 Task: Research Airbnb properties in Saint Pierre, Mauritius from 3rd December, 2023 to 17th December, 2023 for 3 adults, 1 child.3 bedrooms having 4 beds and 2 bathrooms. Property type can be house. Amenities needed are: washing machine. Booking option can be shelf check-in. Look for 4 properties as per requirement.
Action: Mouse moved to (422, 92)
Screenshot: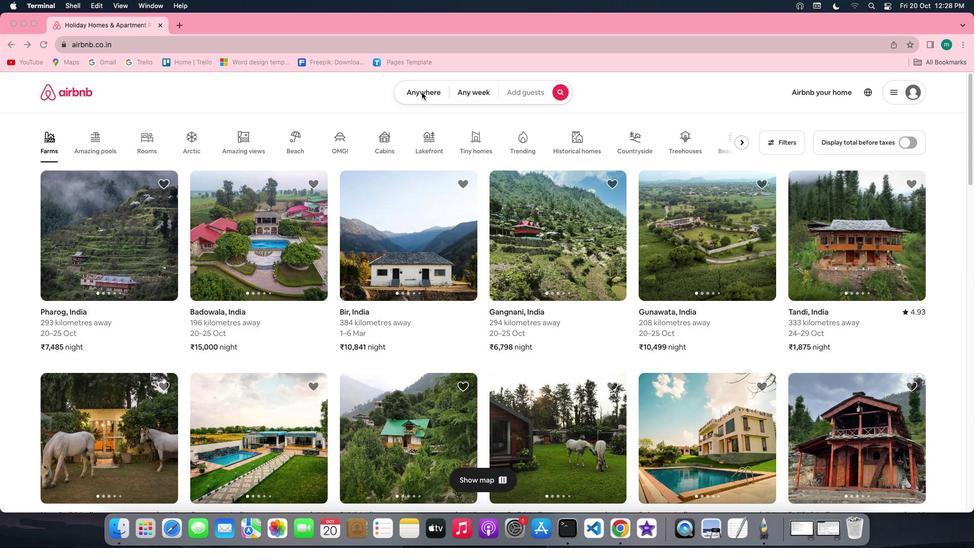 
Action: Mouse pressed left at (422, 92)
Screenshot: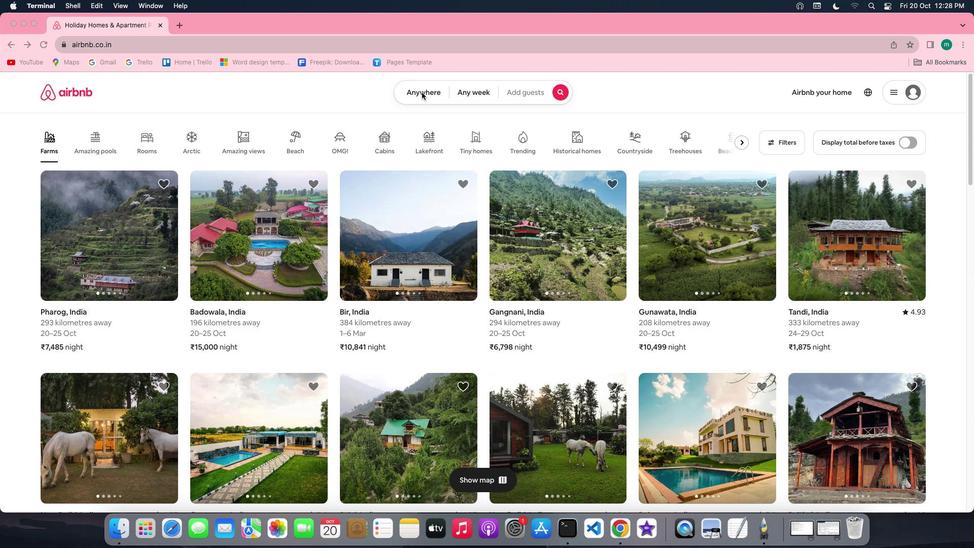 
Action: Mouse pressed left at (422, 92)
Screenshot: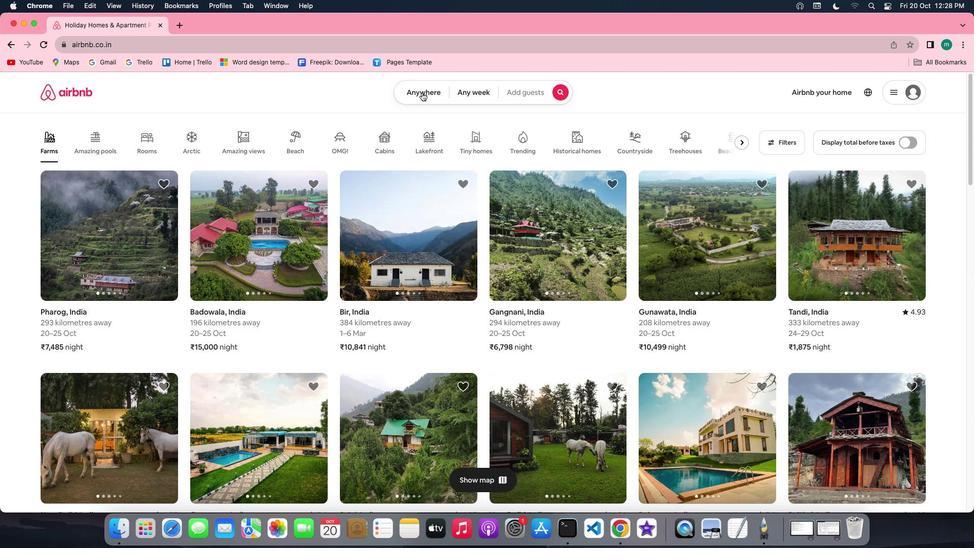 
Action: Mouse moved to (371, 124)
Screenshot: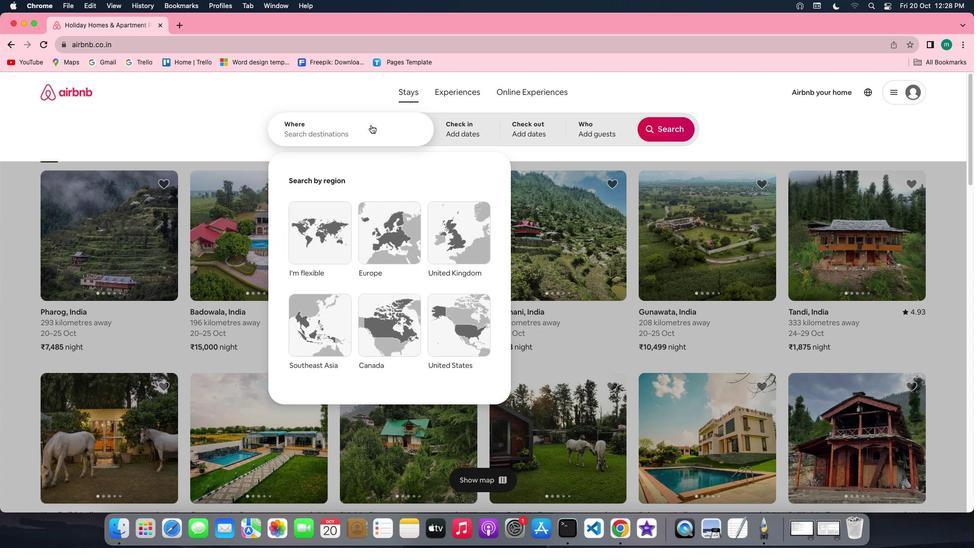 
Action: Mouse pressed left at (371, 124)
Screenshot: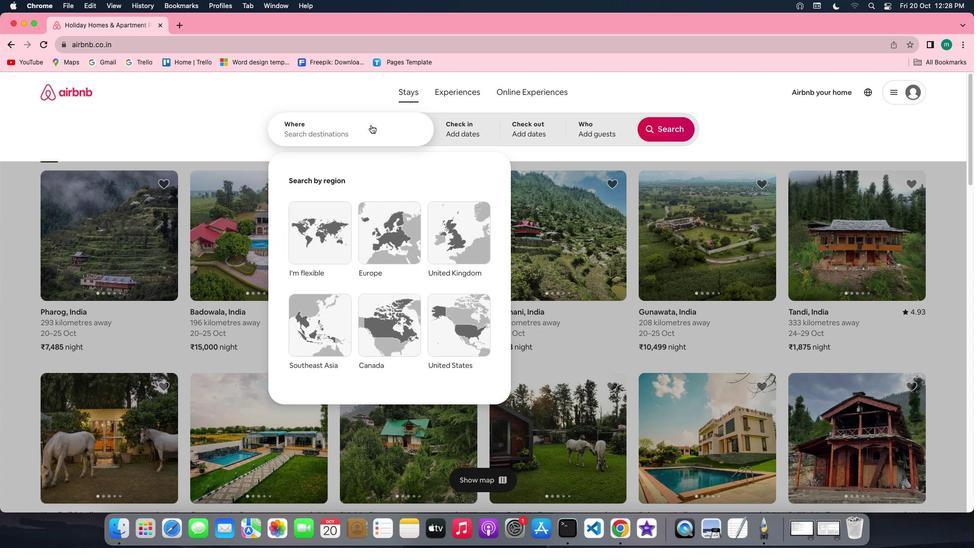 
Action: Key pressed Key.shift'S''a''i''n''t'Key.spaceKey.shift'P''i''e''r''r''e'','Key.spaceKey.shift'M''a''u''r''i''t''i''u''s'
Screenshot: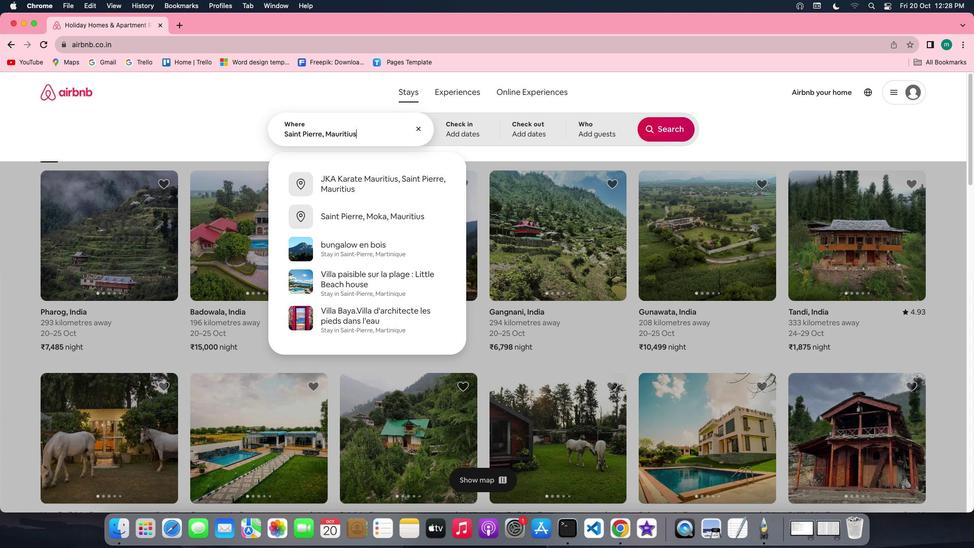 
Action: Mouse moved to (449, 123)
Screenshot: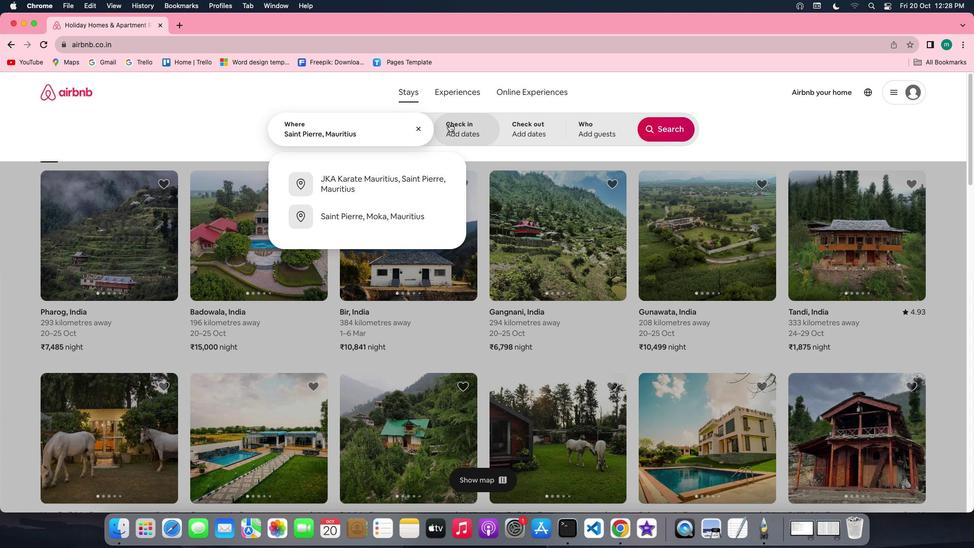 
Action: Mouse pressed left at (449, 123)
Screenshot: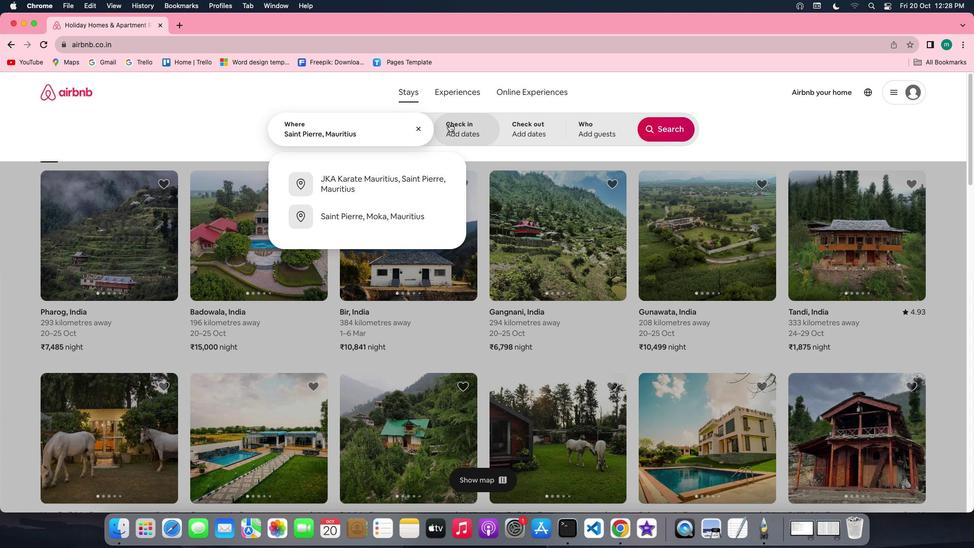
Action: Mouse moved to (661, 209)
Screenshot: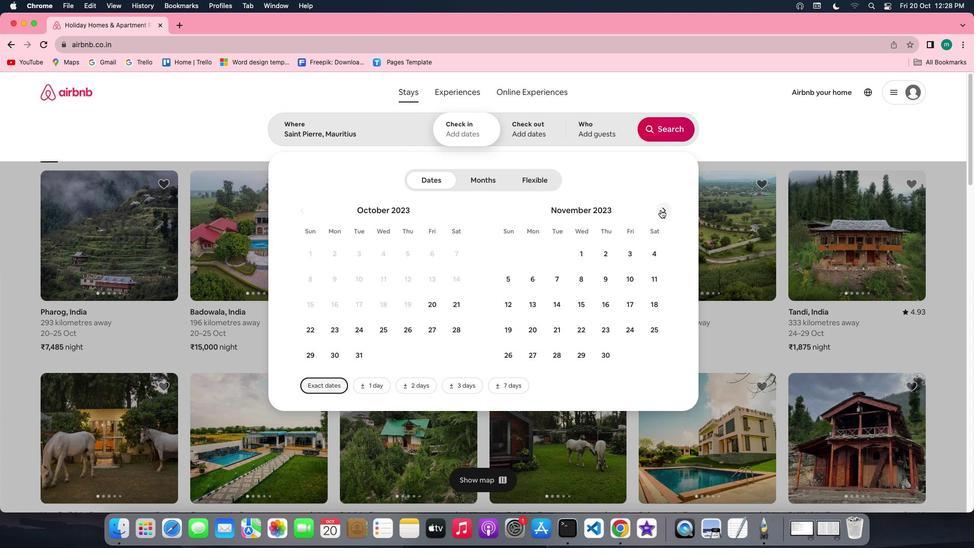 
Action: Mouse pressed left at (661, 209)
Screenshot: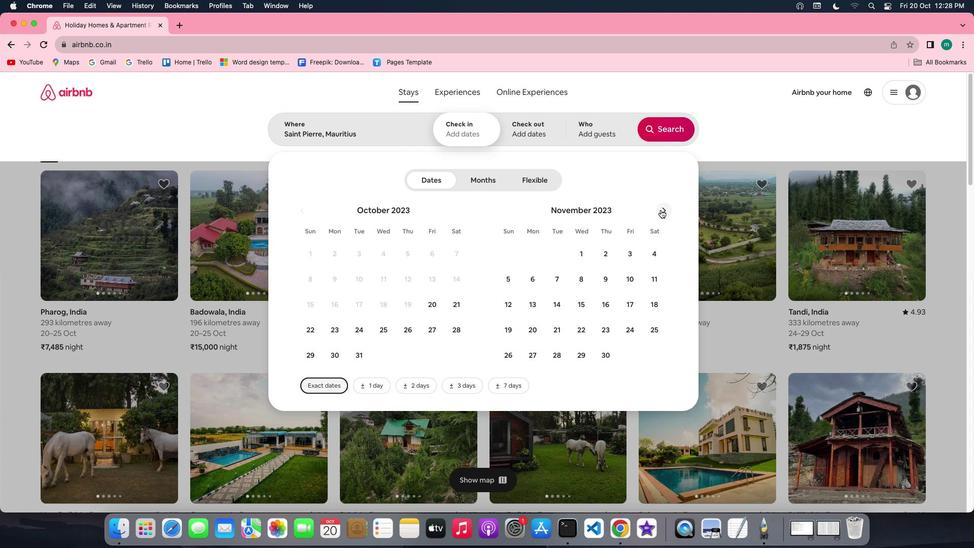 
Action: Mouse moved to (509, 276)
Screenshot: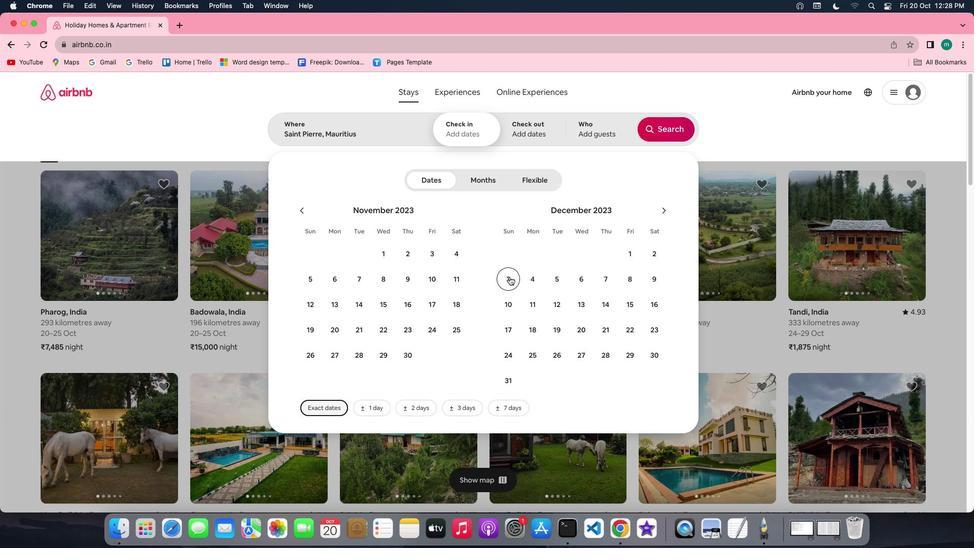 
Action: Mouse pressed left at (509, 276)
Screenshot: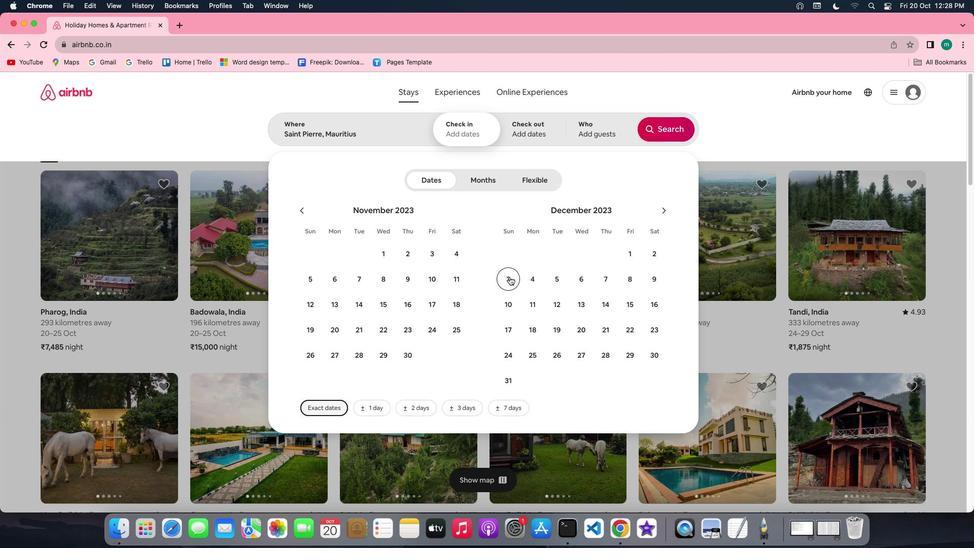 
Action: Mouse moved to (509, 333)
Screenshot: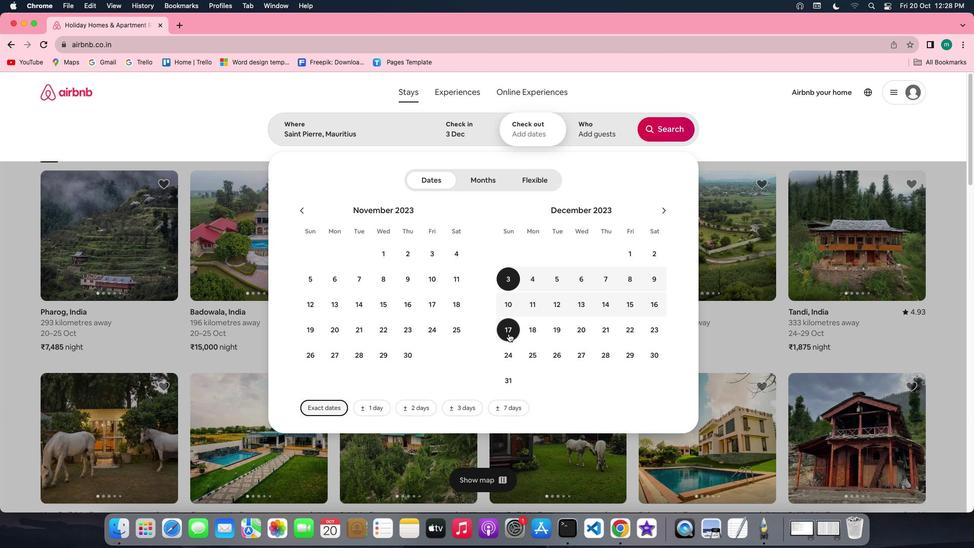 
Action: Mouse pressed left at (509, 333)
Screenshot: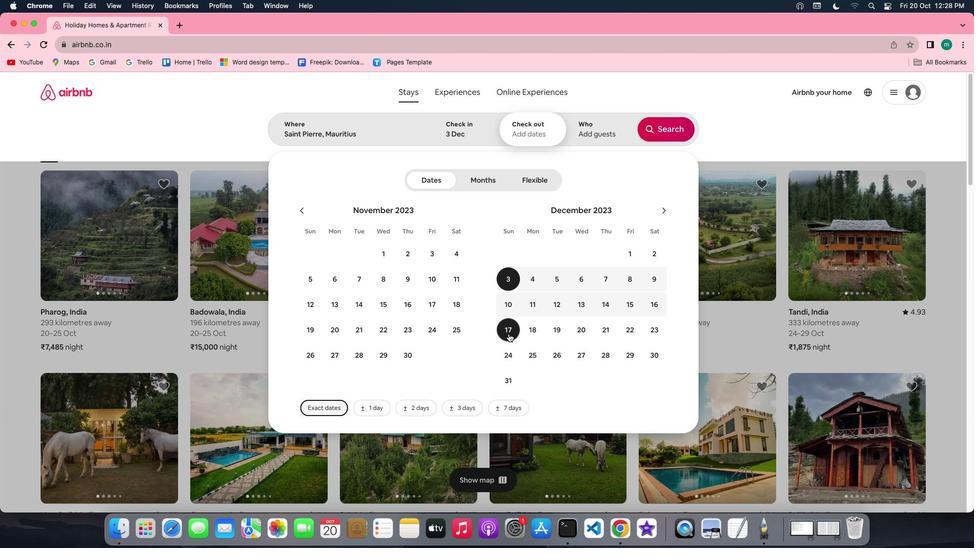 
Action: Mouse moved to (593, 121)
Screenshot: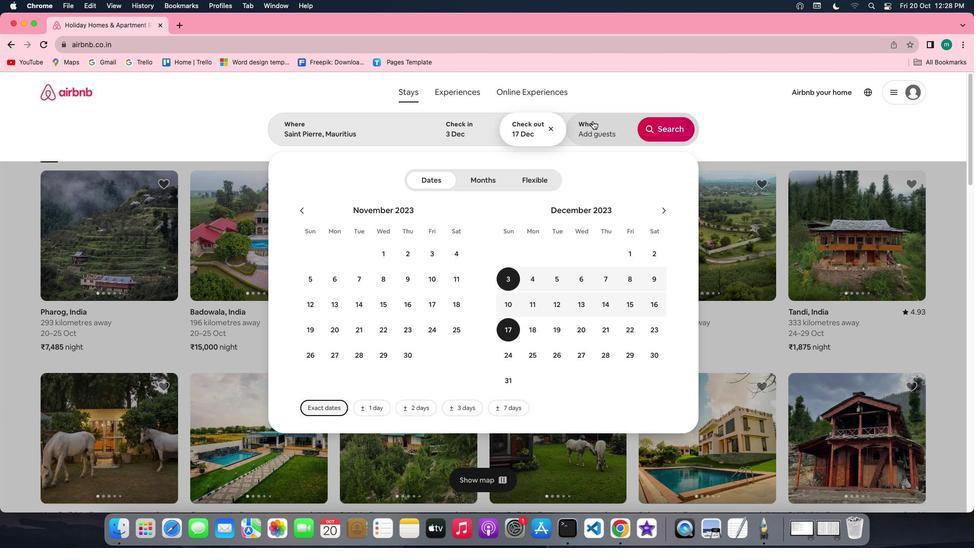 
Action: Mouse pressed left at (593, 121)
Screenshot: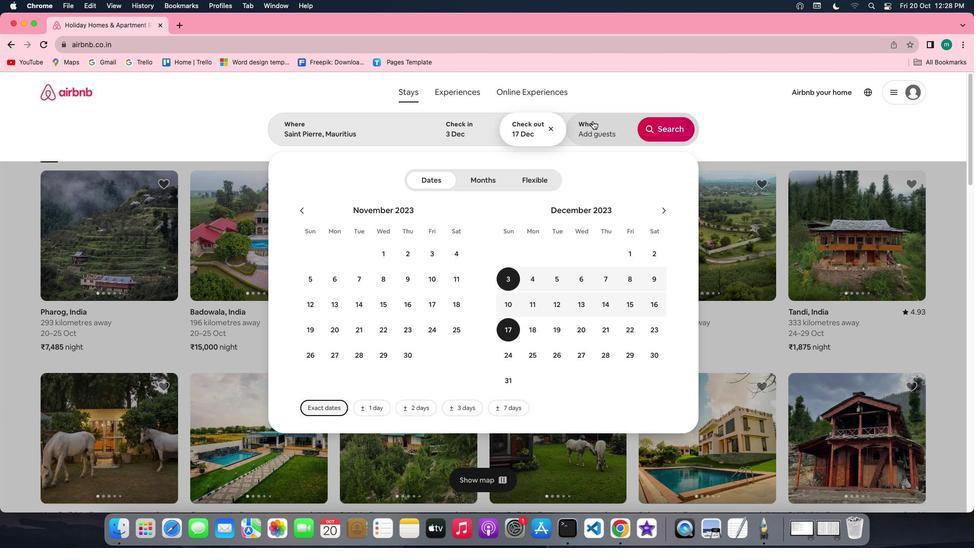 
Action: Mouse moved to (675, 181)
Screenshot: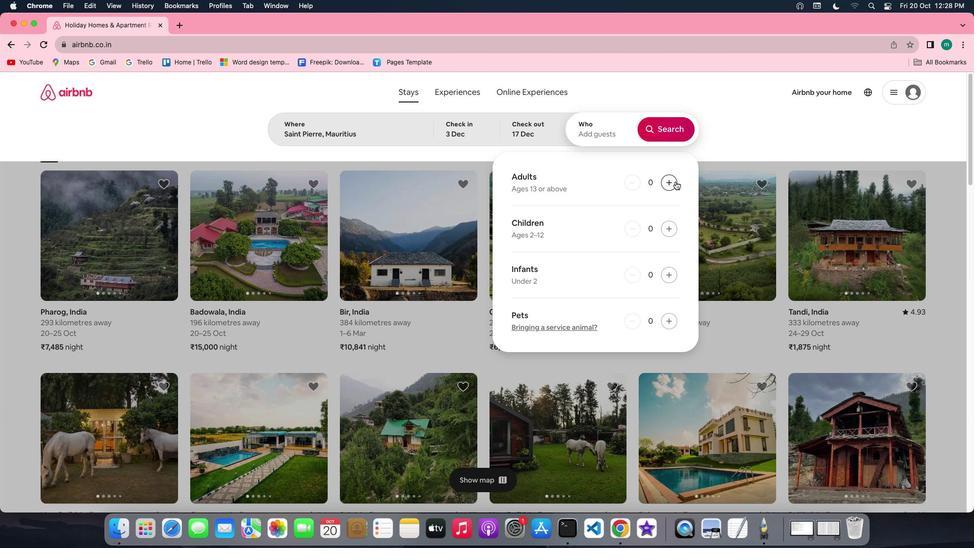 
Action: Mouse pressed left at (675, 181)
Screenshot: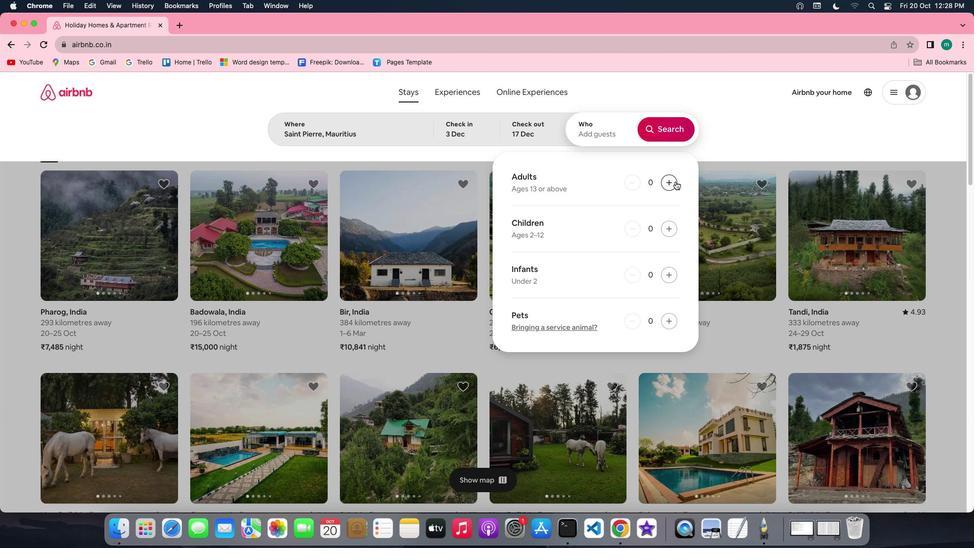 
Action: Mouse pressed left at (675, 181)
Screenshot: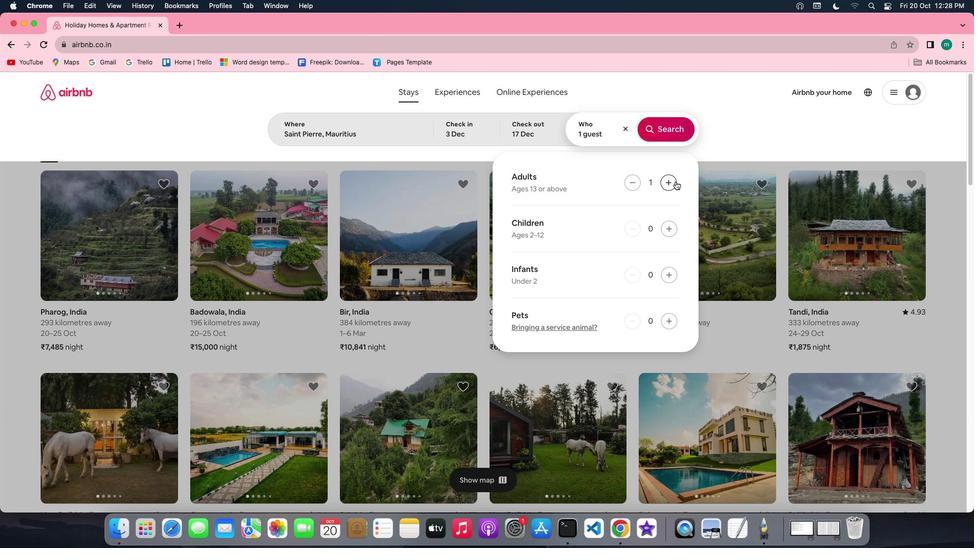 
Action: Mouse pressed left at (675, 181)
Screenshot: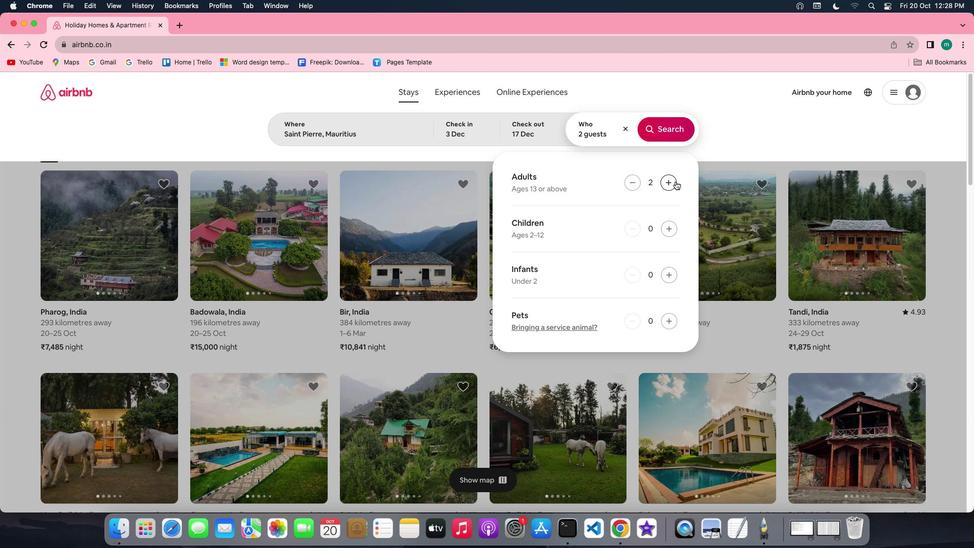 
Action: Mouse moved to (676, 119)
Screenshot: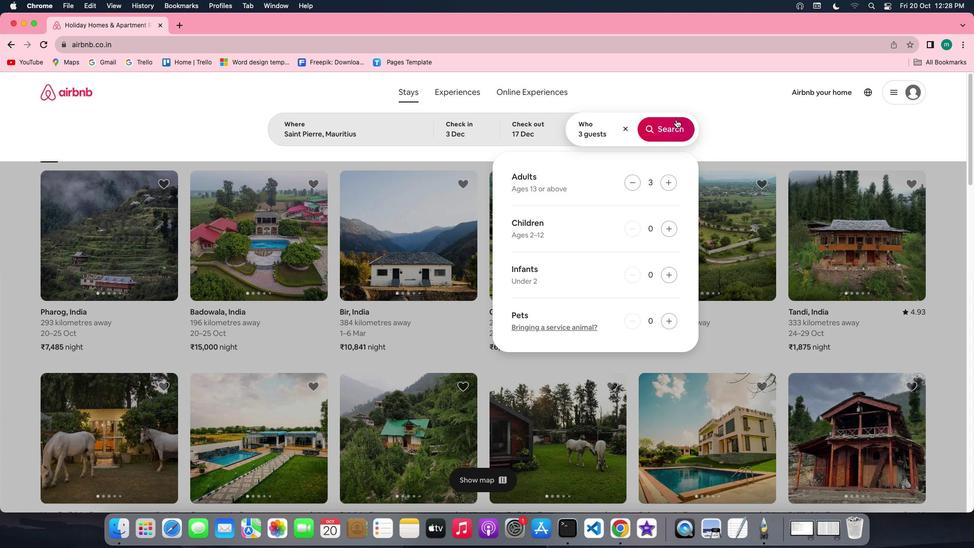 
Action: Mouse pressed left at (676, 119)
Screenshot: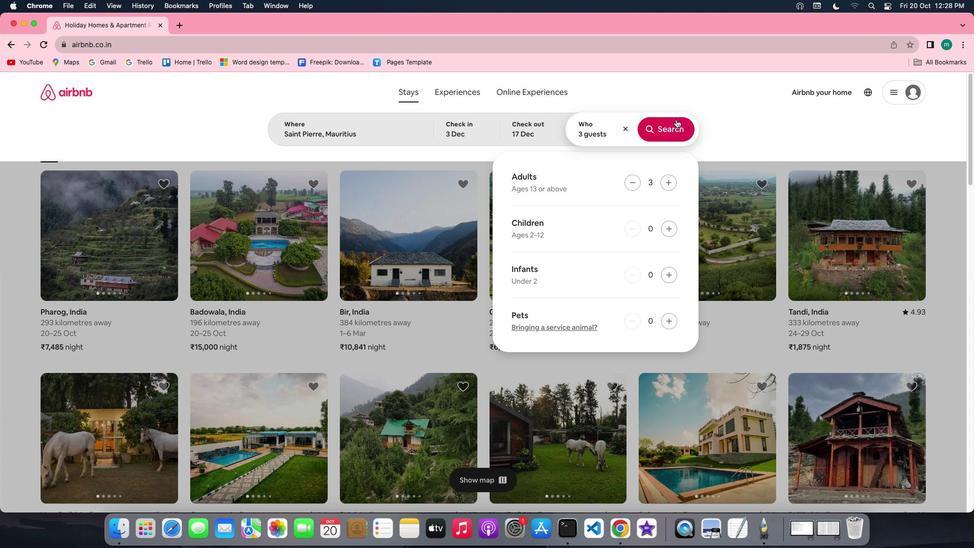 
Action: Mouse moved to (803, 136)
Screenshot: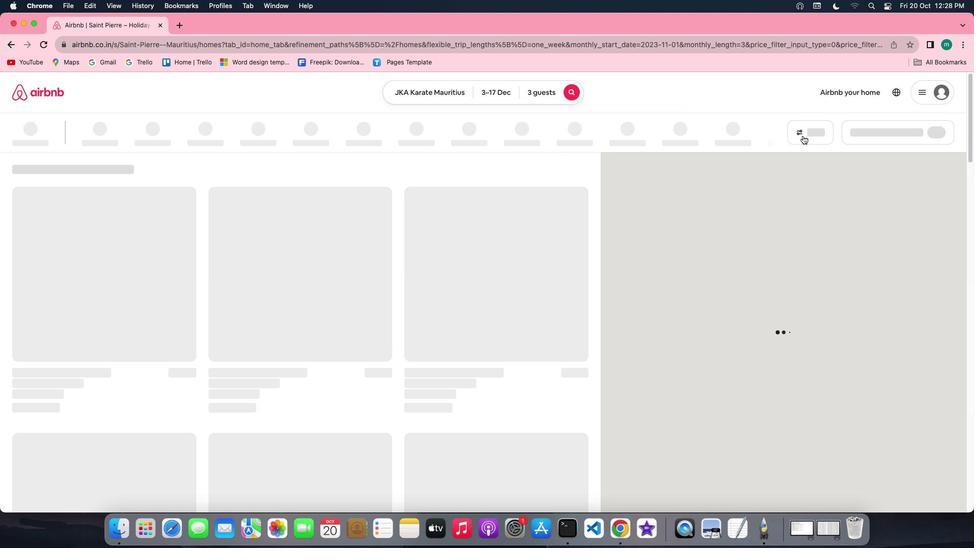
Action: Mouse pressed left at (803, 136)
Screenshot: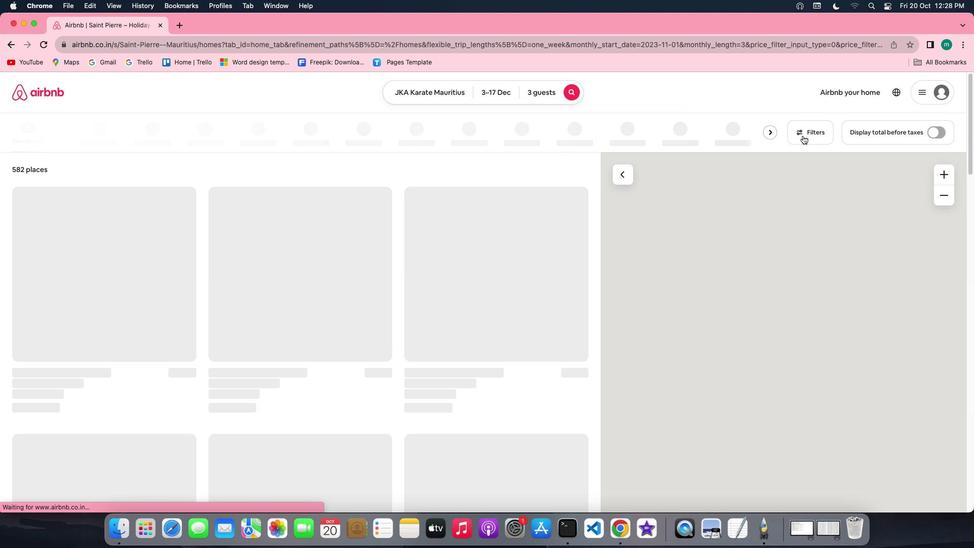 
Action: Mouse moved to (808, 128)
Screenshot: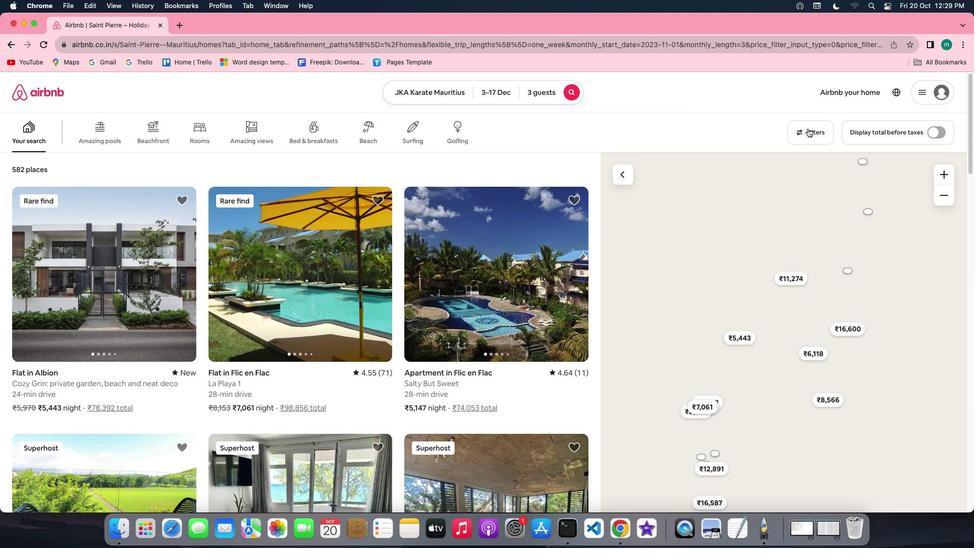 
Action: Mouse pressed left at (808, 128)
Screenshot: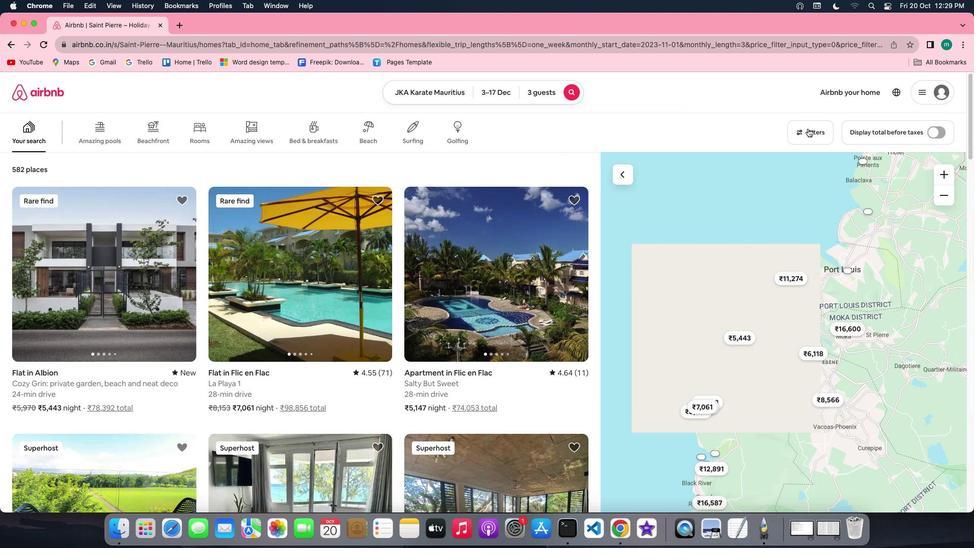
Action: Mouse moved to (535, 256)
Screenshot: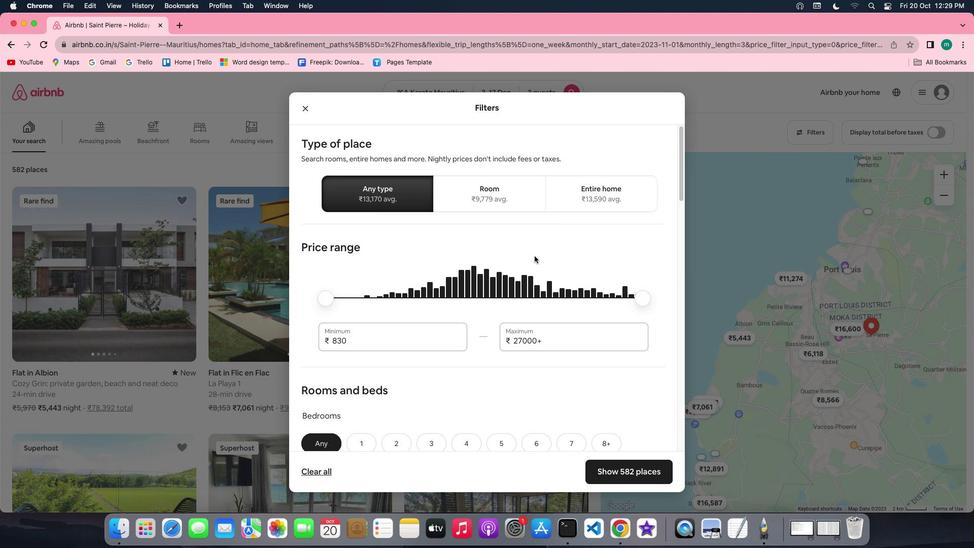 
Action: Mouse scrolled (535, 256) with delta (0, 0)
Screenshot: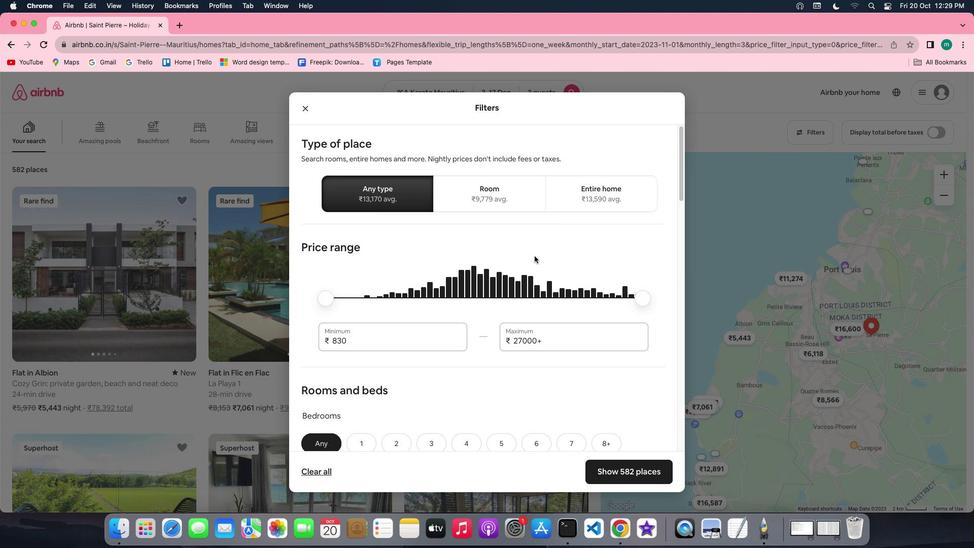 
Action: Mouse scrolled (535, 256) with delta (0, 0)
Screenshot: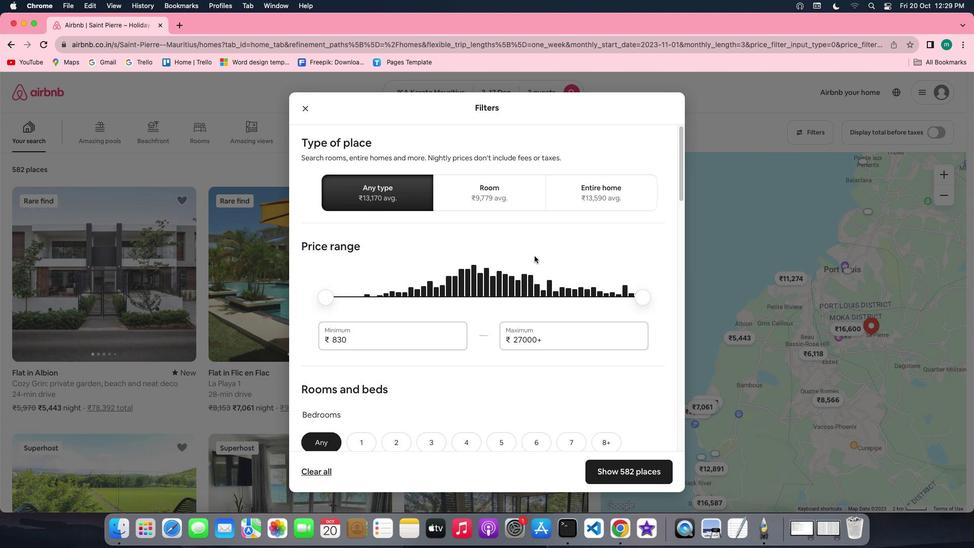 
Action: Mouse scrolled (535, 256) with delta (0, 0)
Screenshot: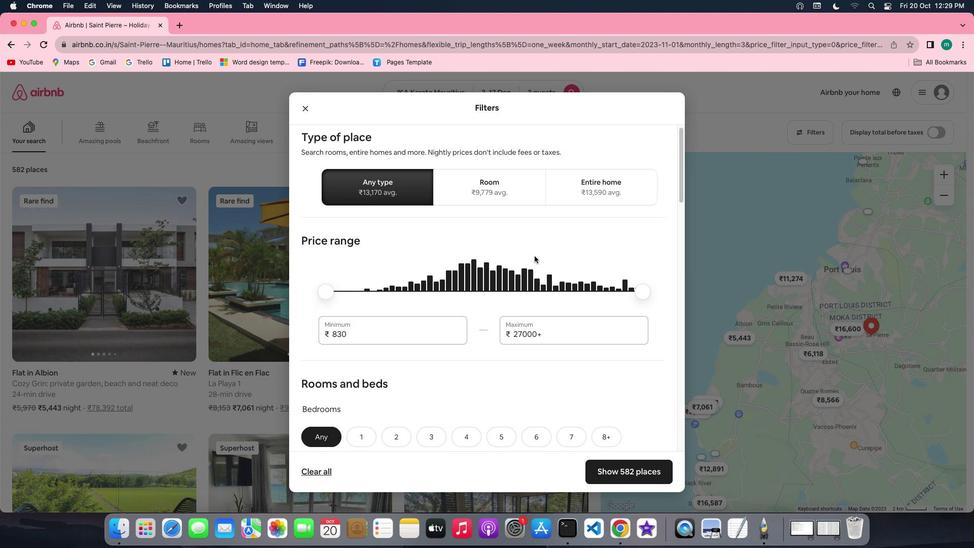 
Action: Mouse scrolled (535, 256) with delta (0, 0)
Screenshot: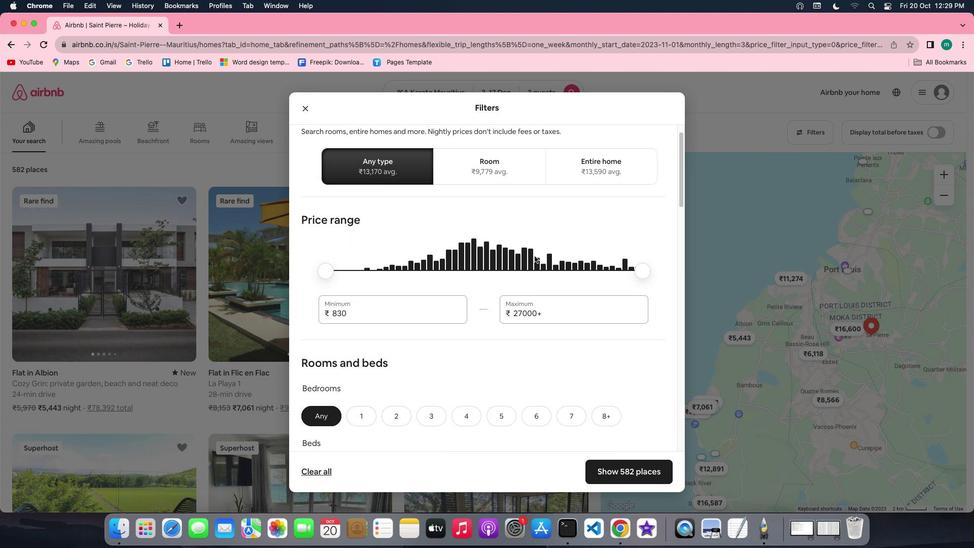
Action: Mouse scrolled (535, 256) with delta (0, 0)
Screenshot: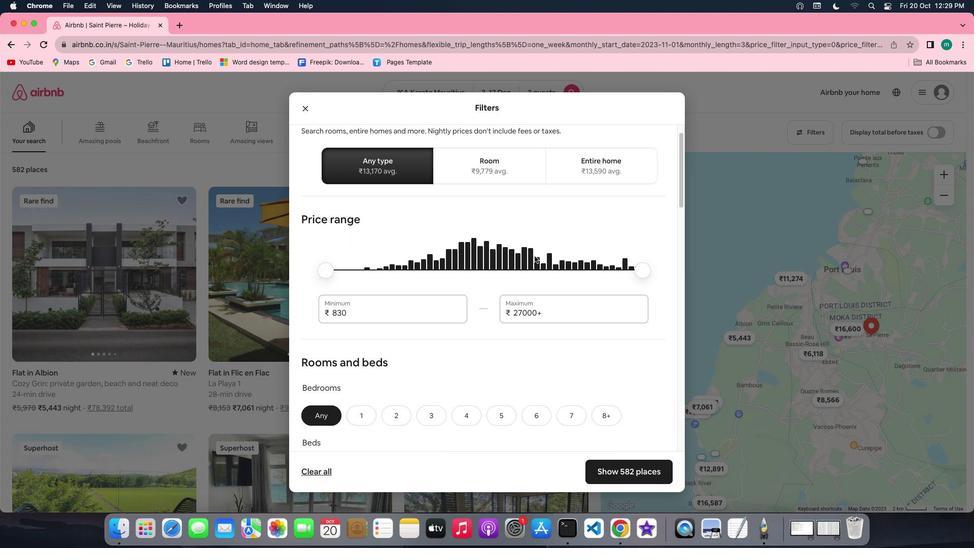 
Action: Mouse scrolled (535, 256) with delta (0, -1)
Screenshot: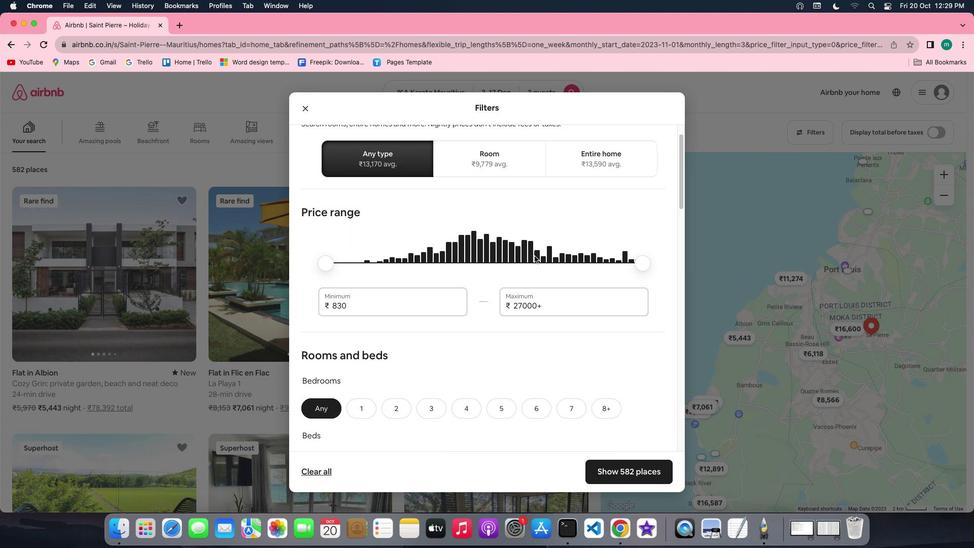 
Action: Mouse scrolled (535, 256) with delta (0, 0)
Screenshot: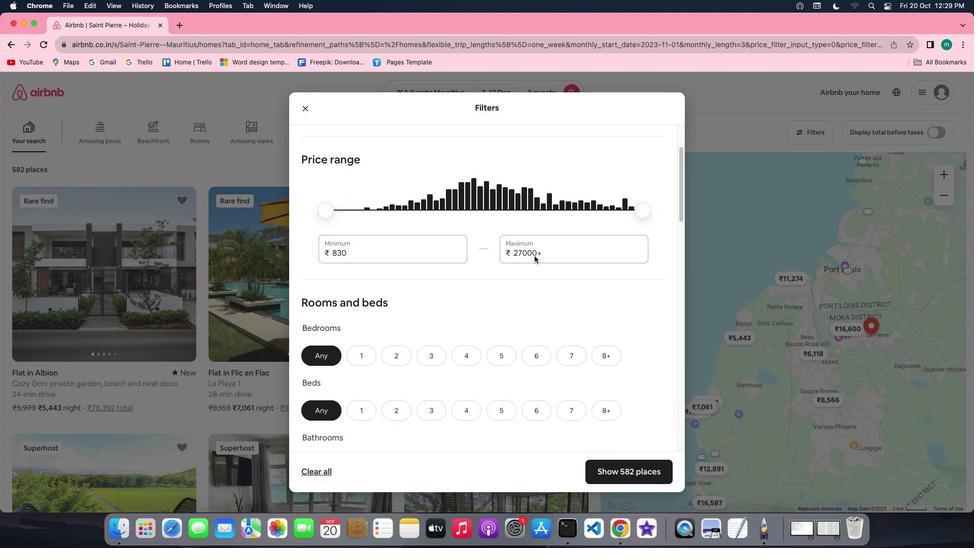 
Action: Mouse scrolled (535, 256) with delta (0, 0)
Screenshot: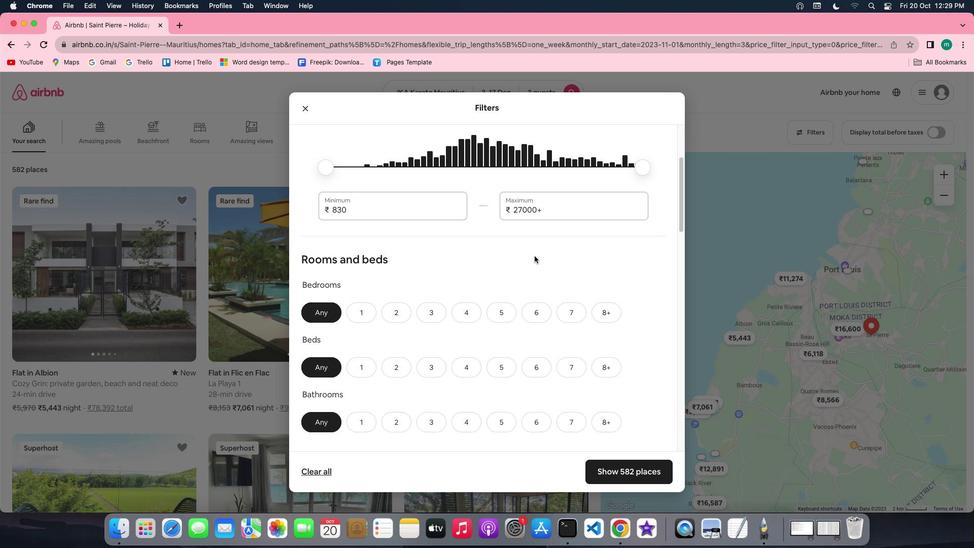 
Action: Mouse scrolled (535, 256) with delta (0, 0)
Screenshot: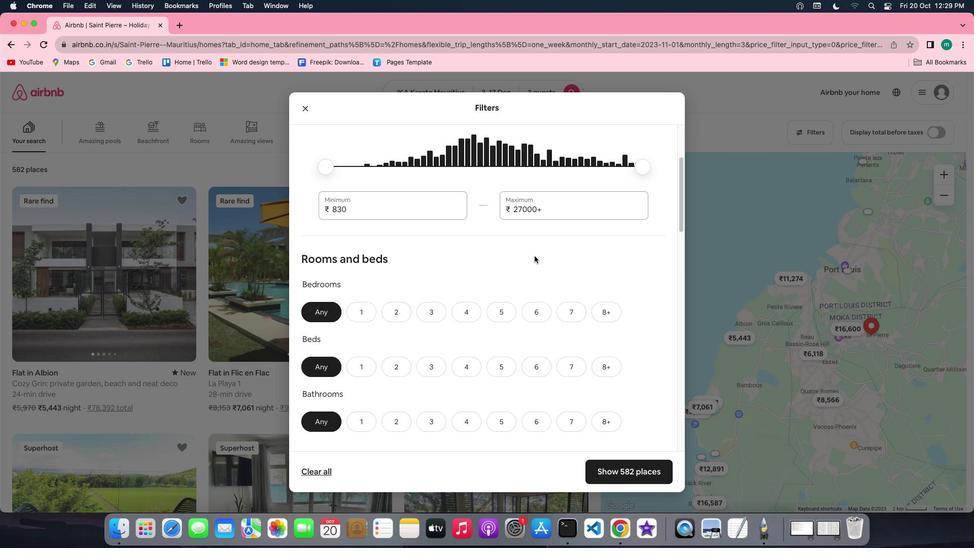 
Action: Mouse scrolled (535, 256) with delta (0, -1)
Screenshot: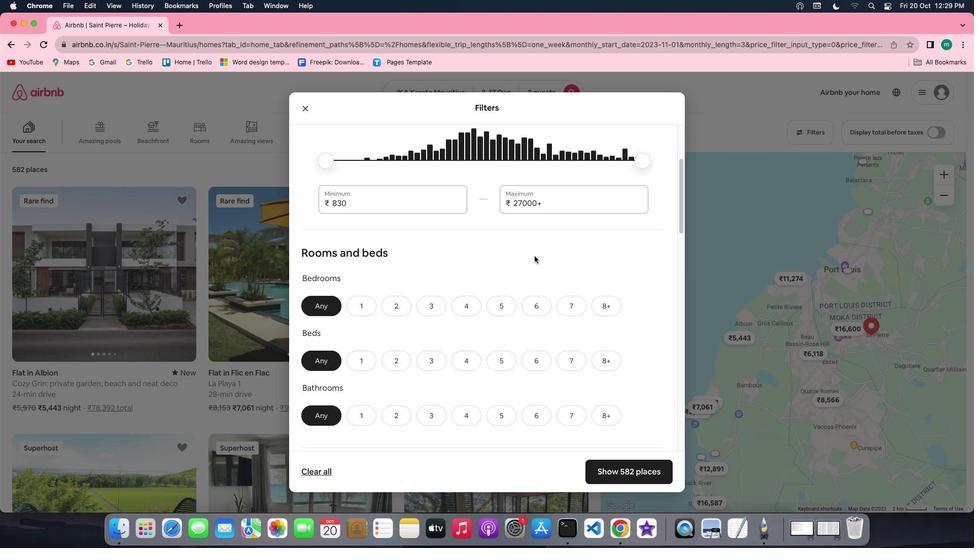 
Action: Mouse scrolled (535, 256) with delta (0, -1)
Screenshot: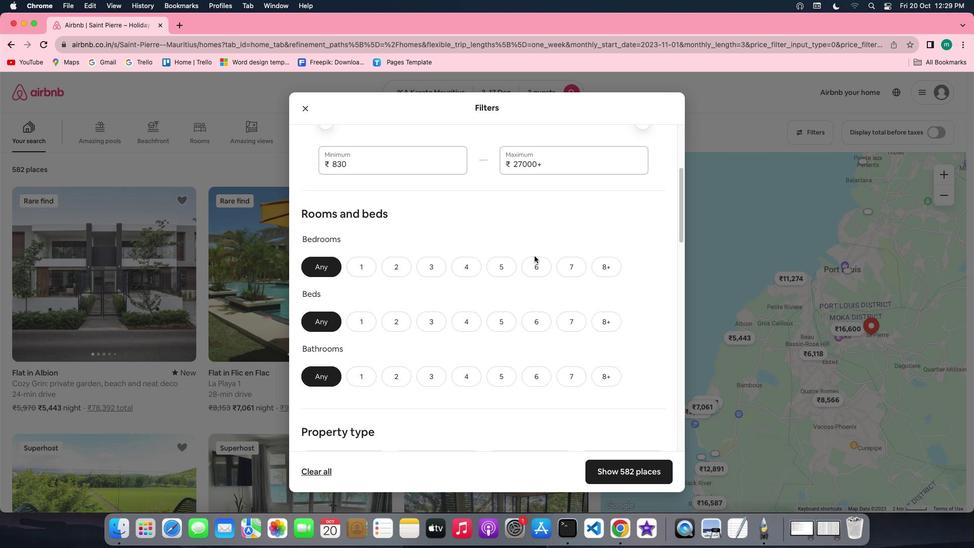 
Action: Mouse scrolled (535, 256) with delta (0, 0)
Screenshot: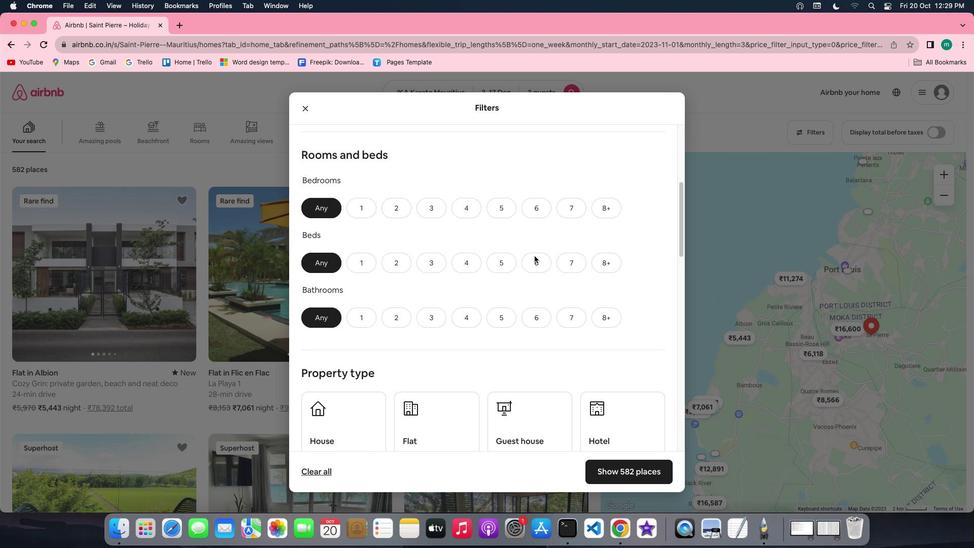 
Action: Mouse scrolled (535, 256) with delta (0, 0)
Screenshot: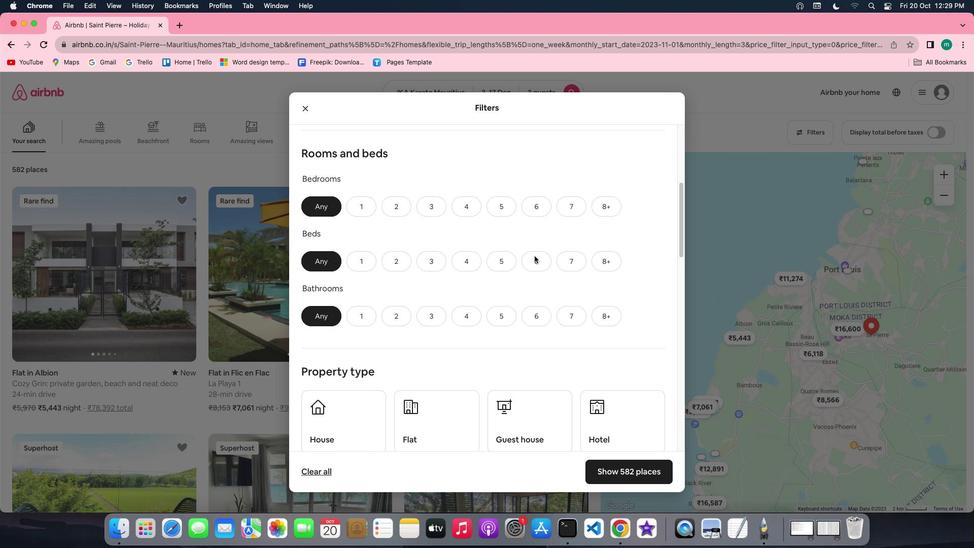 
Action: Mouse scrolled (535, 256) with delta (0, -1)
Screenshot: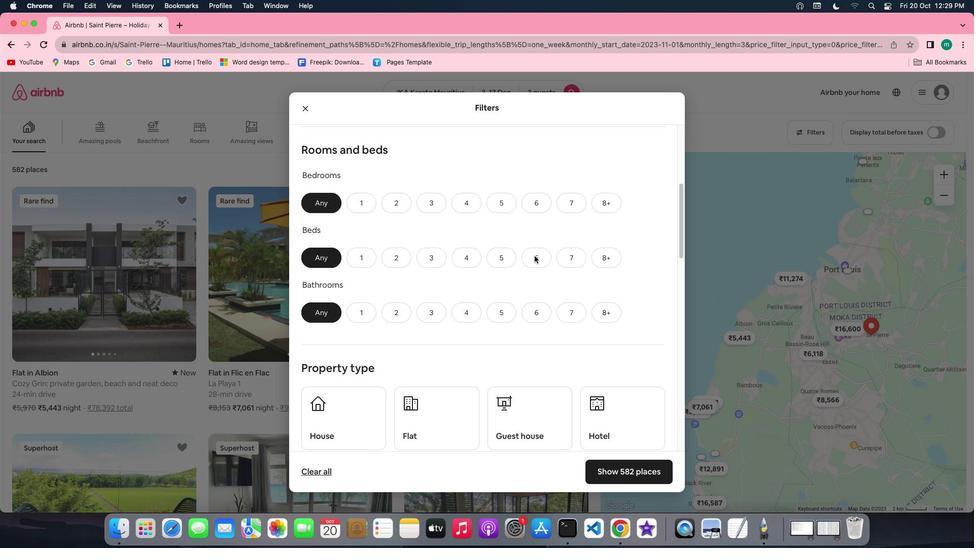 
Action: Mouse moved to (535, 256)
Screenshot: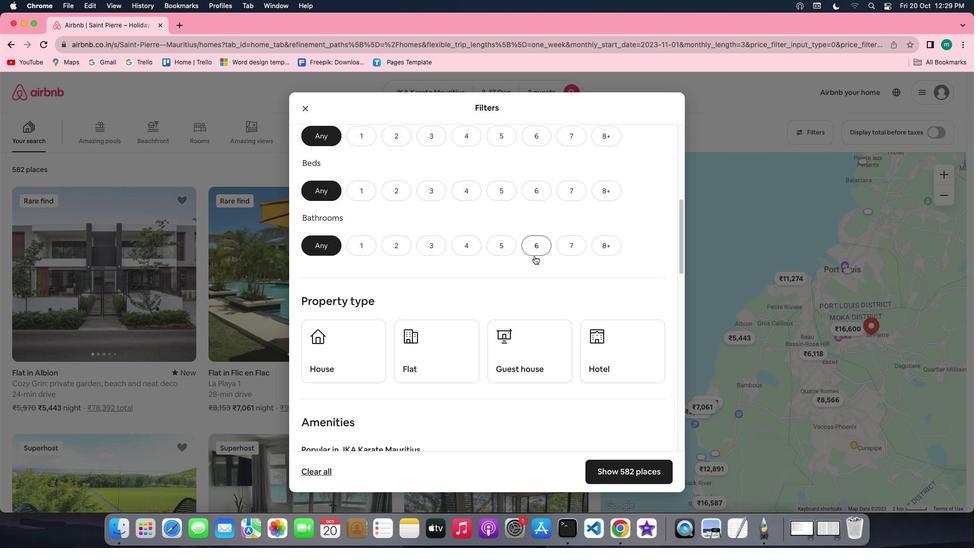
Action: Mouse scrolled (535, 256) with delta (0, 0)
Screenshot: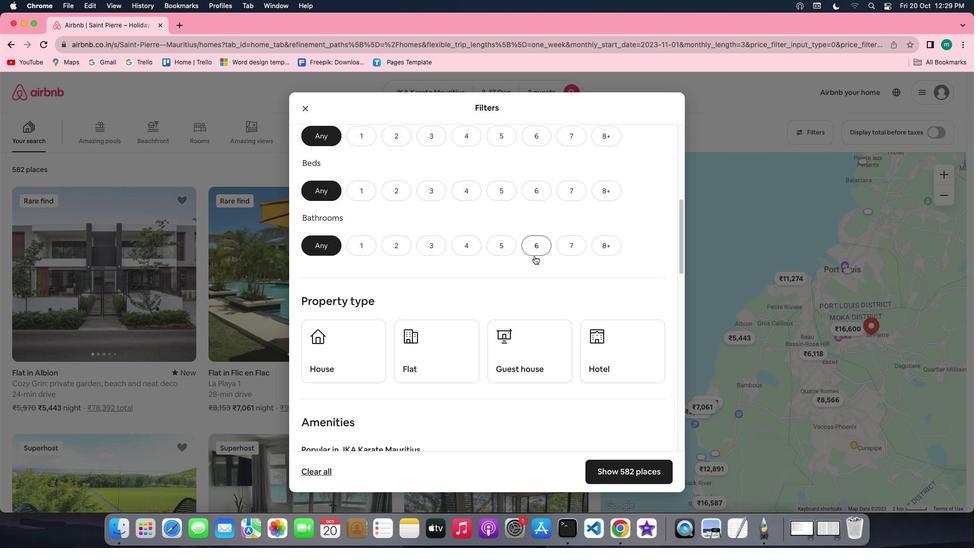 
Action: Mouse scrolled (535, 256) with delta (0, 0)
Screenshot: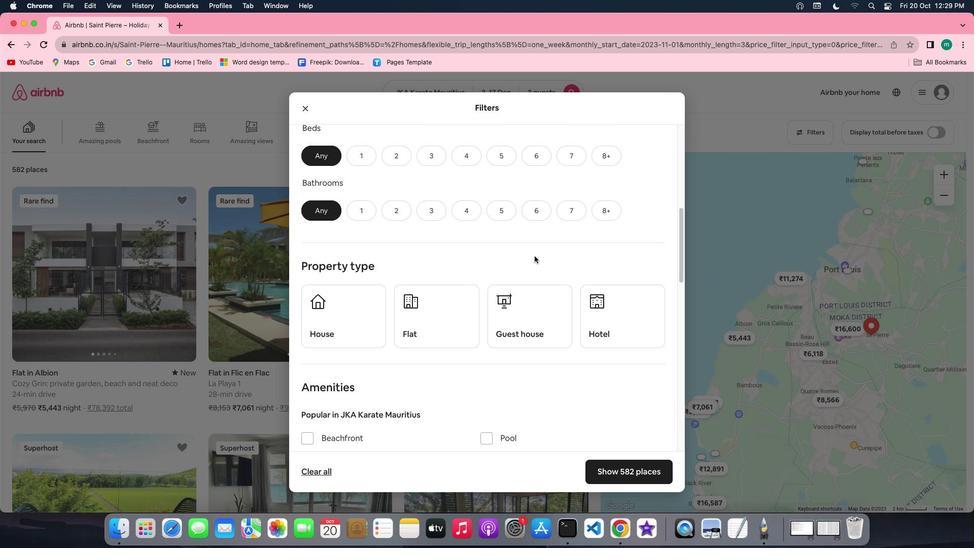 
Action: Mouse scrolled (535, 256) with delta (0, 0)
Screenshot: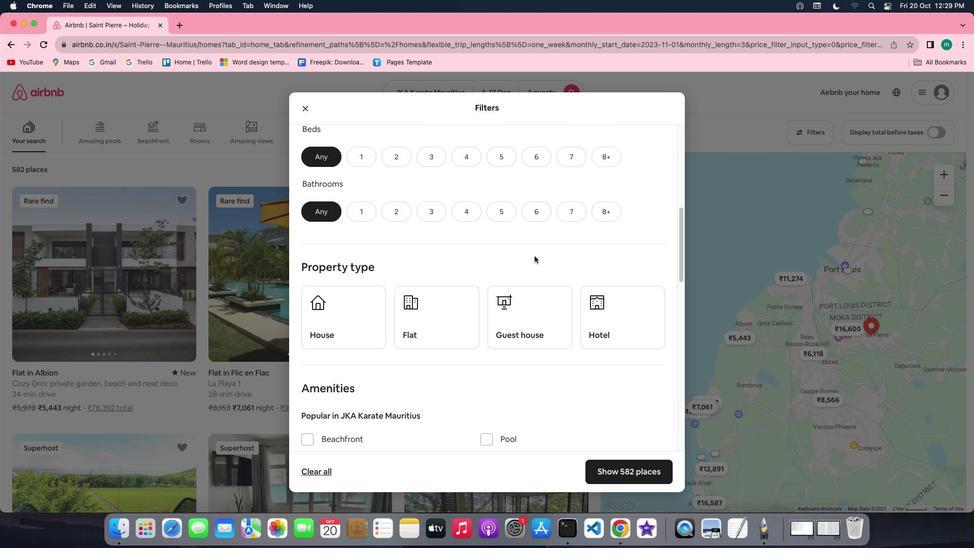 
Action: Mouse scrolled (535, 256) with delta (0, 1)
Screenshot: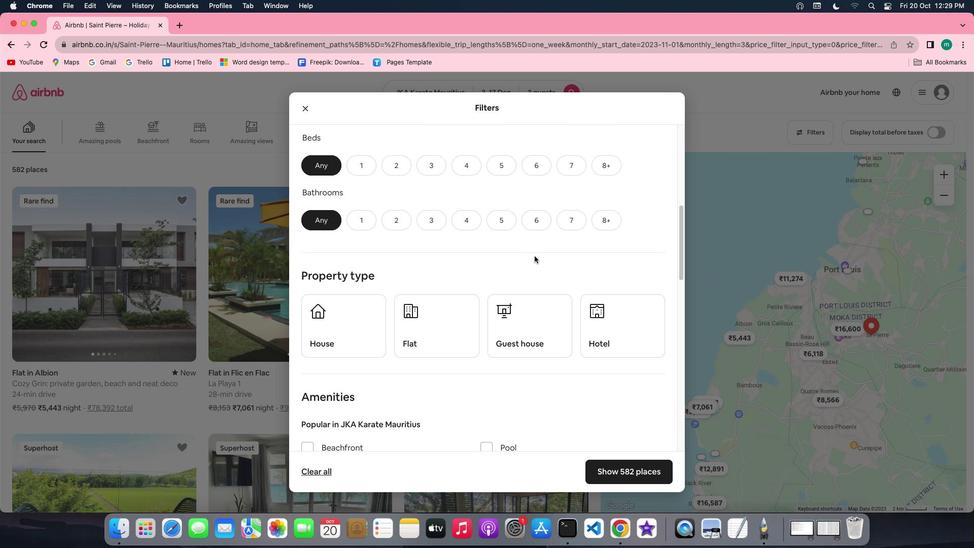 
Action: Mouse moved to (476, 249)
Screenshot: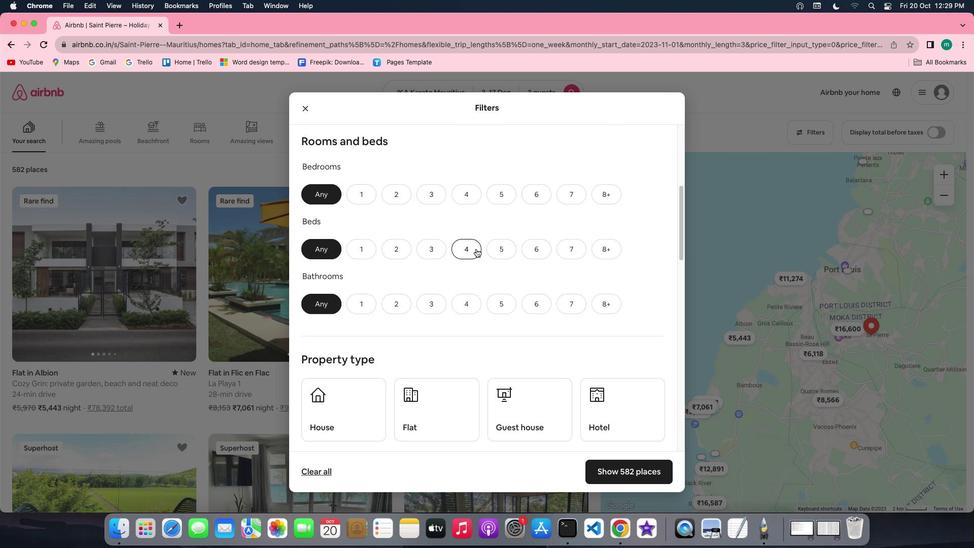 
Action: Mouse scrolled (476, 249) with delta (0, 0)
Screenshot: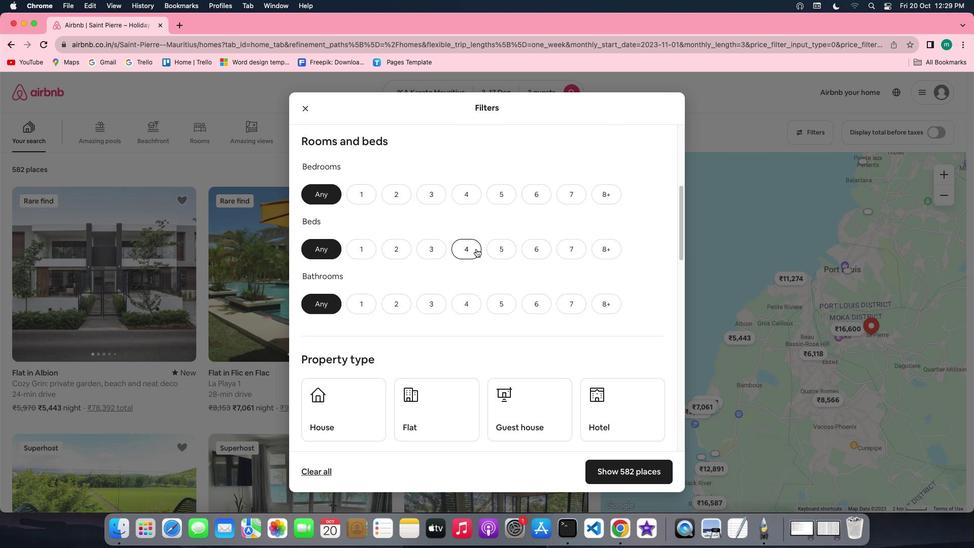 
Action: Mouse scrolled (476, 249) with delta (0, 0)
Screenshot: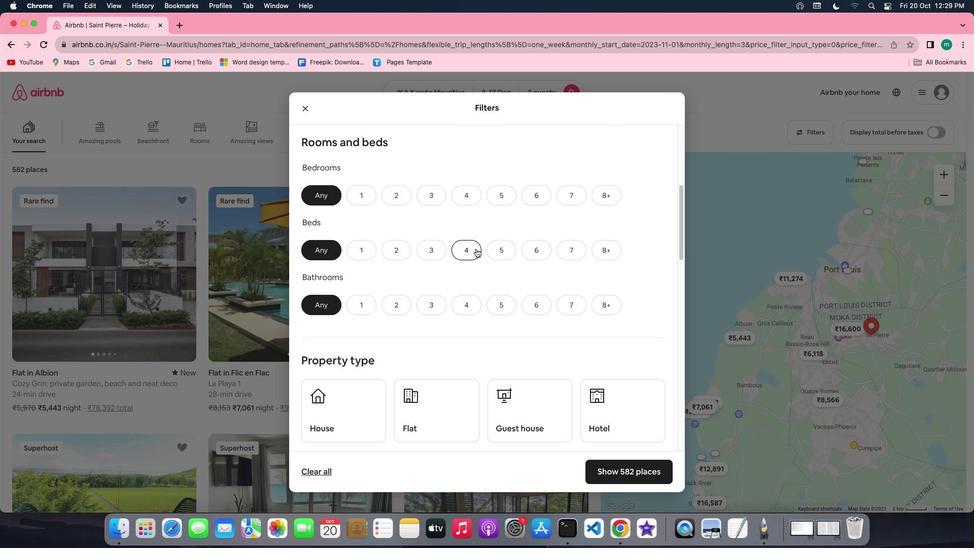 
Action: Mouse scrolled (476, 249) with delta (0, 1)
Screenshot: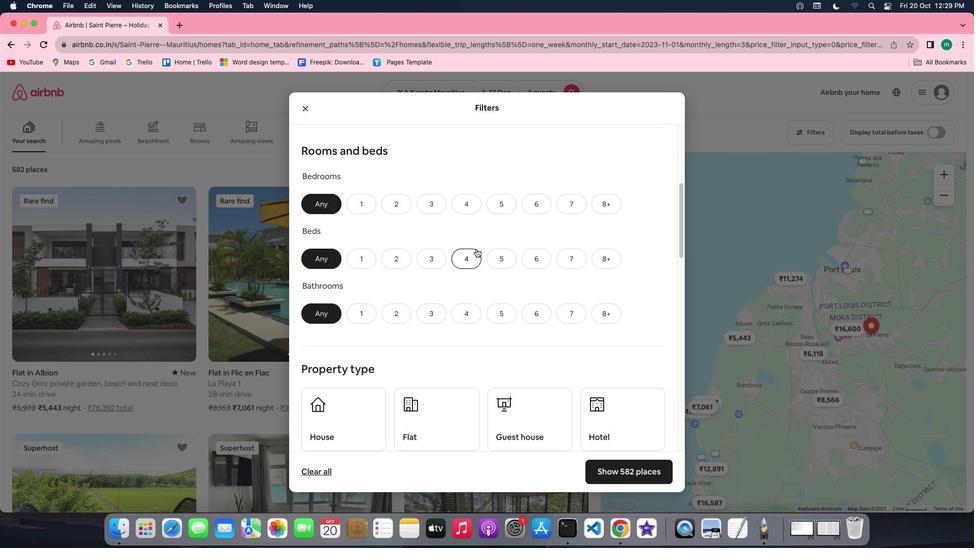 
Action: Mouse moved to (306, 106)
Screenshot: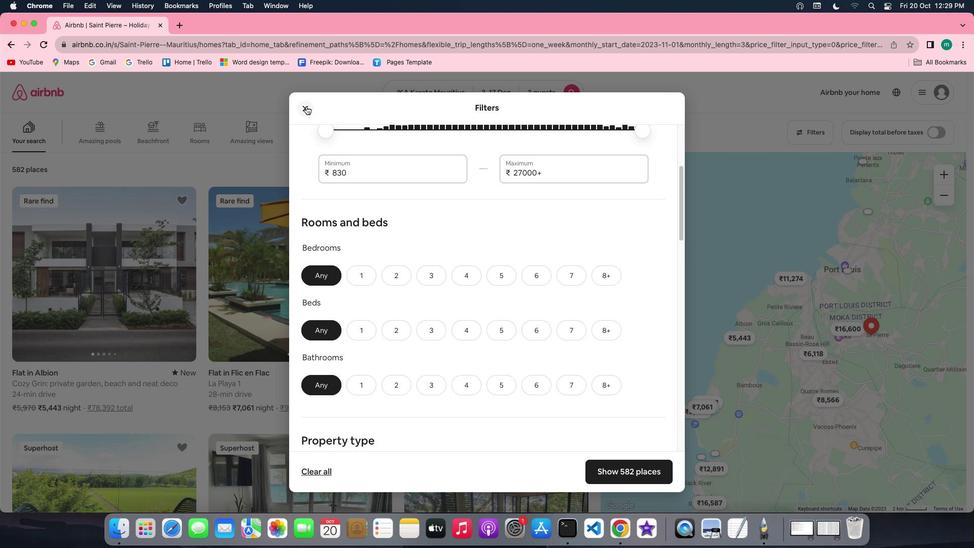 
Action: Mouse pressed left at (306, 106)
Screenshot: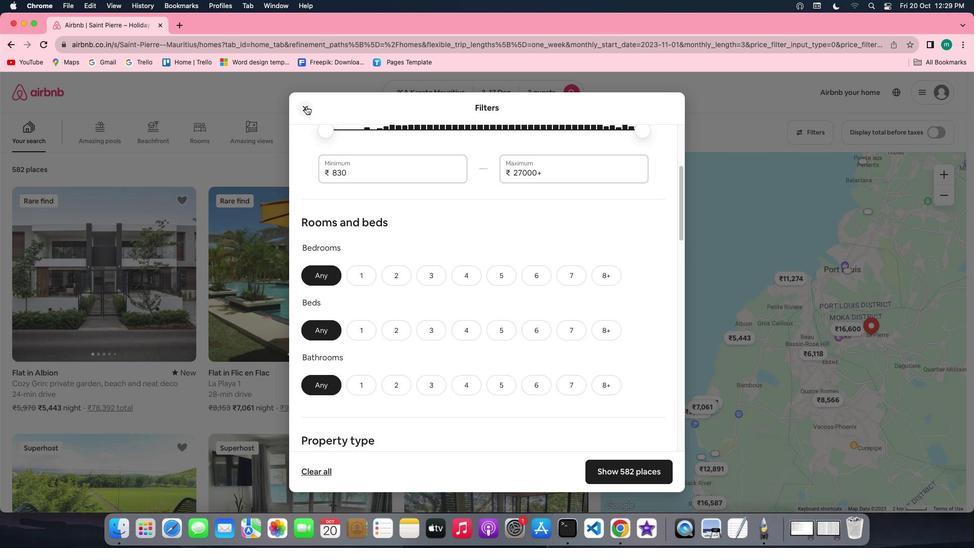 
Action: Mouse moved to (534, 87)
Screenshot: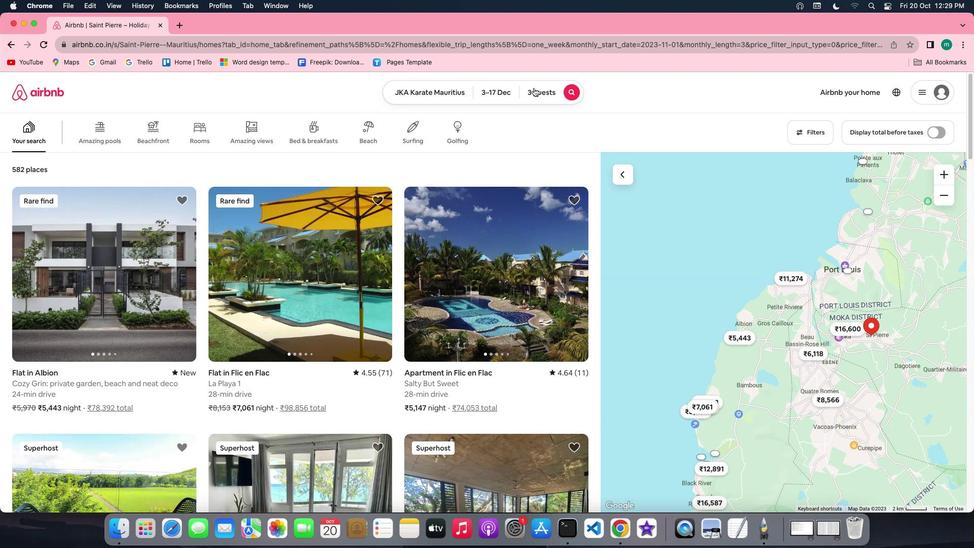 
Action: Mouse pressed left at (534, 87)
Screenshot: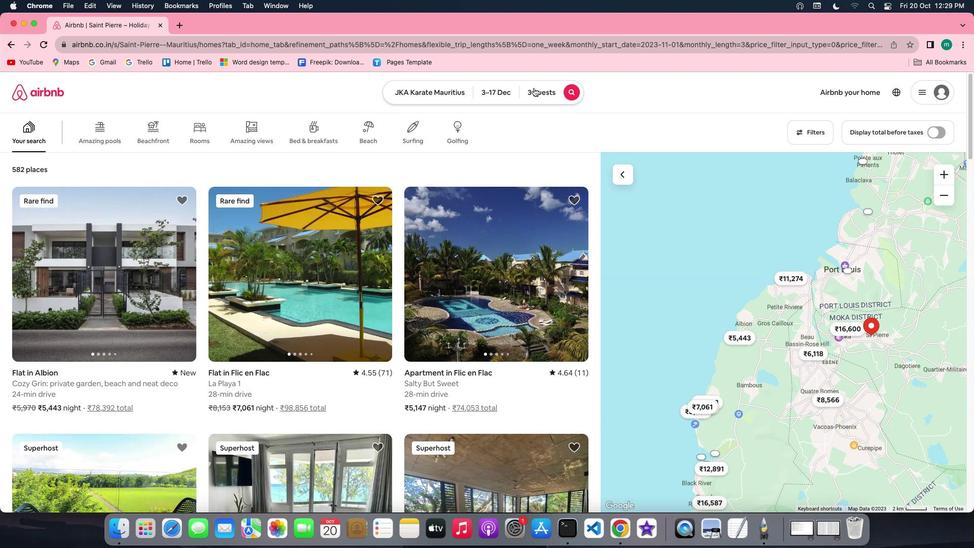 
Action: Mouse moved to (675, 228)
Screenshot: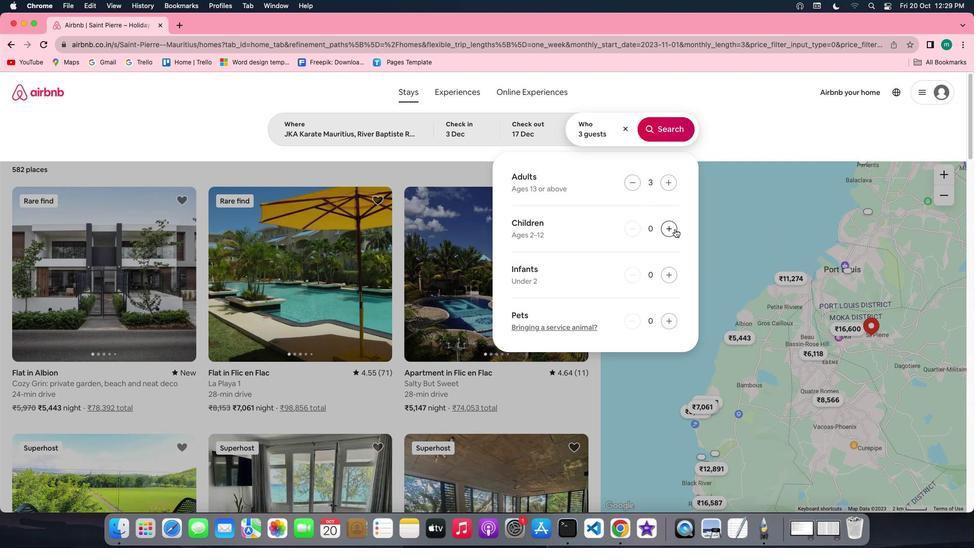
Action: Mouse pressed left at (675, 228)
Screenshot: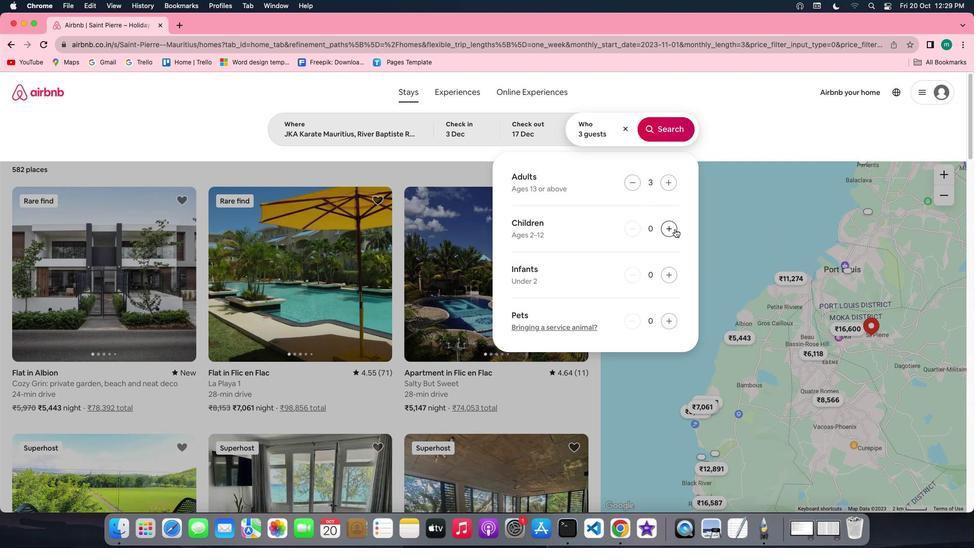 
Action: Mouse moved to (658, 134)
Screenshot: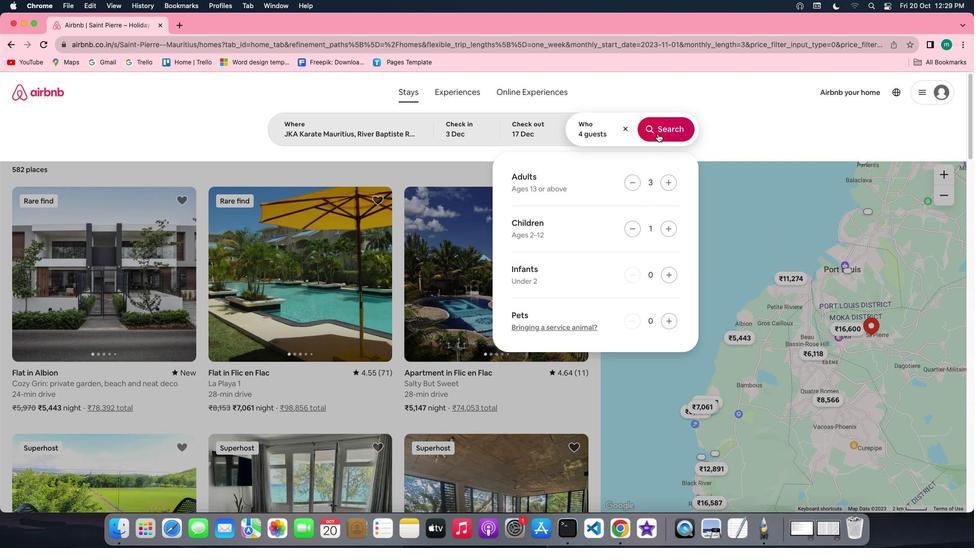 
Action: Mouse pressed left at (658, 134)
Screenshot: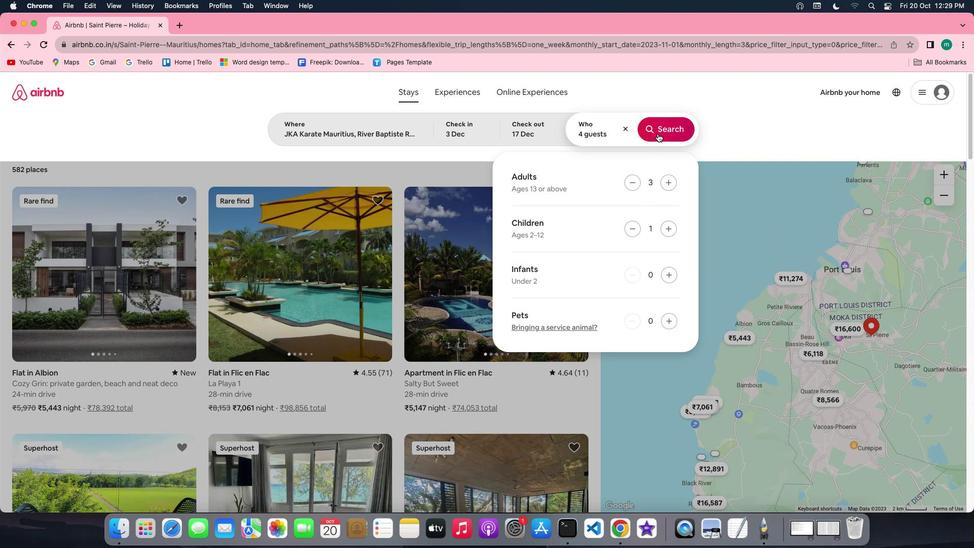 
Action: Mouse moved to (828, 136)
Screenshot: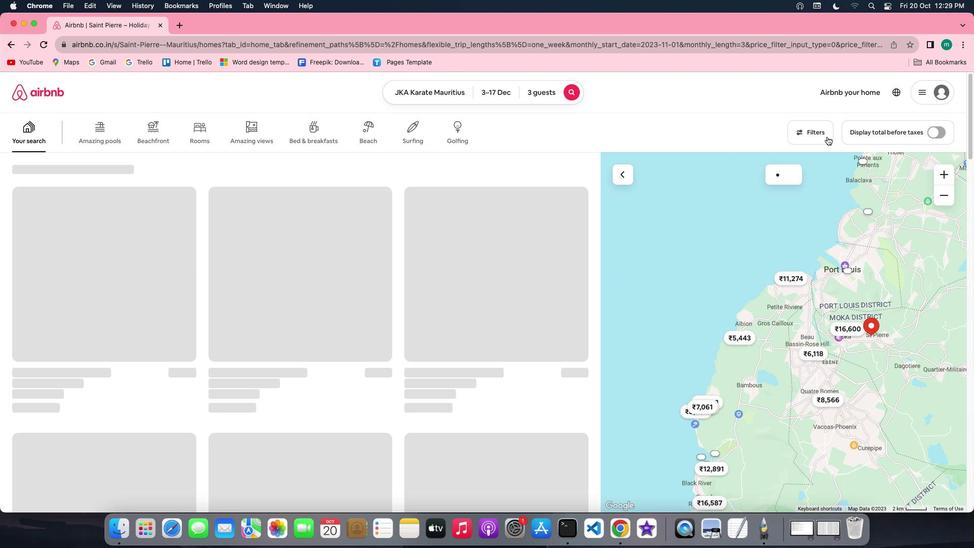 
Action: Mouse pressed left at (828, 136)
Screenshot: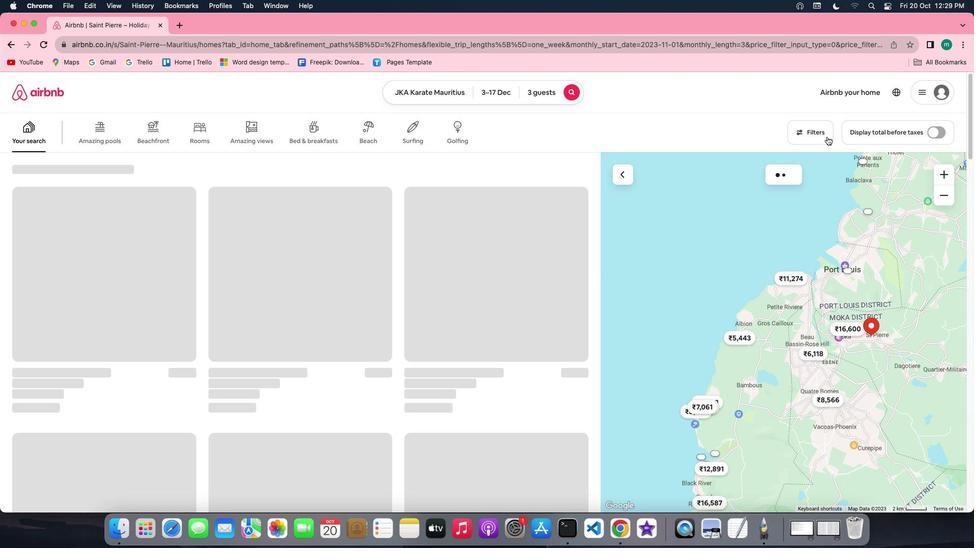 
Action: Mouse moved to (583, 267)
Screenshot: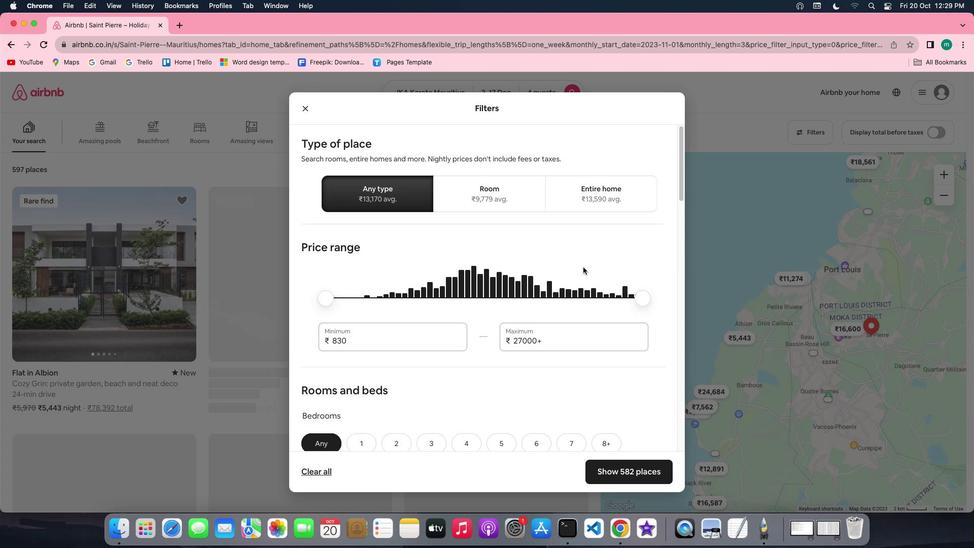 
Action: Mouse scrolled (583, 267) with delta (0, 0)
Screenshot: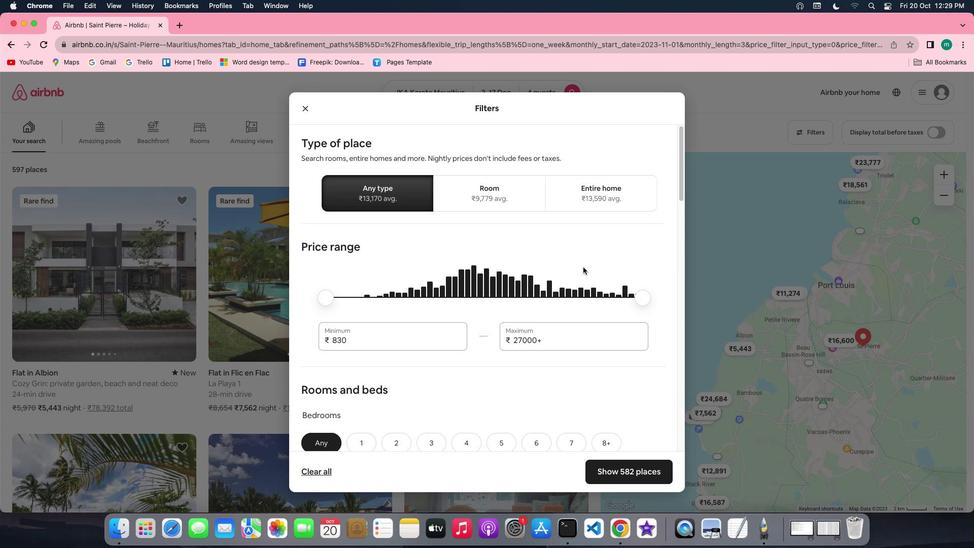 
Action: Mouse scrolled (583, 267) with delta (0, 0)
Screenshot: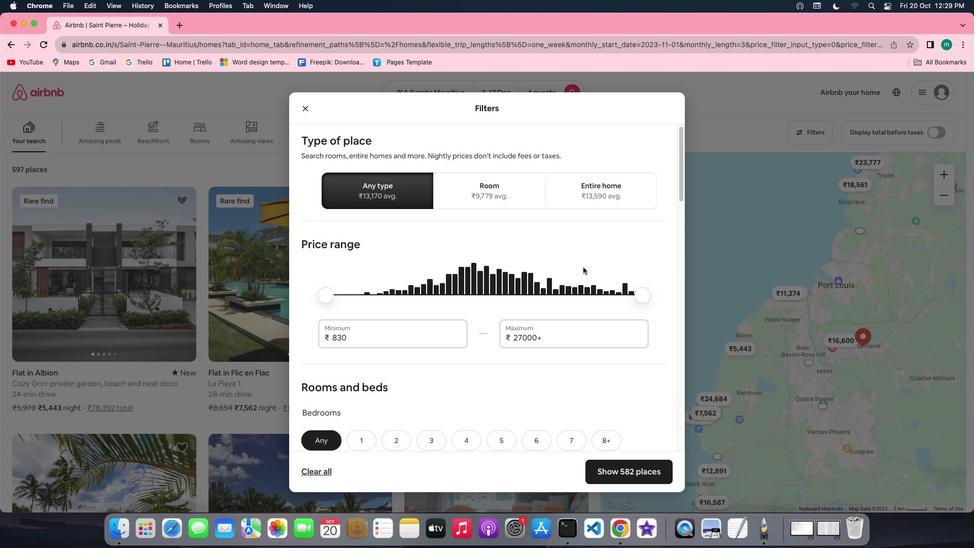 
Action: Mouse scrolled (583, 267) with delta (0, -1)
Screenshot: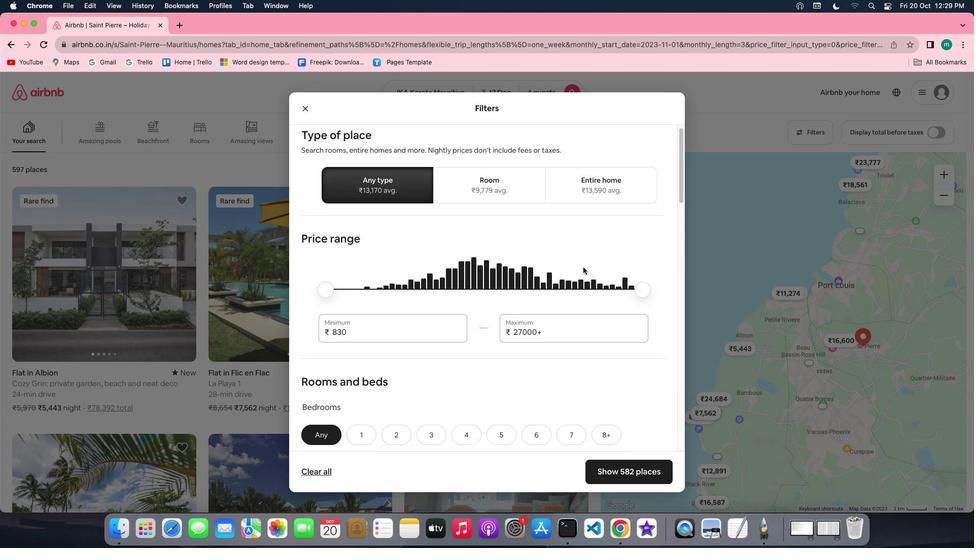 
Action: Mouse scrolled (583, 267) with delta (0, -1)
Screenshot: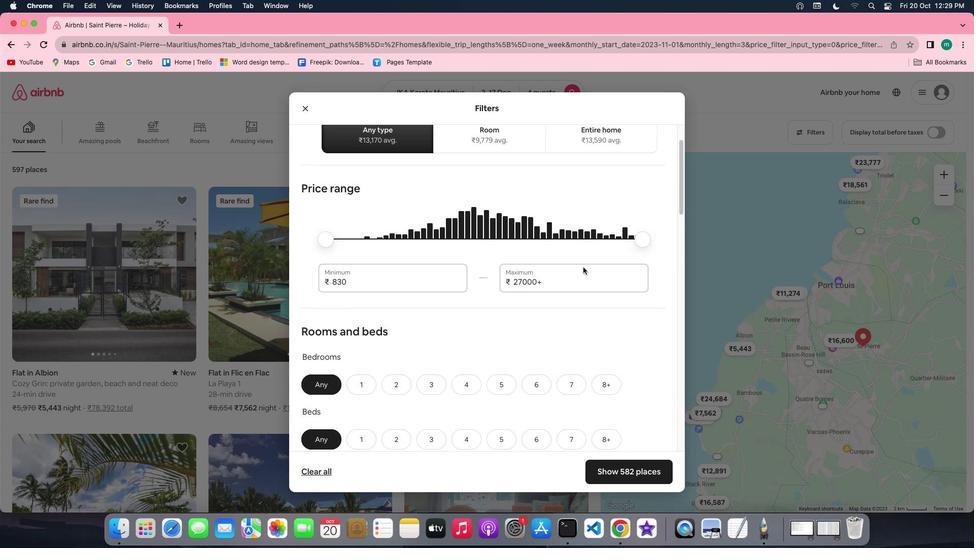 
Action: Mouse moved to (542, 267)
Screenshot: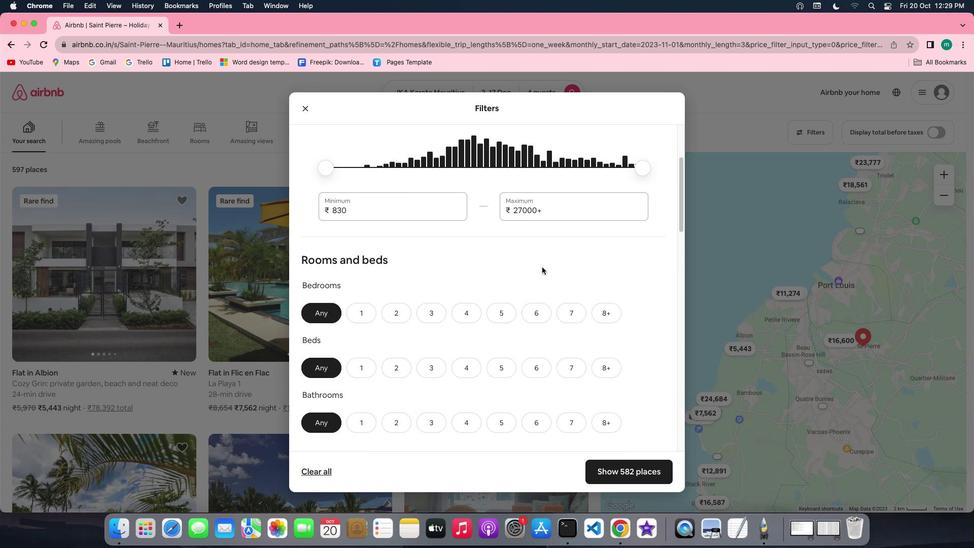 
Action: Mouse scrolled (542, 267) with delta (0, 0)
Screenshot: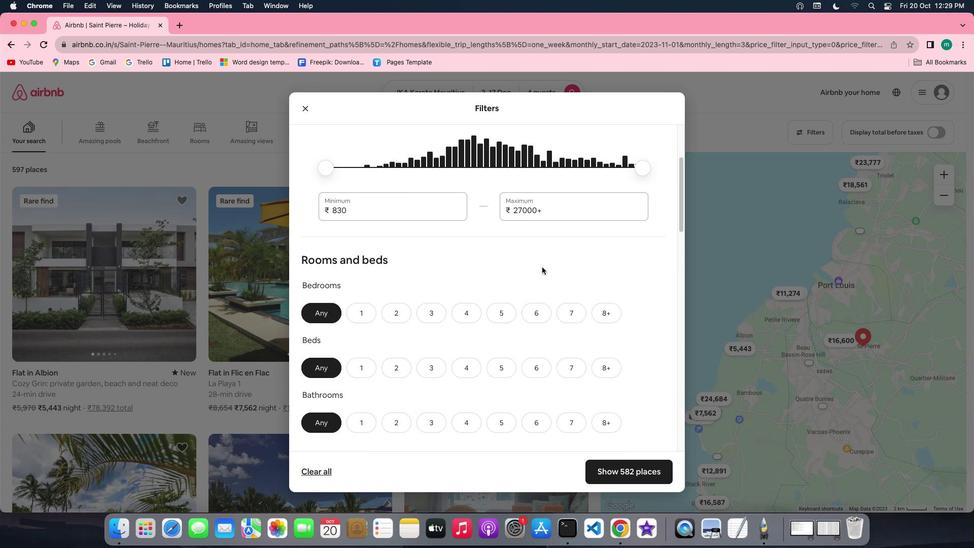 
Action: Mouse scrolled (542, 267) with delta (0, 0)
Screenshot: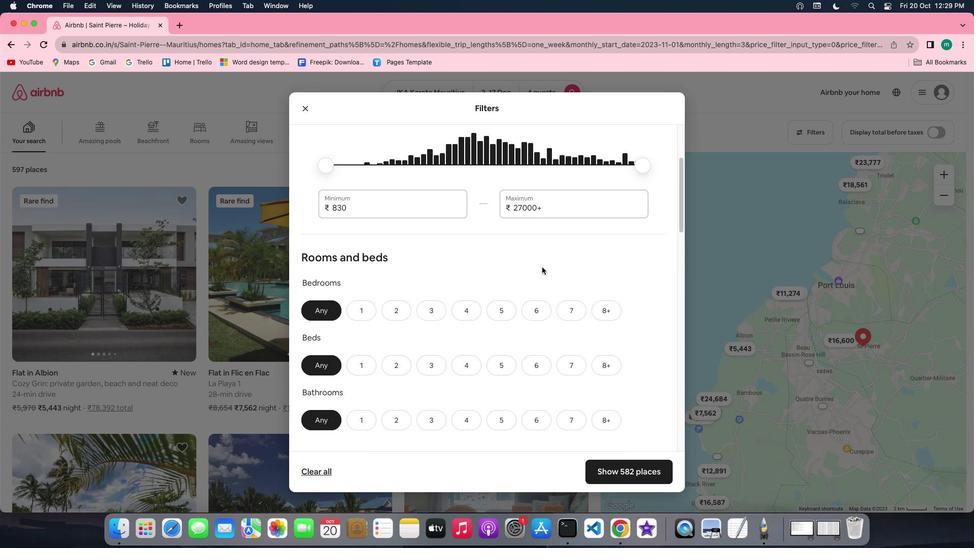 
Action: Mouse scrolled (542, 267) with delta (0, -1)
Screenshot: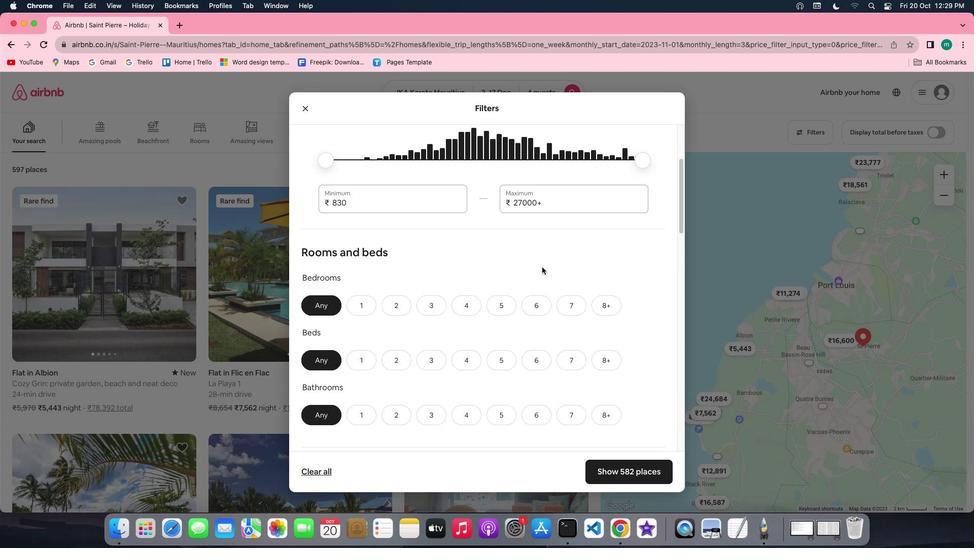 
Action: Mouse scrolled (542, 267) with delta (0, 0)
Screenshot: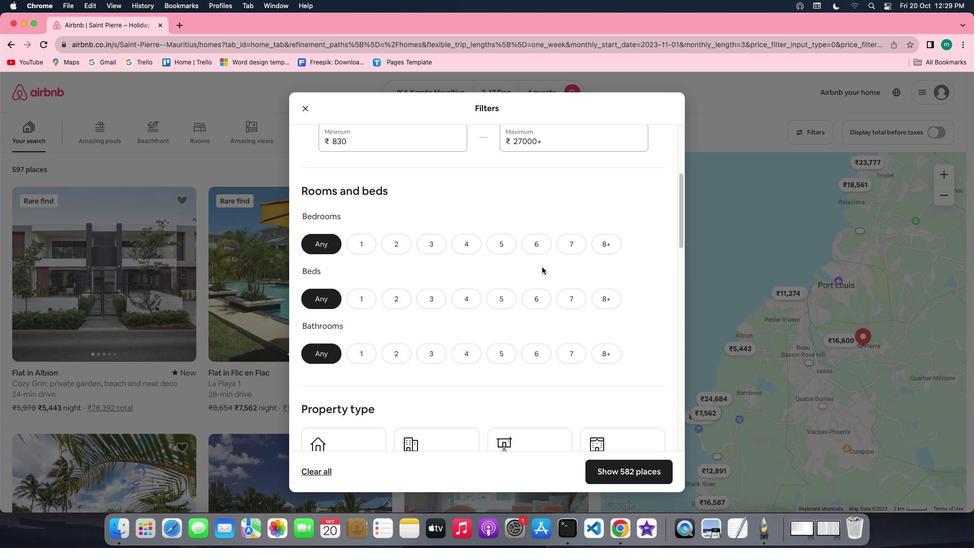 
Action: Mouse moved to (431, 216)
Screenshot: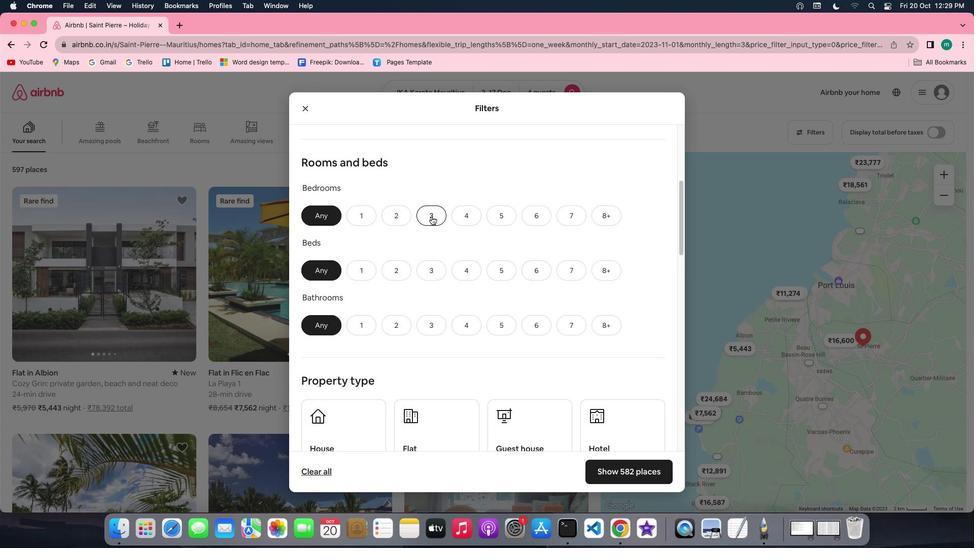 
Action: Mouse pressed left at (431, 216)
Screenshot: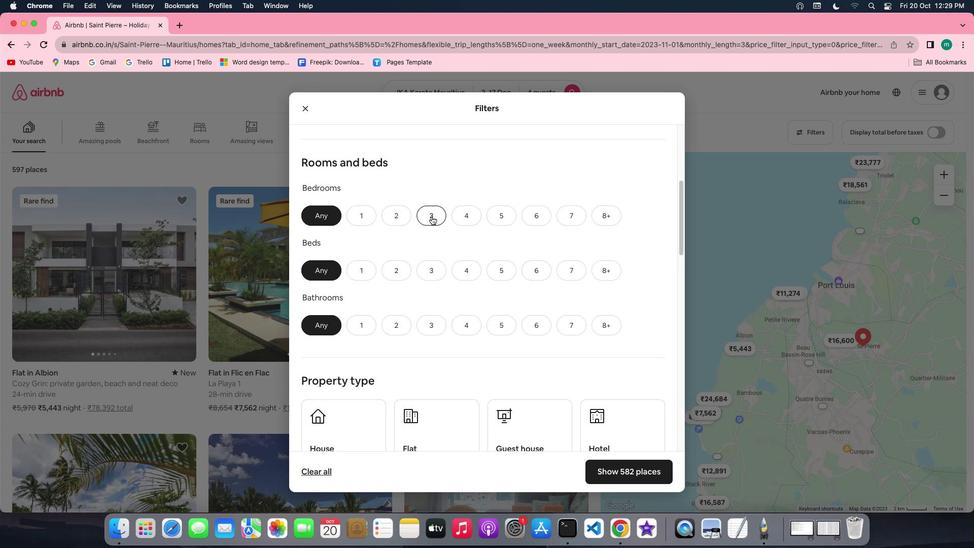 
Action: Mouse moved to (462, 271)
Screenshot: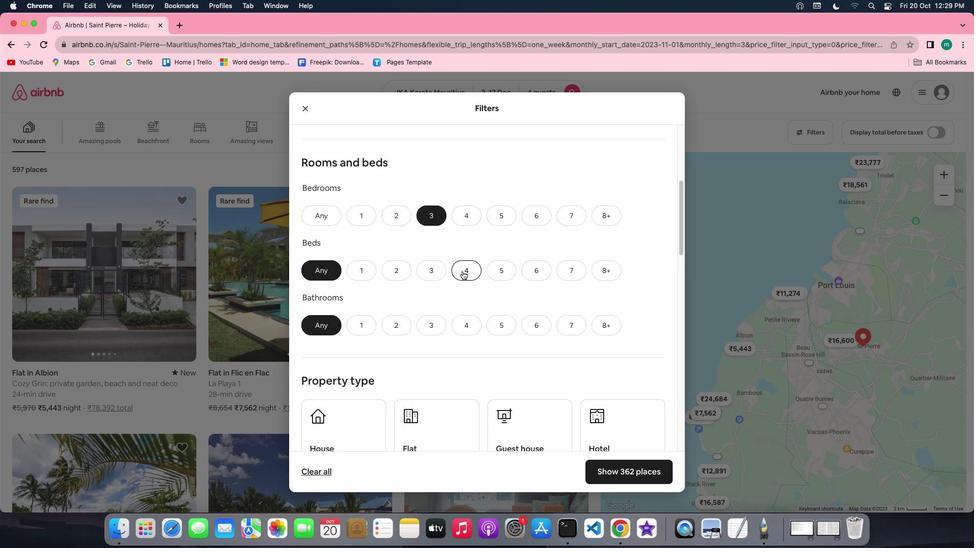 
Action: Mouse pressed left at (462, 271)
Screenshot: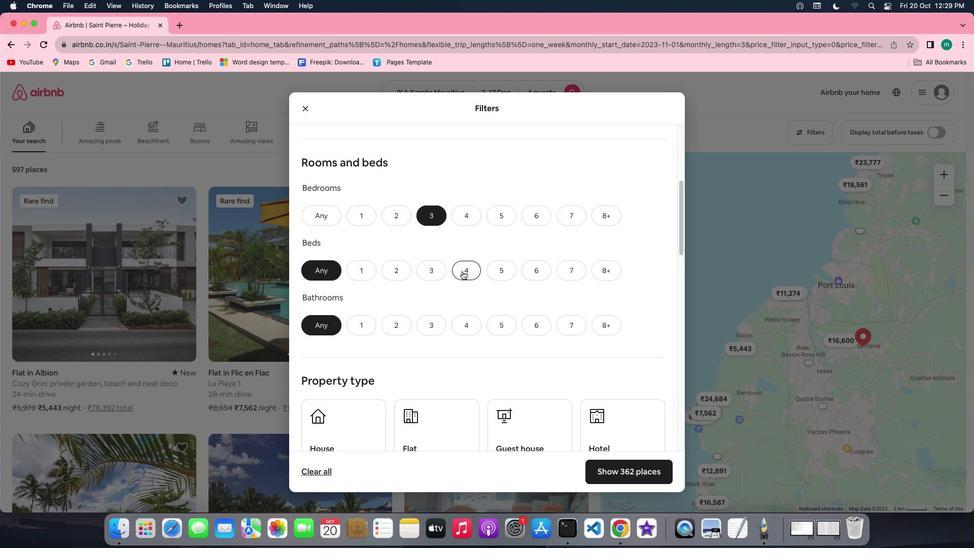 
Action: Mouse moved to (401, 322)
Screenshot: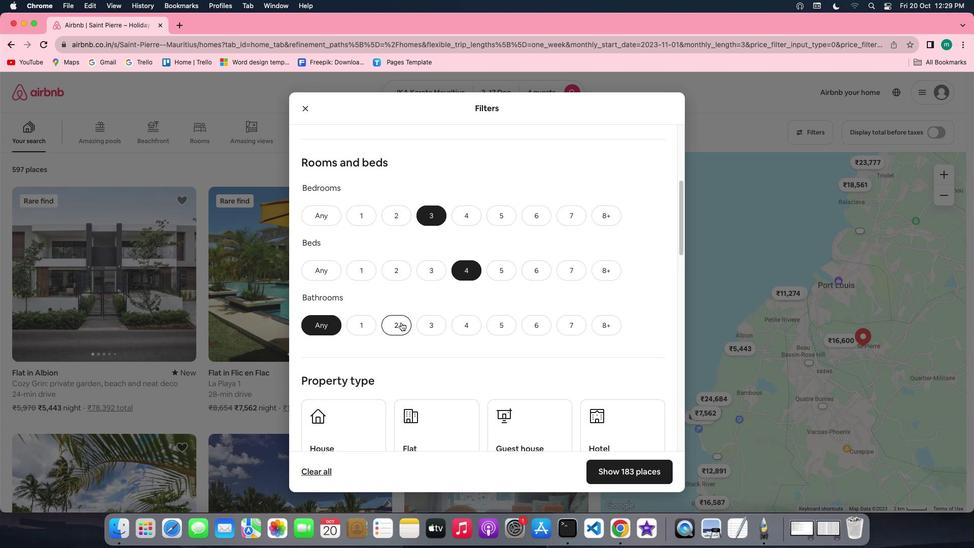 
Action: Mouse pressed left at (401, 322)
Screenshot: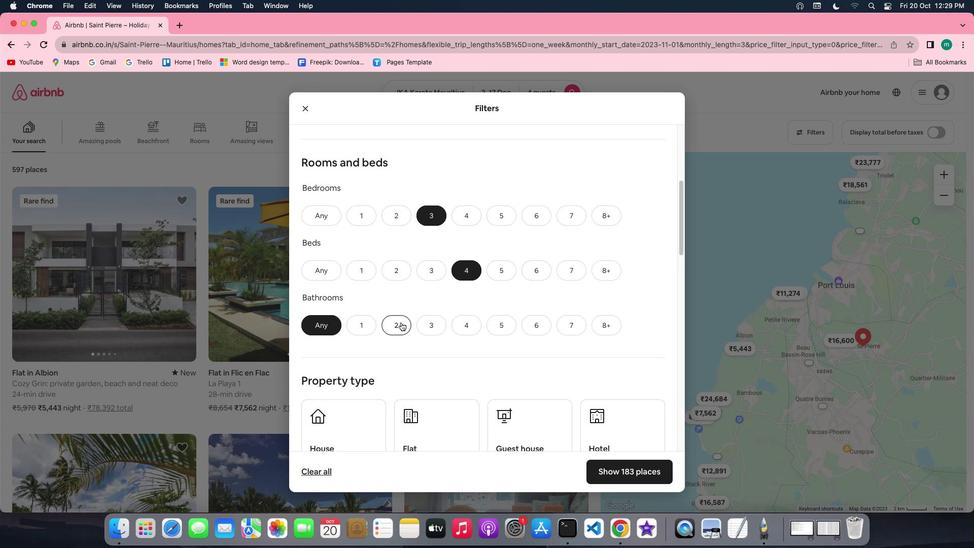 
Action: Mouse moved to (468, 376)
Screenshot: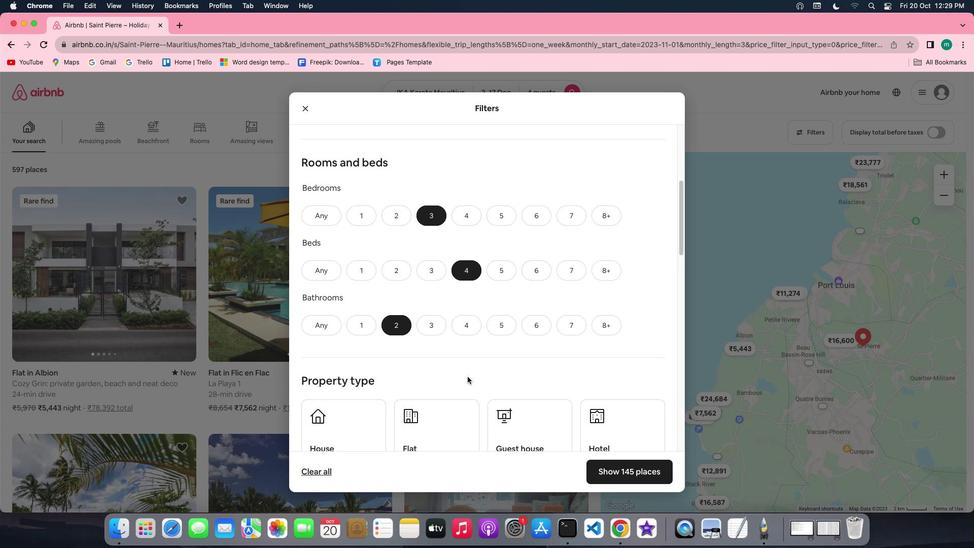 
Action: Mouse scrolled (468, 376) with delta (0, 0)
Screenshot: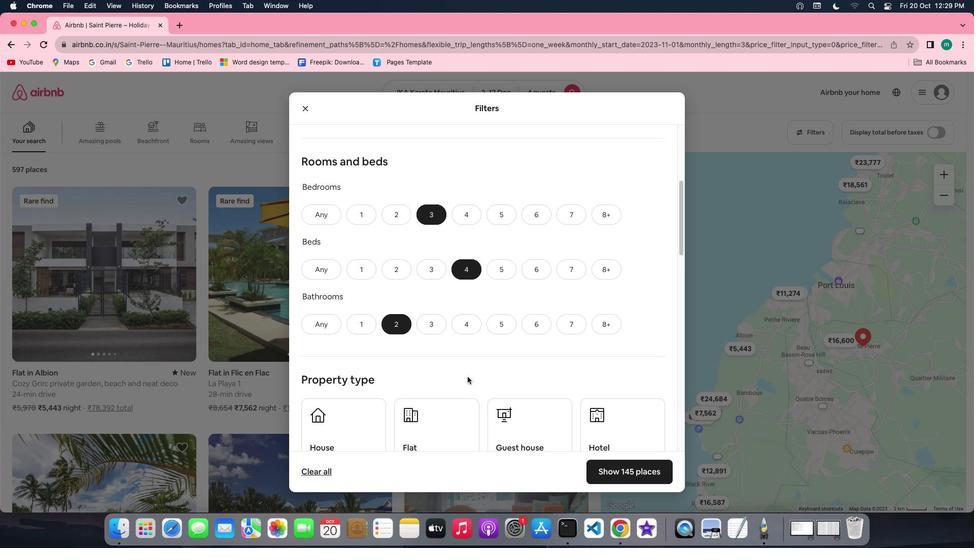 
Action: Mouse scrolled (468, 376) with delta (0, 0)
Screenshot: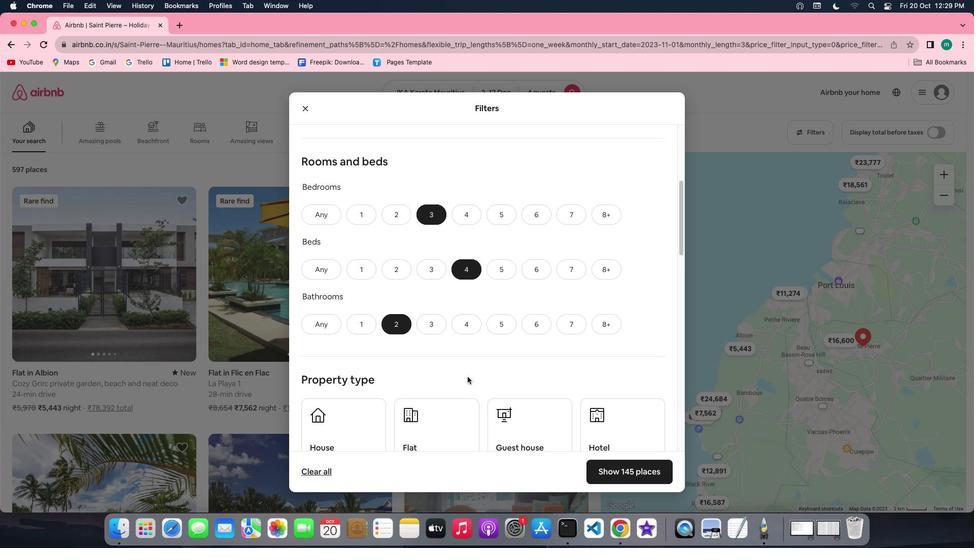 
Action: Mouse scrolled (468, 376) with delta (0, -1)
Screenshot: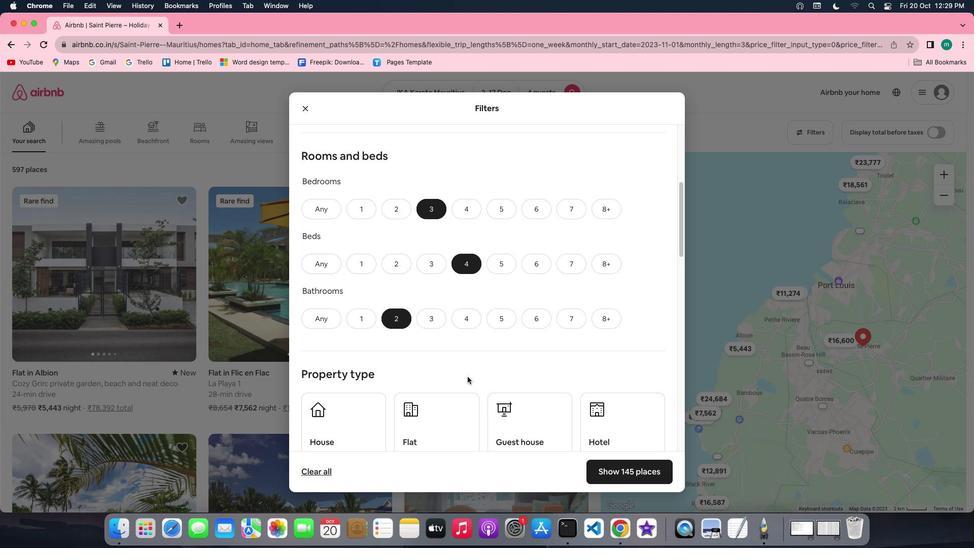 
Action: Mouse scrolled (468, 376) with delta (0, 0)
Screenshot: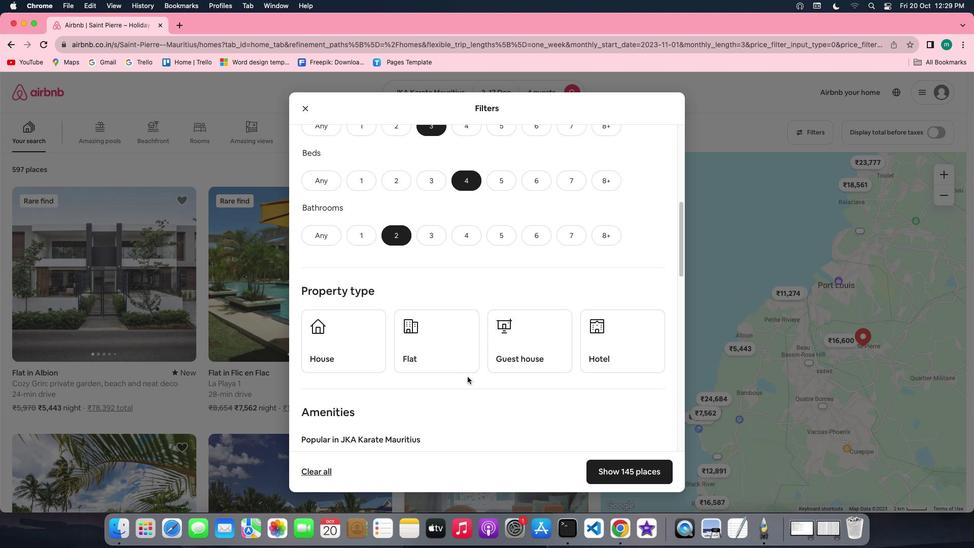 
Action: Mouse scrolled (468, 376) with delta (0, 0)
Screenshot: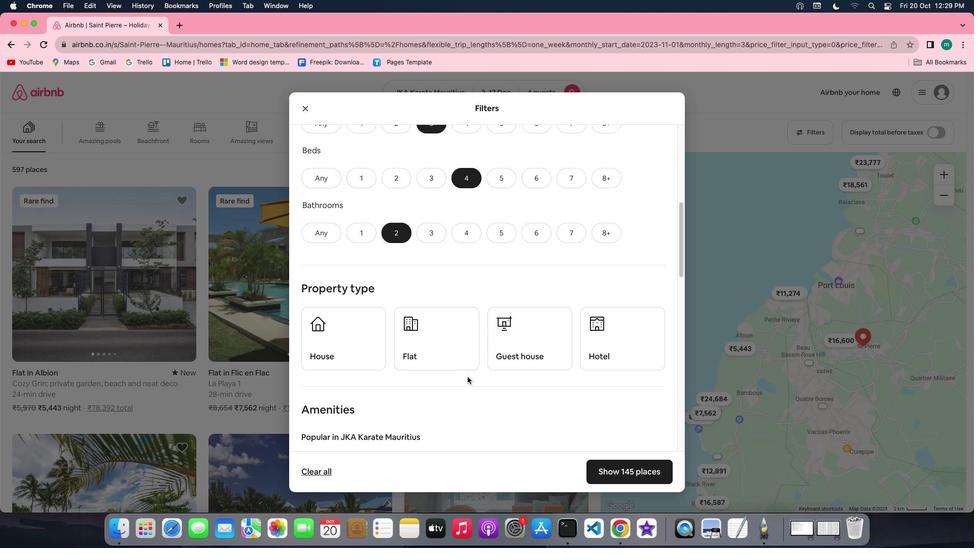 
Action: Mouse scrolled (468, 376) with delta (0, 0)
Screenshot: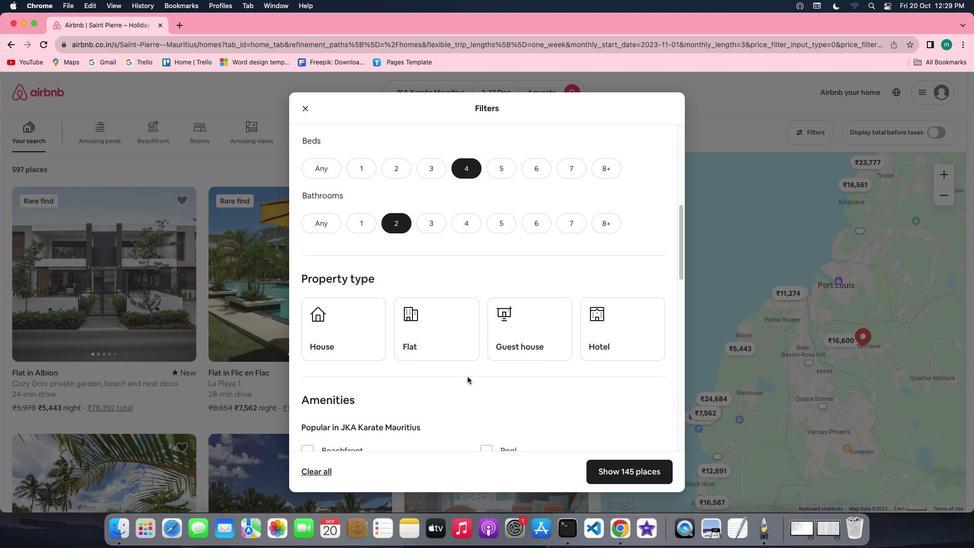 
Action: Mouse scrolled (468, 376) with delta (0, 0)
Screenshot: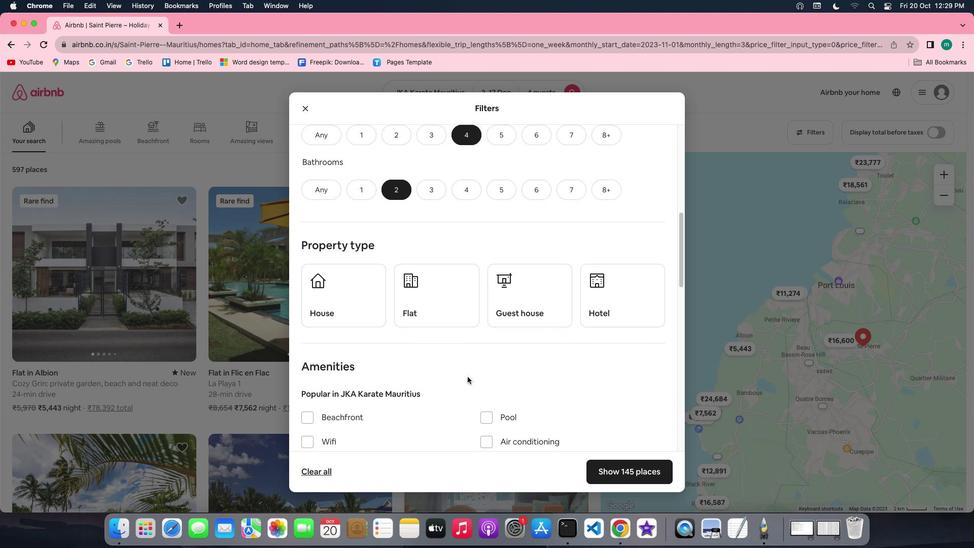 
Action: Mouse scrolled (468, 376) with delta (0, 0)
Screenshot: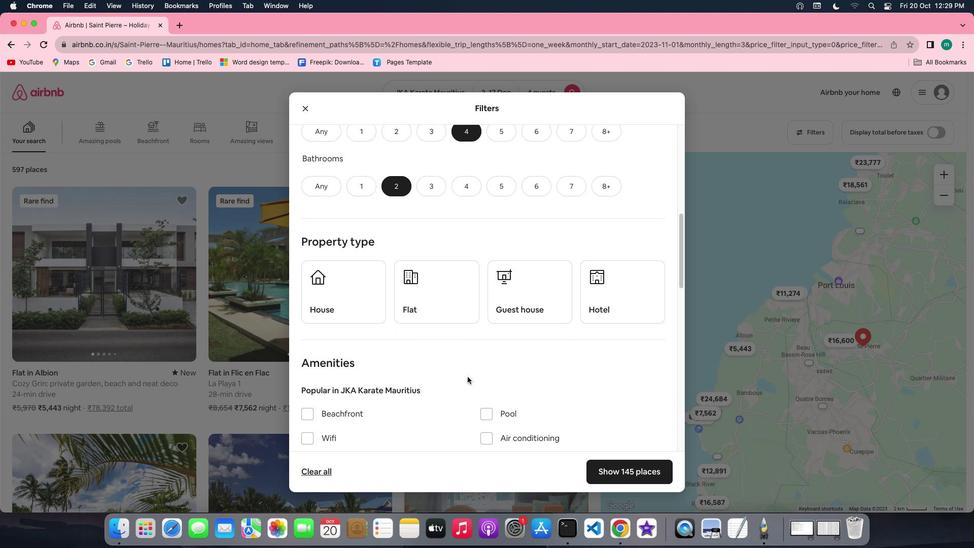 
Action: Mouse scrolled (468, 376) with delta (0, 0)
Screenshot: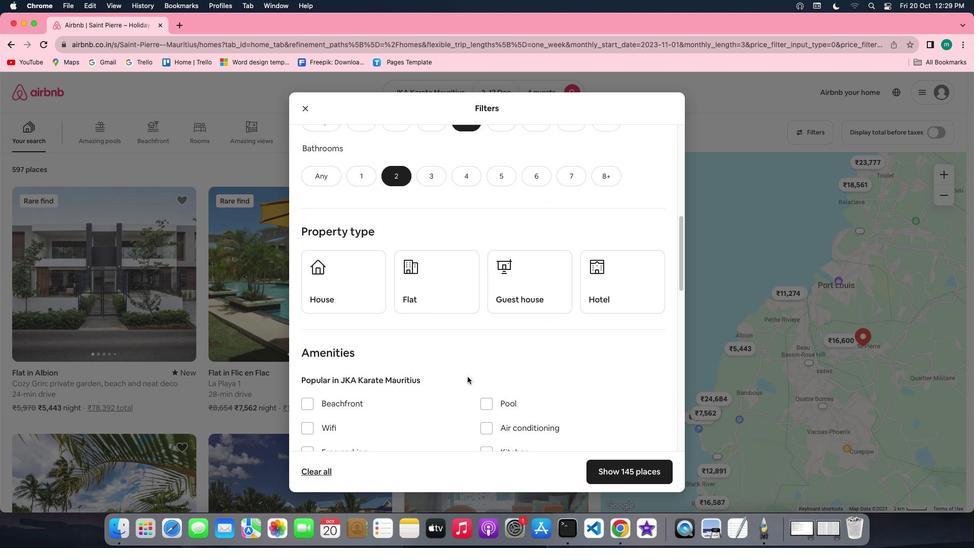 
Action: Mouse scrolled (468, 376) with delta (0, 0)
Screenshot: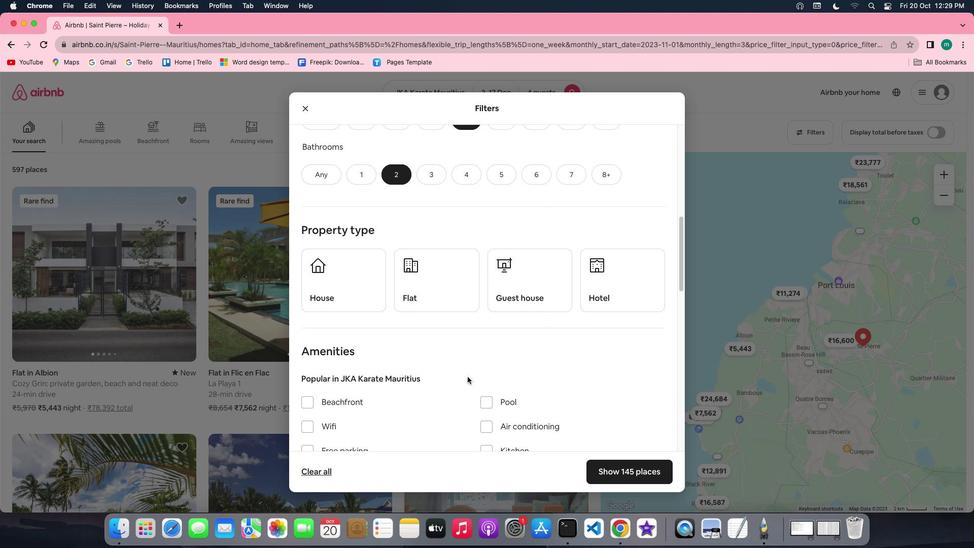 
Action: Mouse scrolled (468, 376) with delta (0, 0)
Screenshot: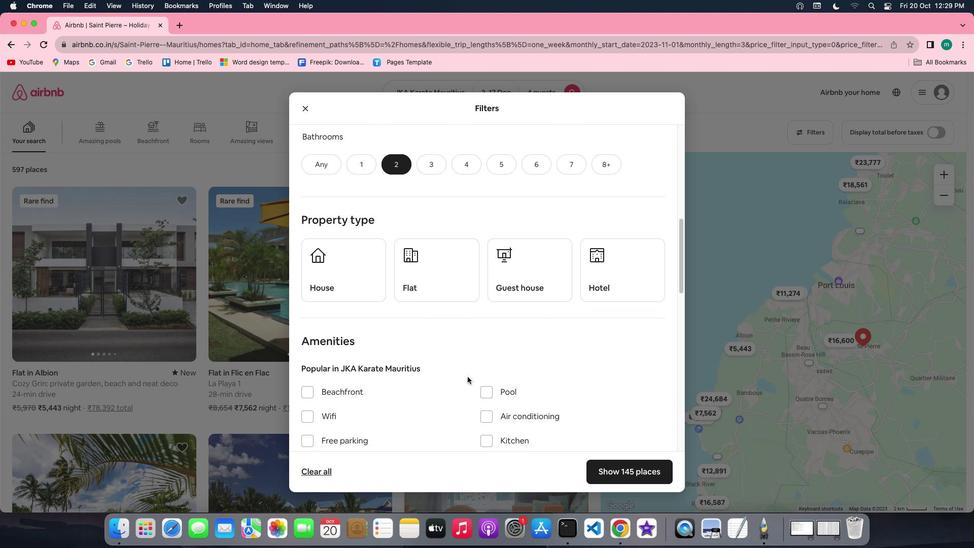 
Action: Mouse moved to (377, 261)
Screenshot: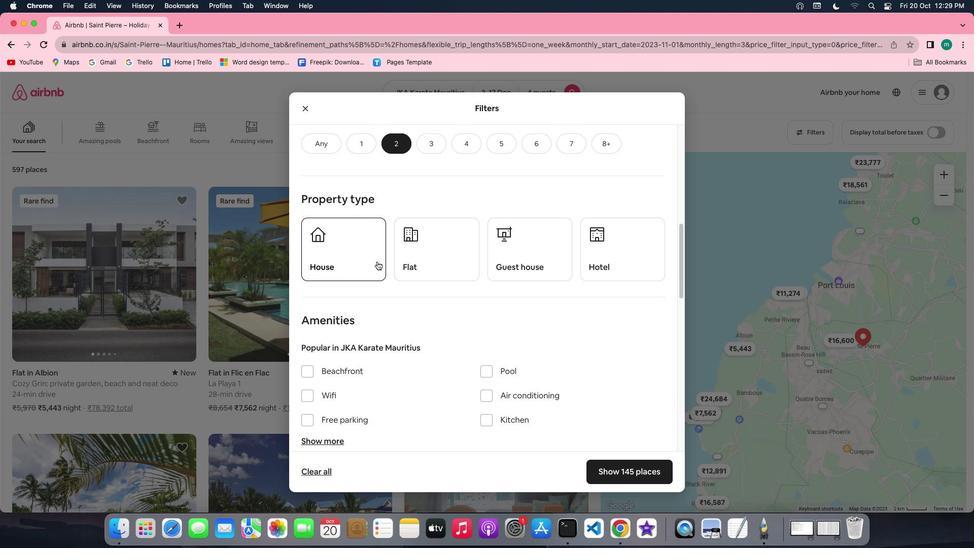 
Action: Mouse pressed left at (377, 261)
Screenshot: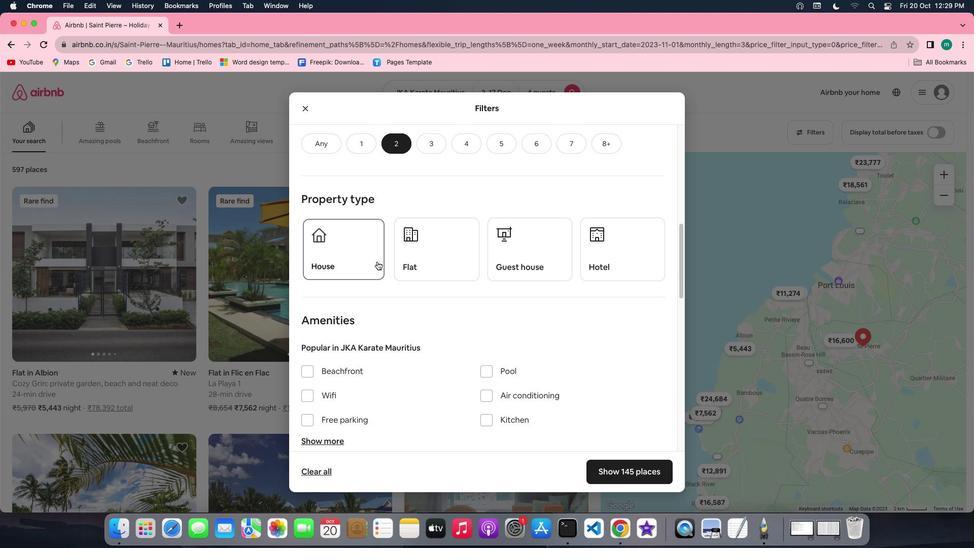 
Action: Mouse moved to (540, 319)
Screenshot: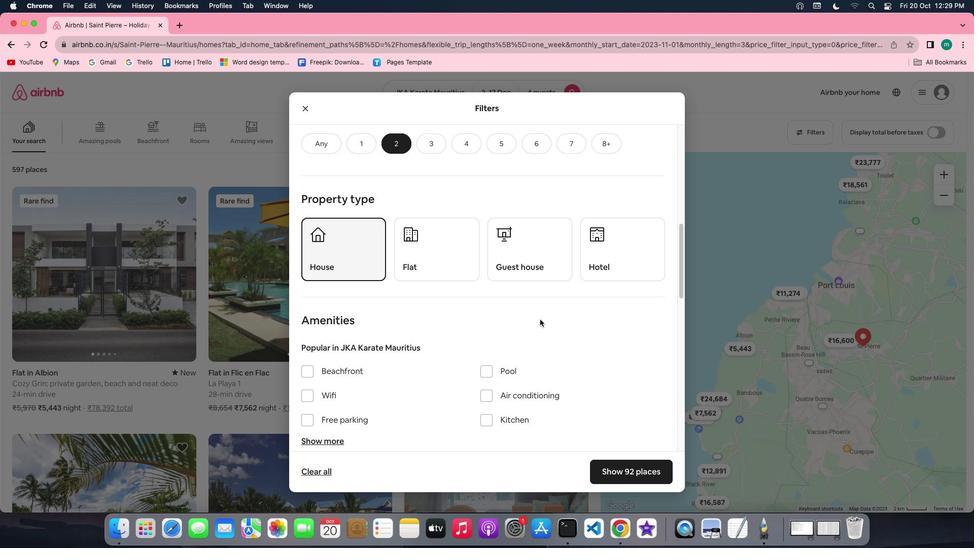 
Action: Mouse scrolled (540, 319) with delta (0, 0)
Screenshot: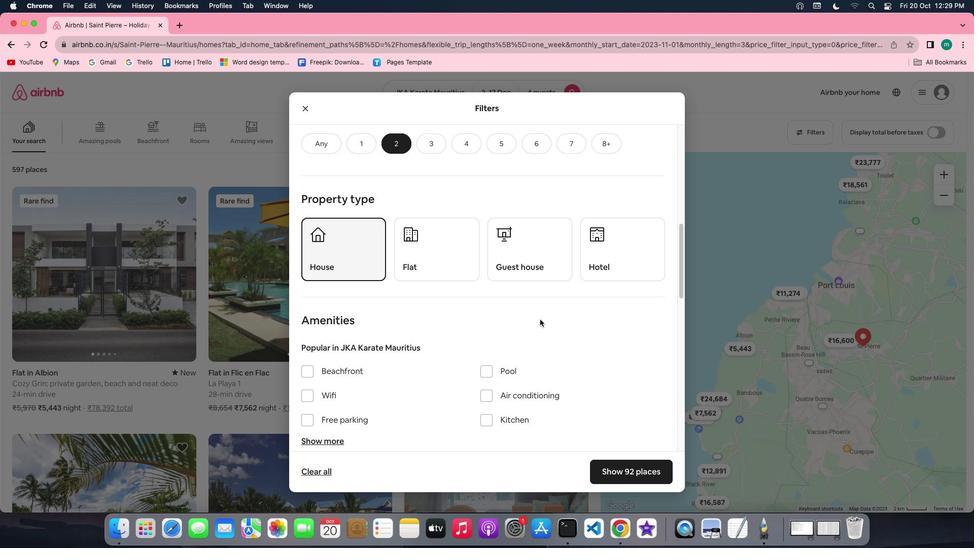 
Action: Mouse scrolled (540, 319) with delta (0, 0)
Screenshot: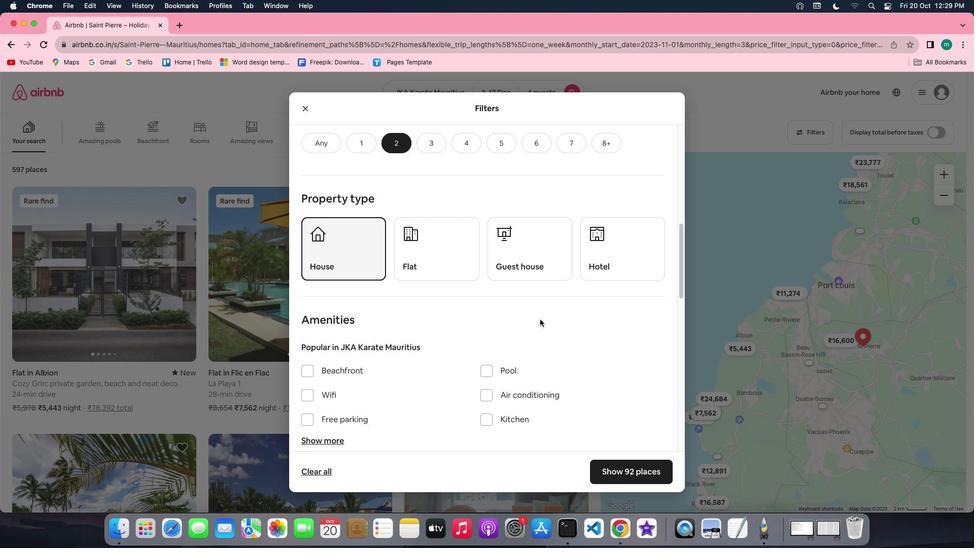
Action: Mouse scrolled (540, 319) with delta (0, -1)
Screenshot: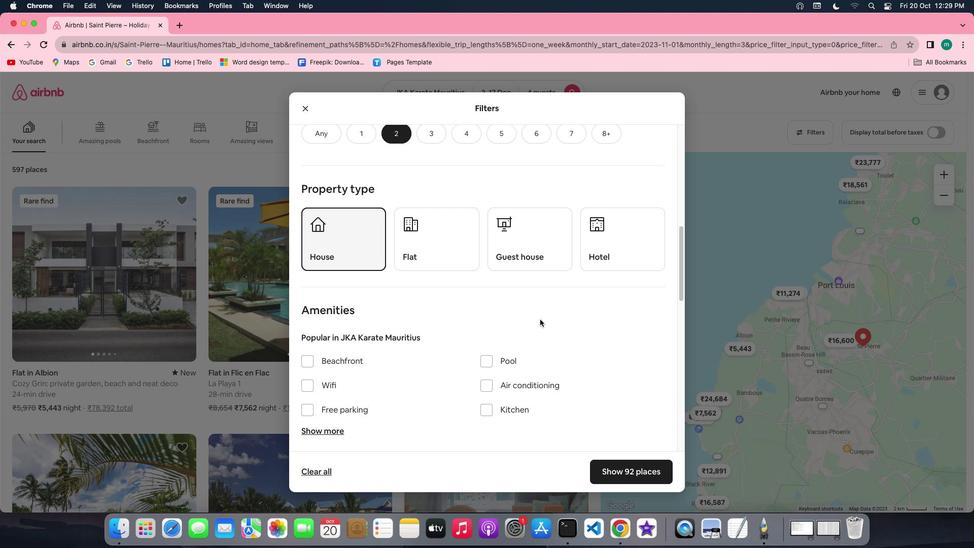 
Action: Mouse scrolled (540, 319) with delta (0, 0)
Screenshot: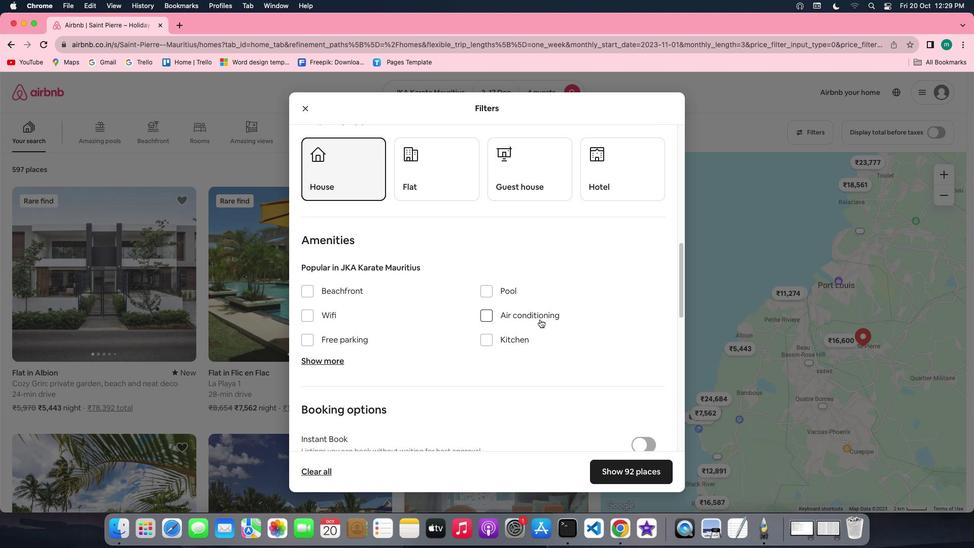 
Action: Mouse scrolled (540, 319) with delta (0, 0)
Screenshot: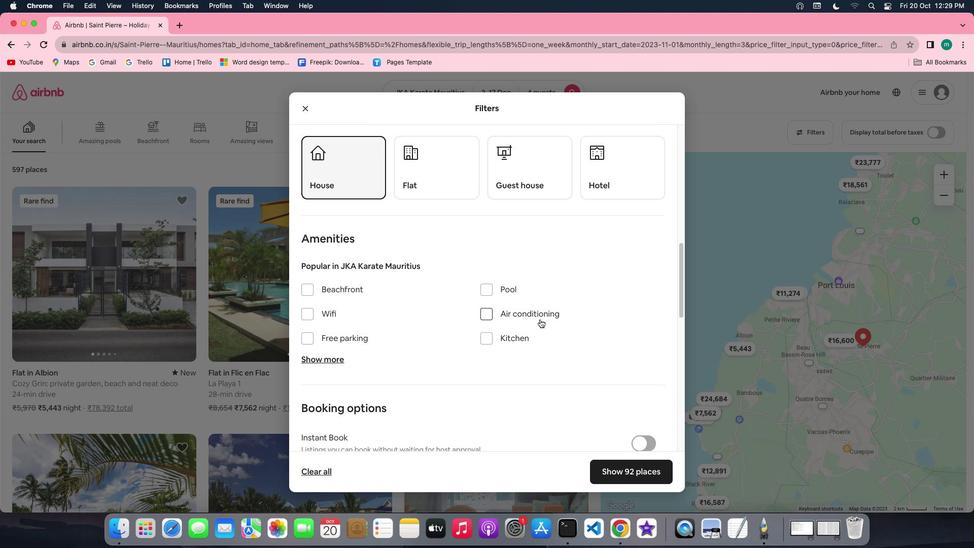 
Action: Mouse scrolled (540, 319) with delta (0, 0)
Screenshot: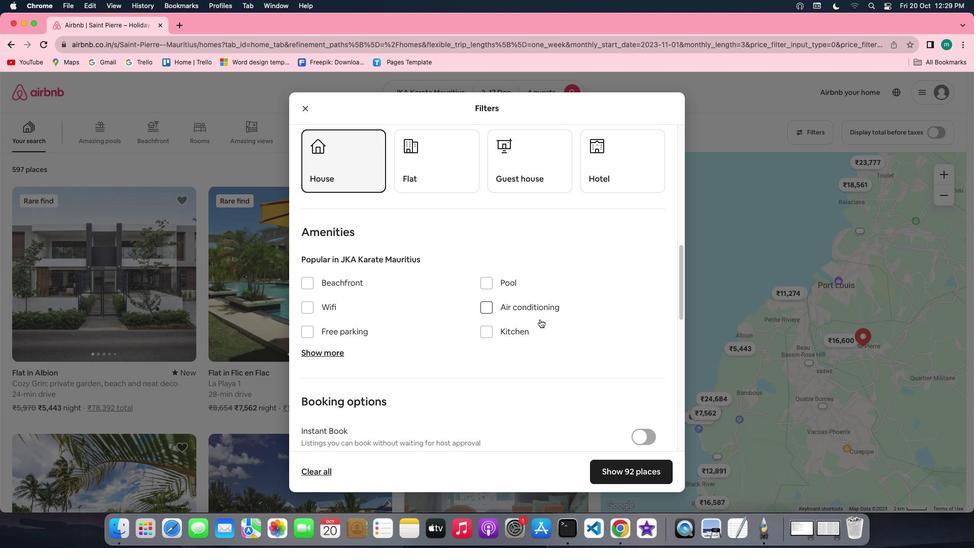 
Action: Mouse moved to (329, 333)
Screenshot: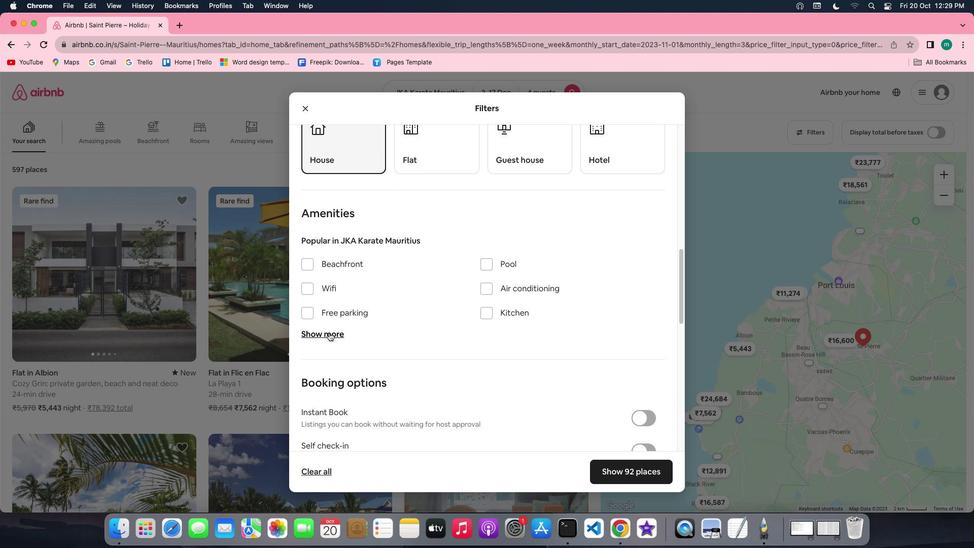 
Action: Mouse pressed left at (329, 333)
Screenshot: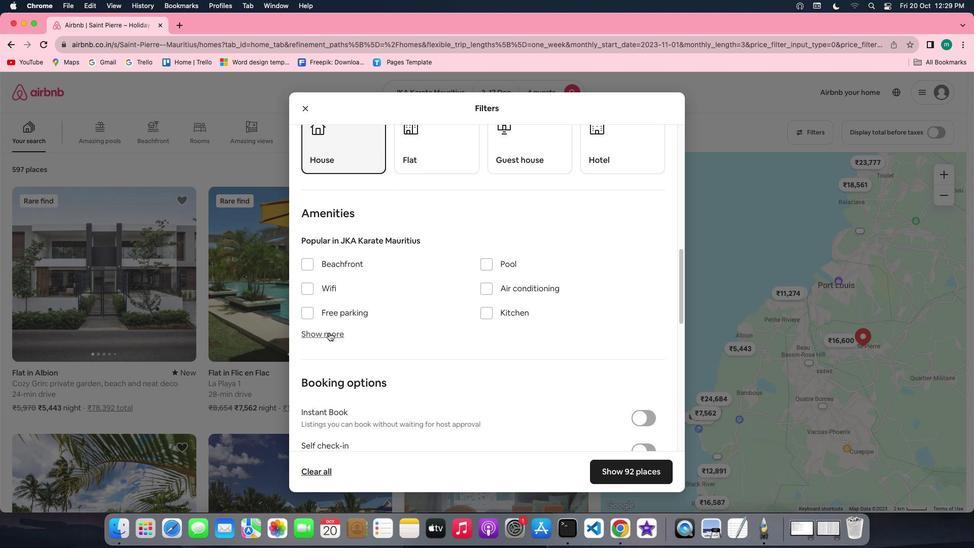 
Action: Mouse moved to (377, 334)
Screenshot: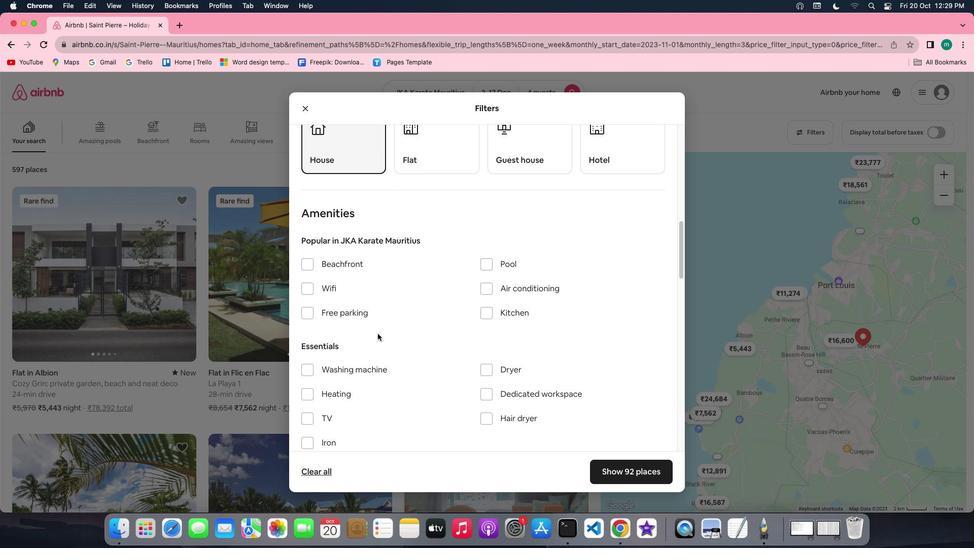 
Action: Mouse scrolled (377, 334) with delta (0, 0)
Screenshot: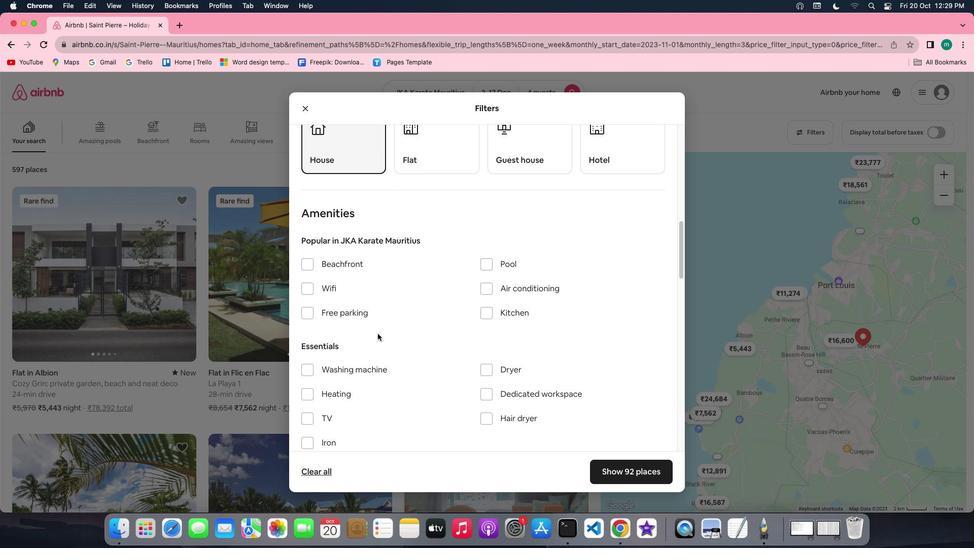
Action: Mouse scrolled (377, 334) with delta (0, 0)
Screenshot: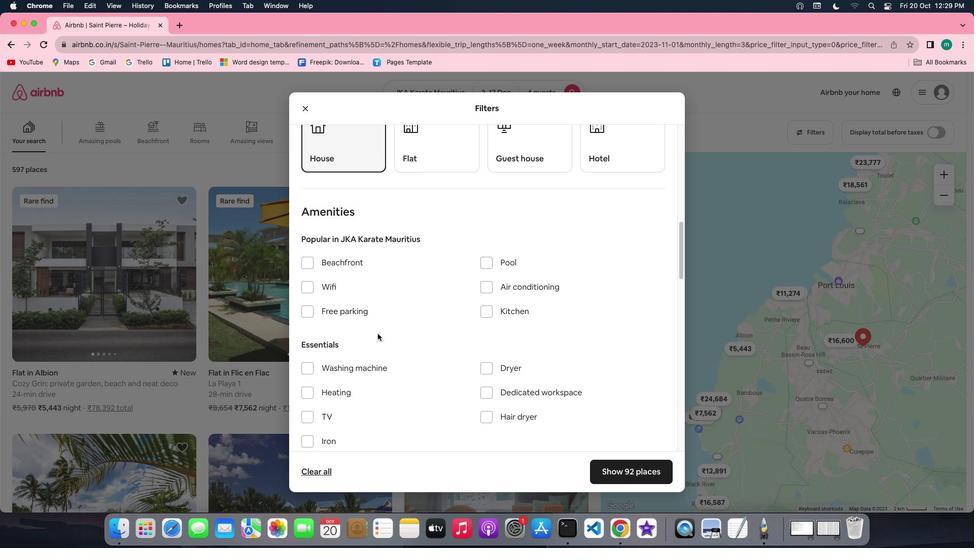 
Action: Mouse scrolled (377, 334) with delta (0, 0)
Screenshot: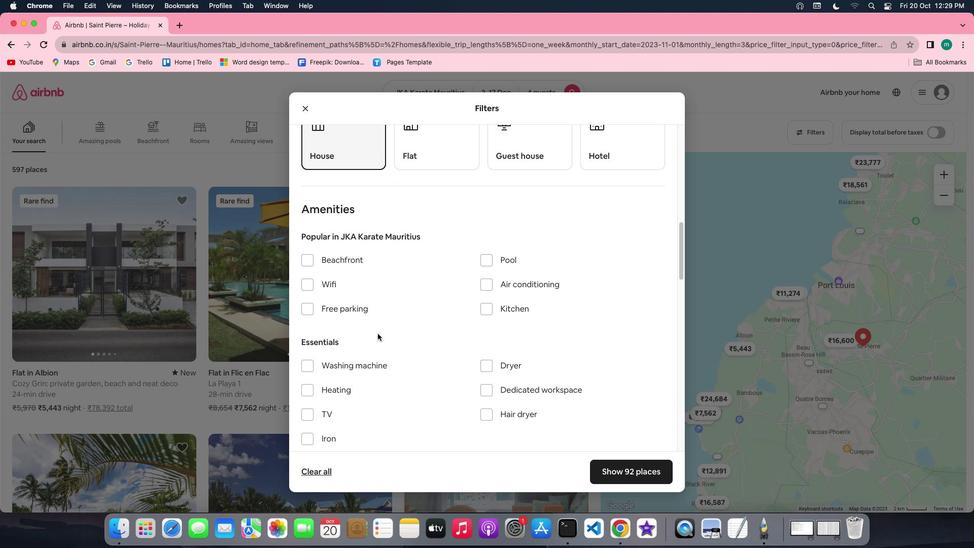 
Action: Mouse scrolled (377, 334) with delta (0, 0)
Screenshot: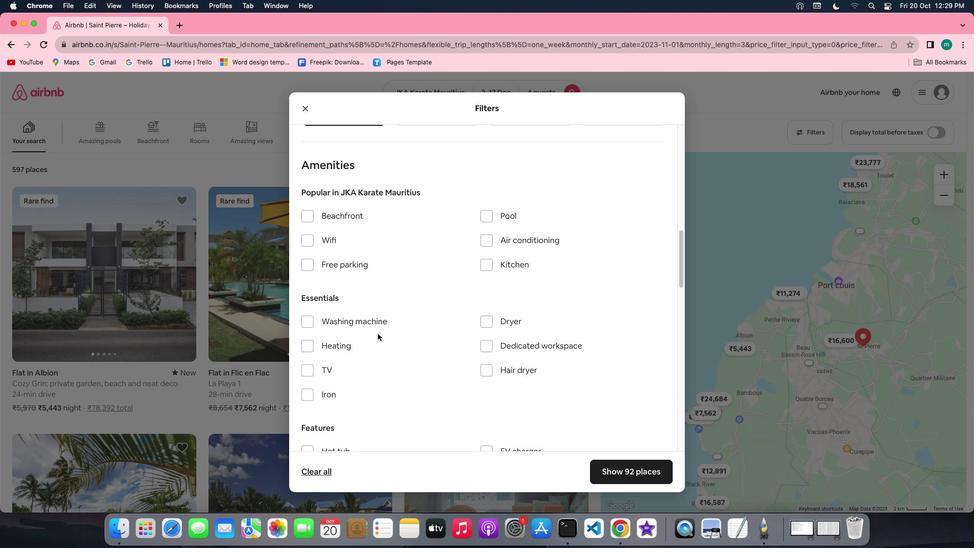 
Action: Mouse scrolled (377, 334) with delta (0, 0)
Screenshot: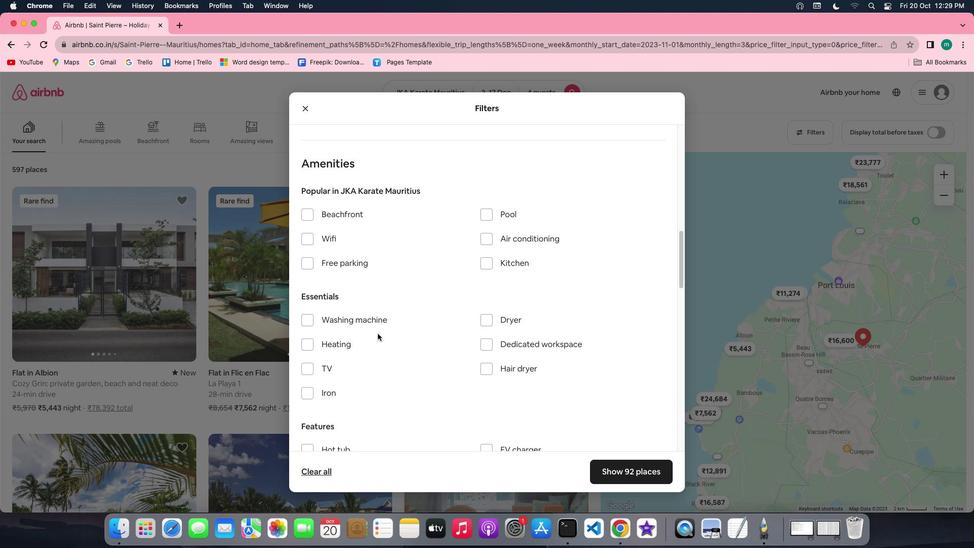 
Action: Mouse moved to (353, 311)
Screenshot: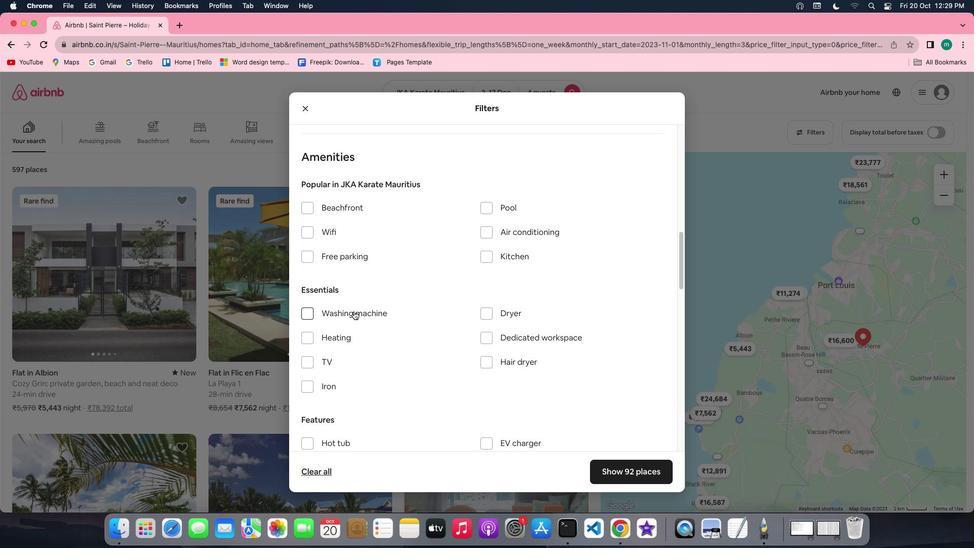
Action: Mouse pressed left at (353, 311)
Screenshot: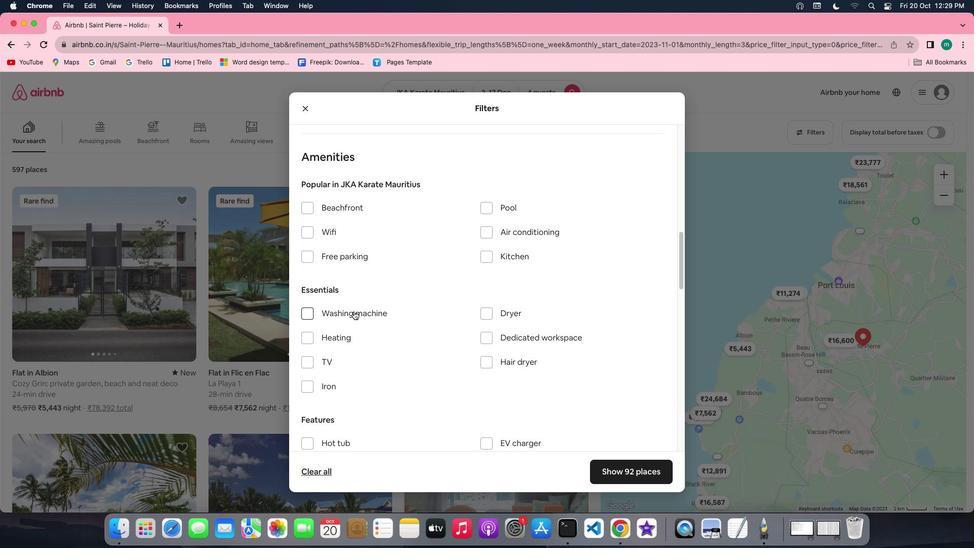 
Action: Mouse moved to (483, 390)
Screenshot: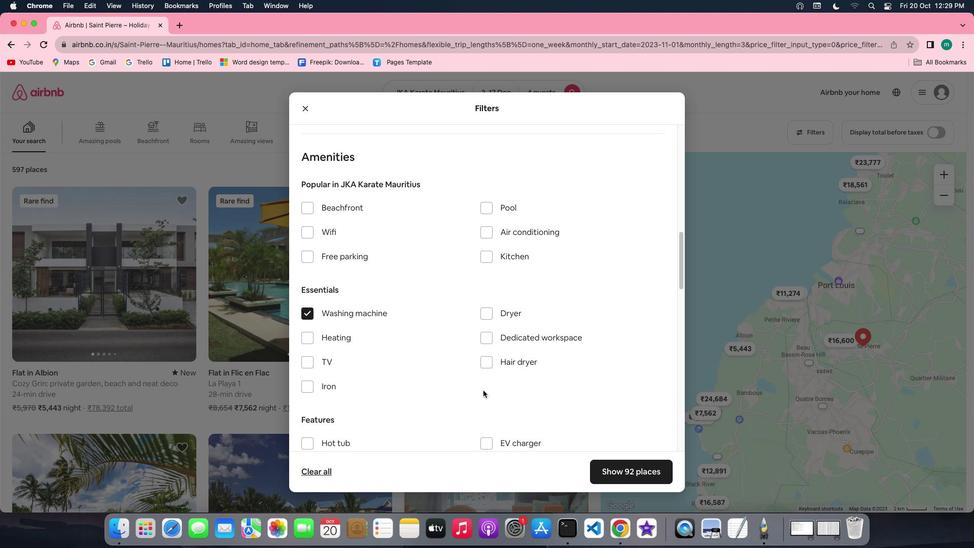 
Action: Mouse scrolled (483, 390) with delta (0, 0)
Screenshot: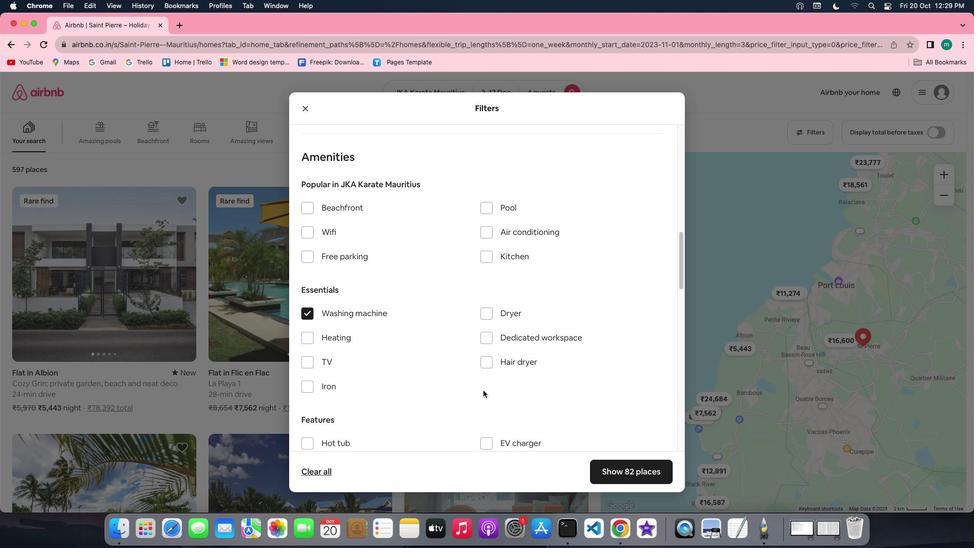 
Action: Mouse scrolled (483, 390) with delta (0, 0)
Screenshot: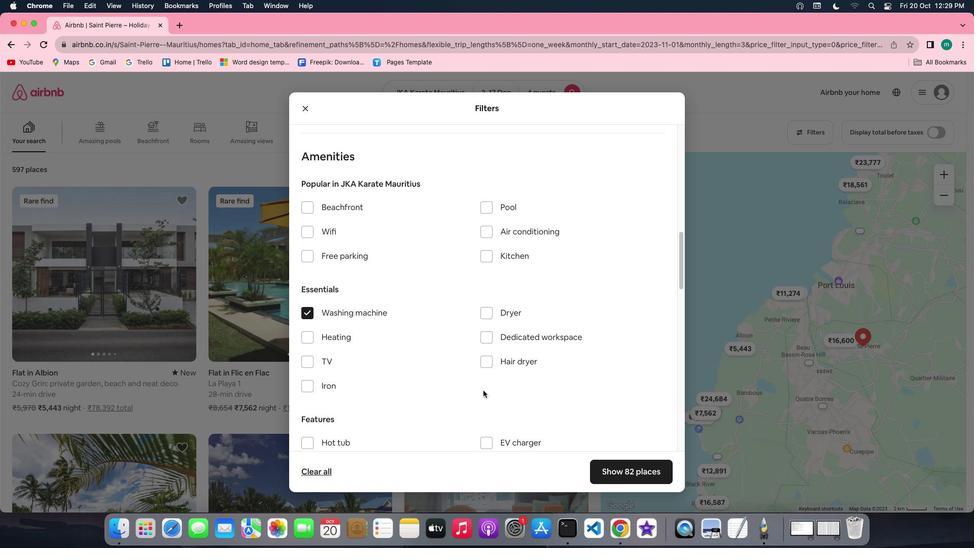 
Action: Mouse scrolled (483, 390) with delta (0, 0)
Screenshot: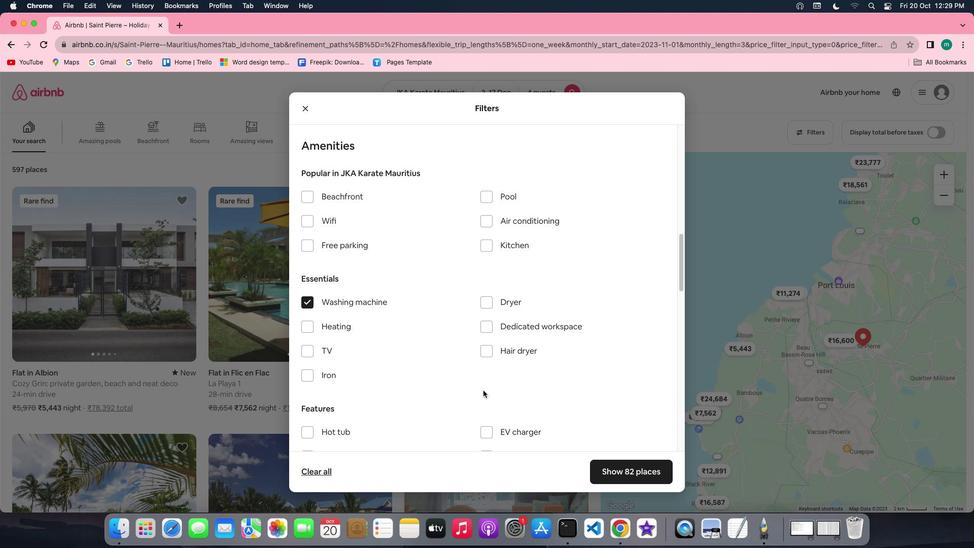 
Action: Mouse scrolled (483, 390) with delta (0, 0)
Screenshot: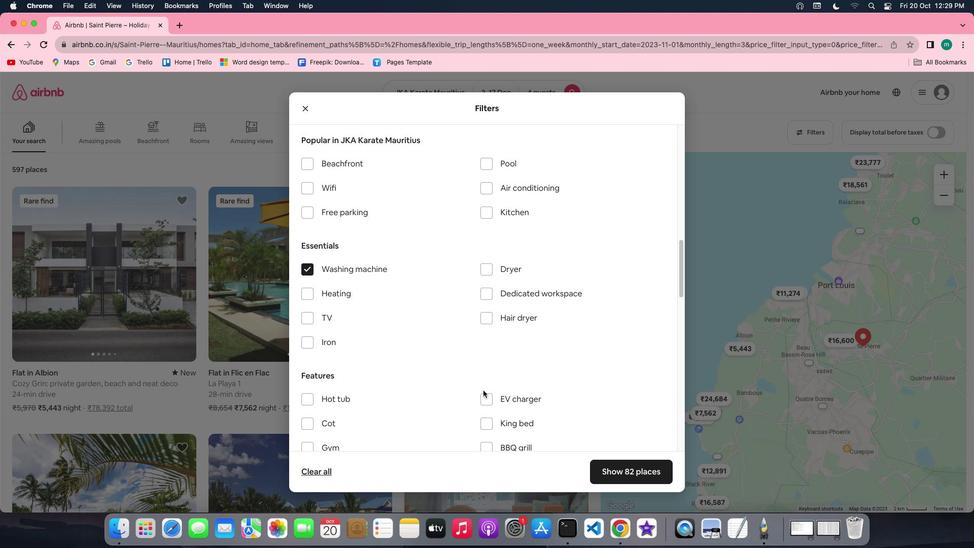 
Action: Mouse scrolled (483, 390) with delta (0, 0)
Screenshot: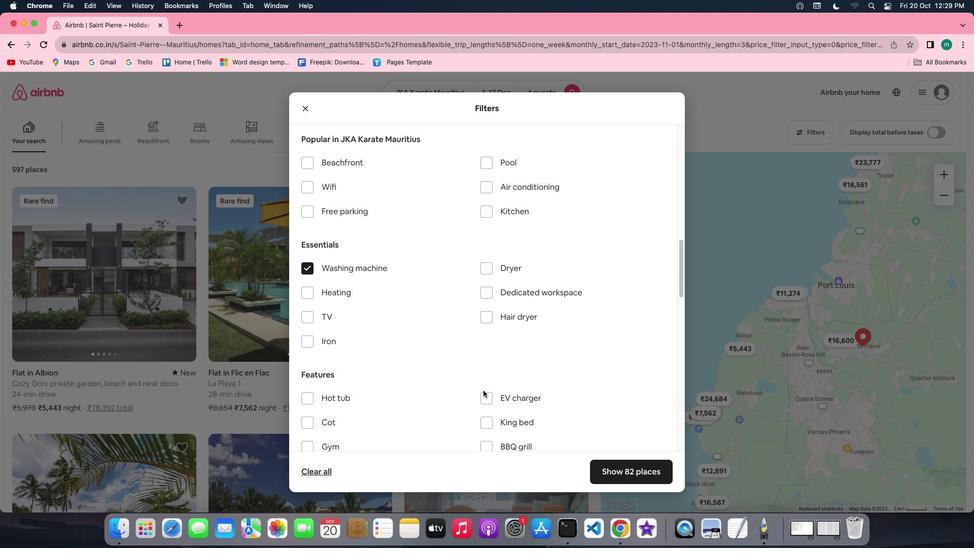 
Action: Mouse scrolled (483, 390) with delta (0, 0)
Screenshot: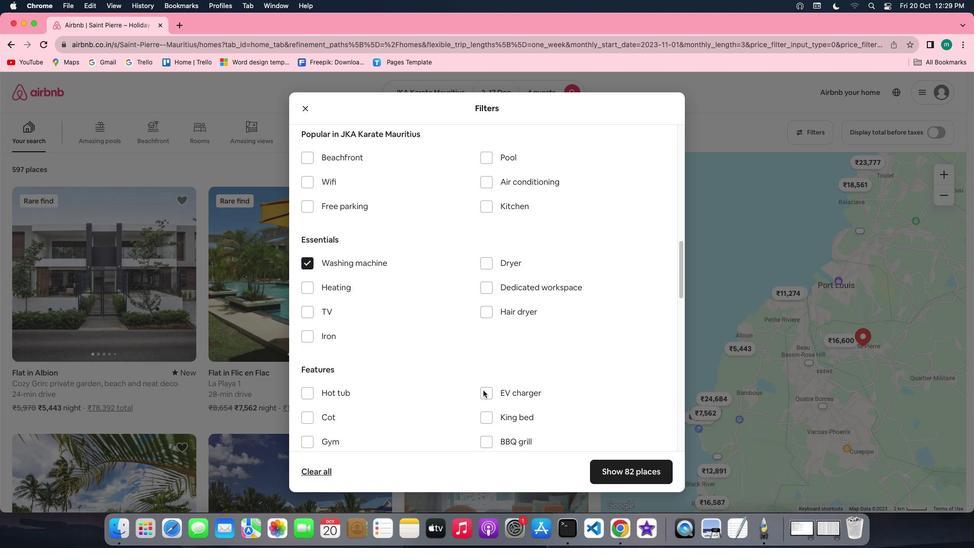 
Action: Mouse scrolled (483, 390) with delta (0, 0)
Screenshot: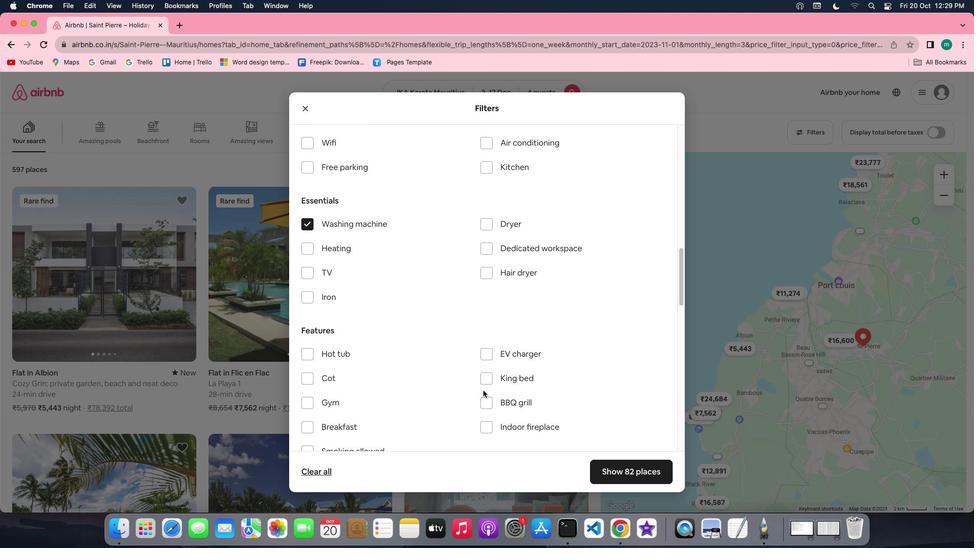 
Action: Mouse scrolled (483, 390) with delta (0, 0)
Screenshot: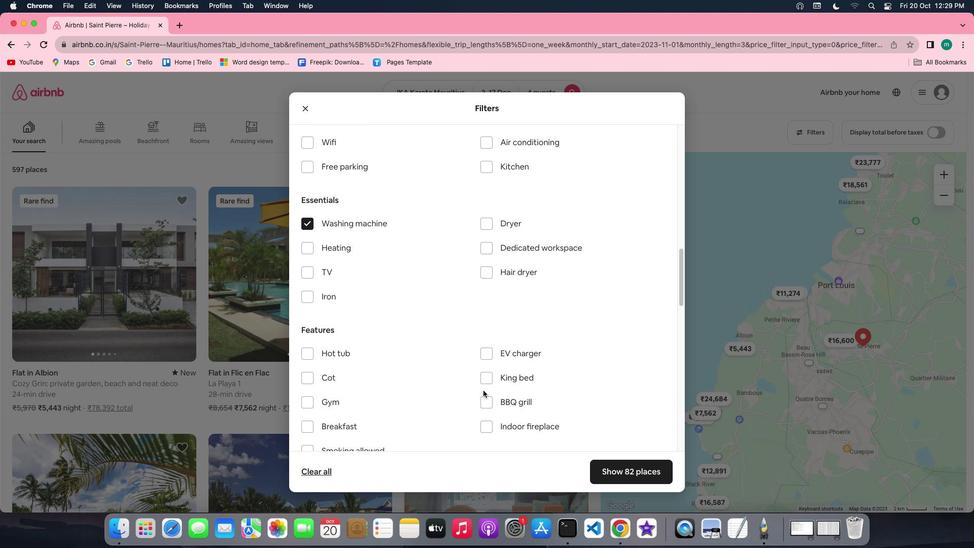 
Action: Mouse scrolled (483, 390) with delta (0, 0)
Screenshot: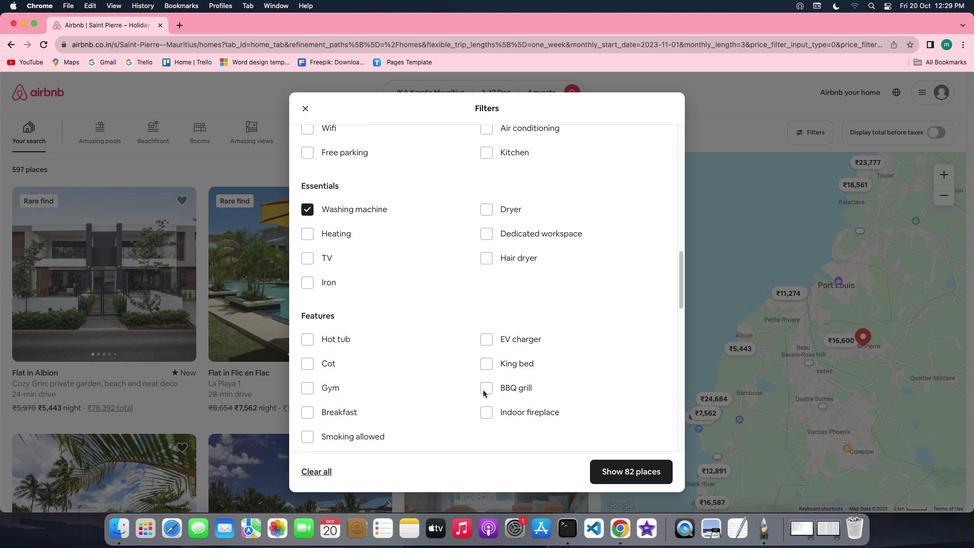 
Action: Mouse scrolled (483, 390) with delta (0, 0)
Screenshot: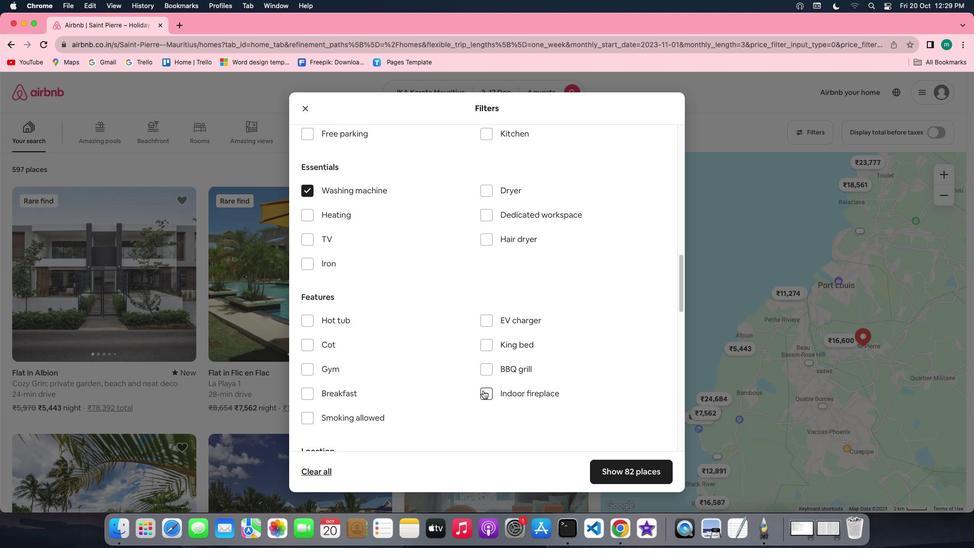 
Action: Mouse scrolled (483, 390) with delta (0, 0)
Screenshot: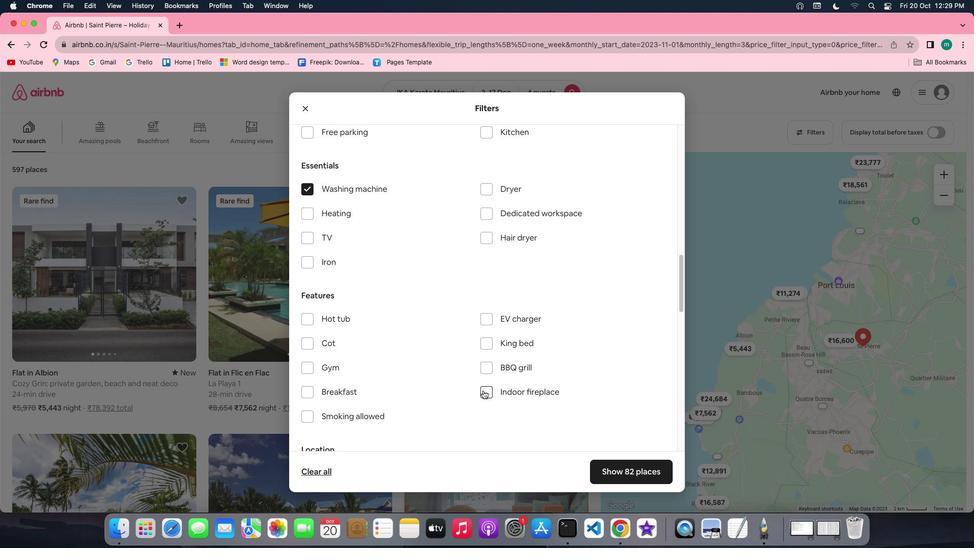 
Action: Mouse scrolled (483, 390) with delta (0, 0)
Screenshot: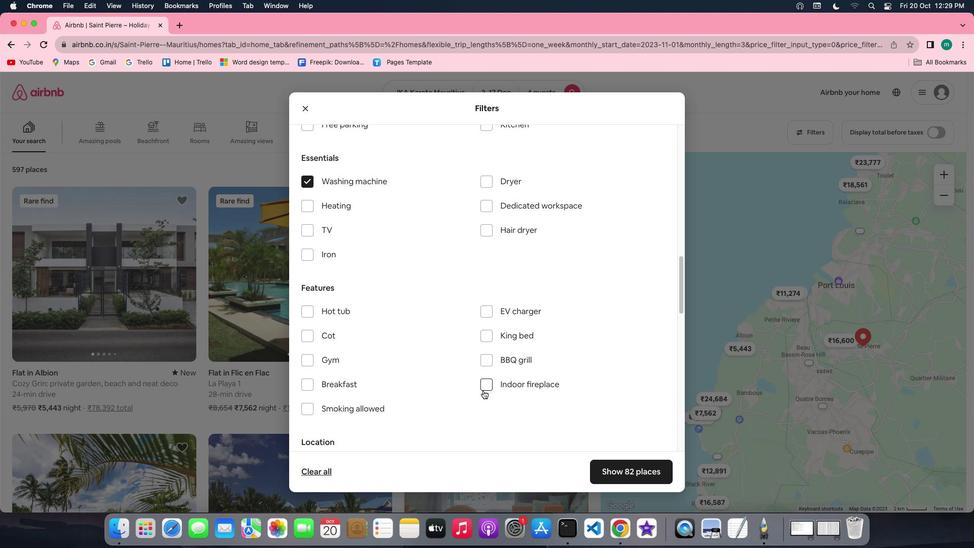 
Action: Mouse scrolled (483, 390) with delta (0, 0)
Screenshot: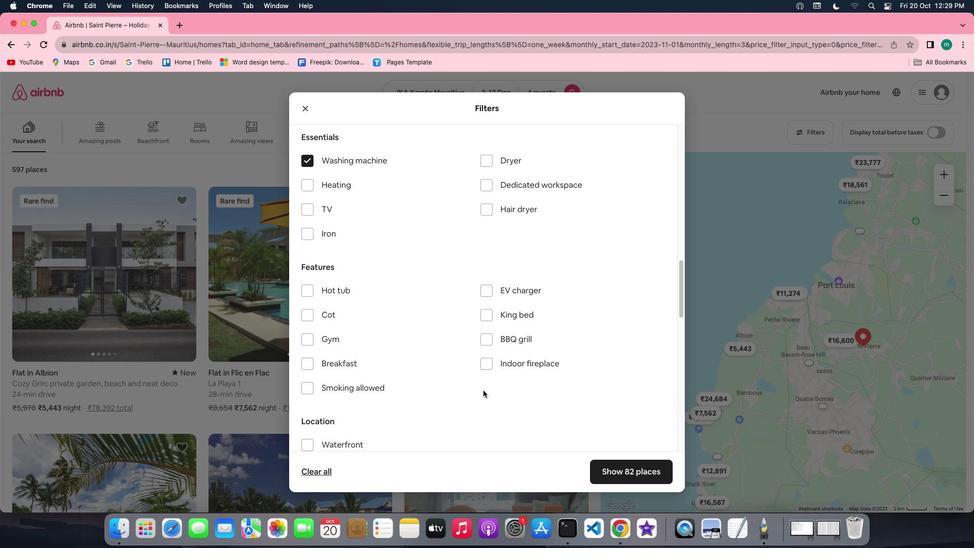 
Action: Mouse scrolled (483, 390) with delta (0, 0)
Screenshot: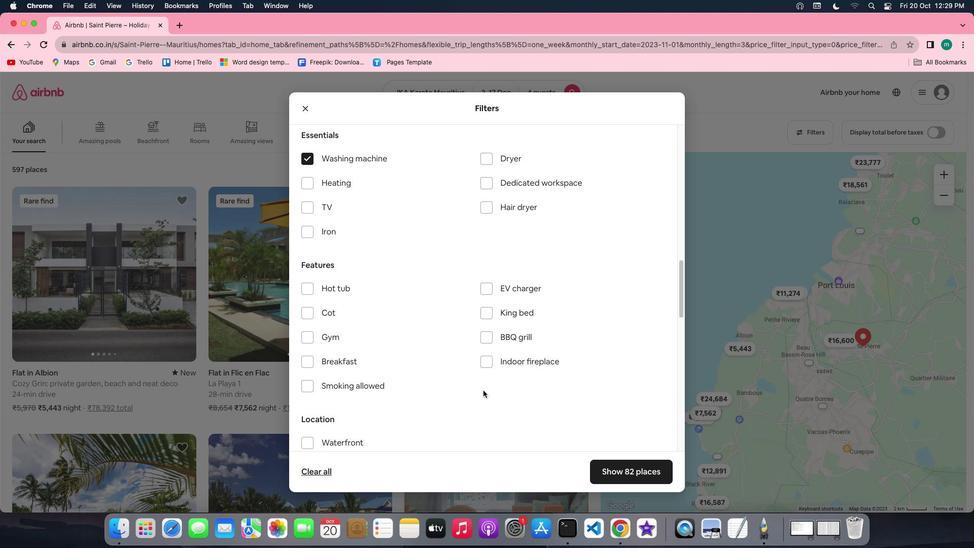 
Action: Mouse scrolled (483, 390) with delta (0, 0)
Screenshot: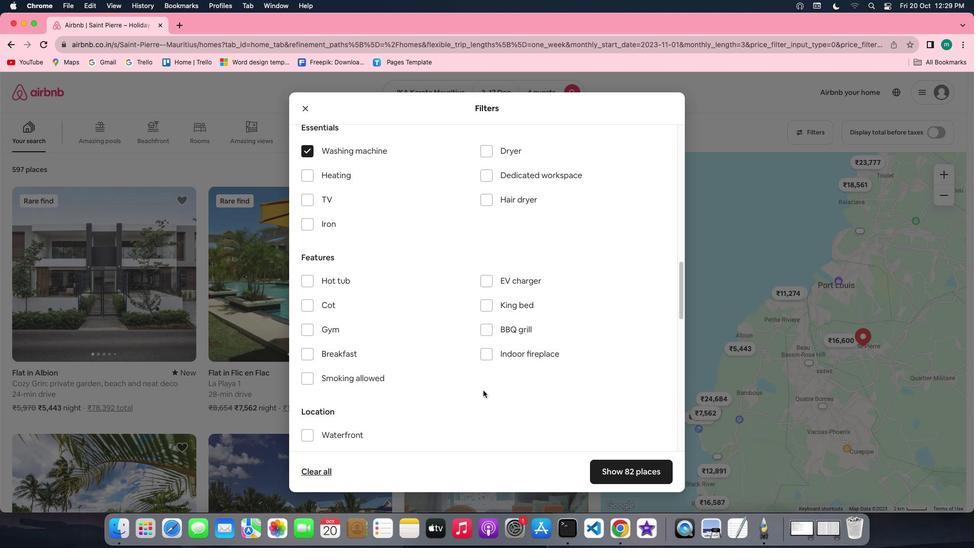 
Action: Mouse scrolled (483, 390) with delta (0, 0)
Screenshot: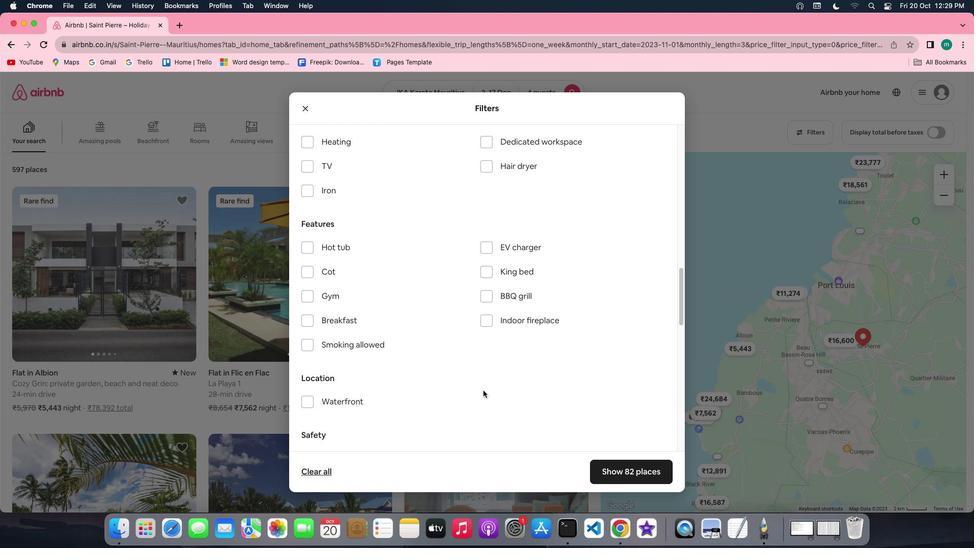 
Action: Mouse scrolled (483, 390) with delta (0, 0)
Screenshot: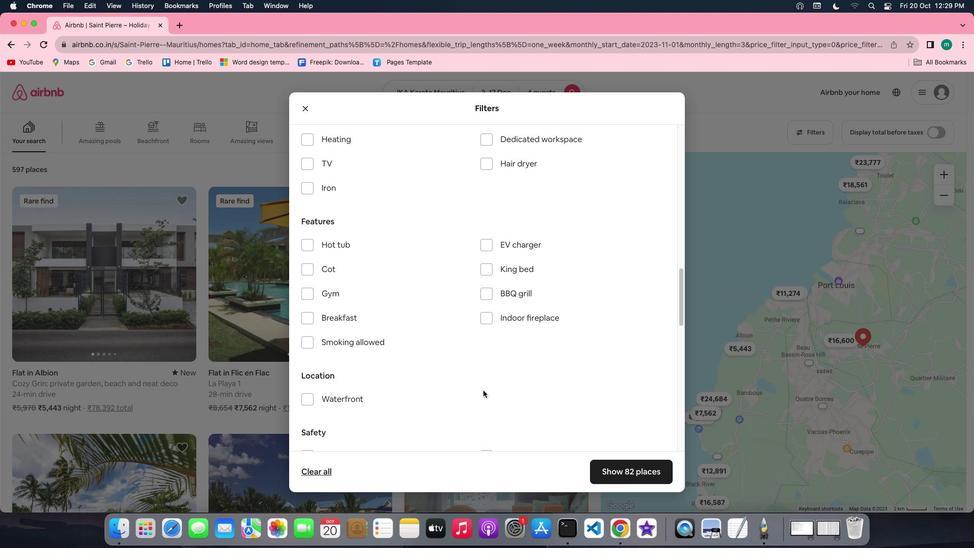 
Action: Mouse scrolled (483, 390) with delta (0, -1)
Screenshot: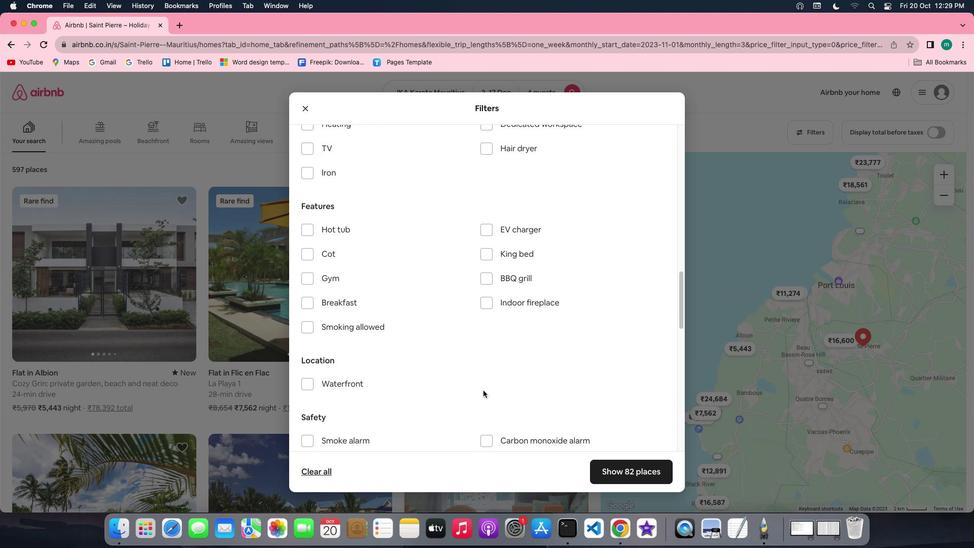 
Action: Mouse scrolled (483, 390) with delta (0, -2)
Screenshot: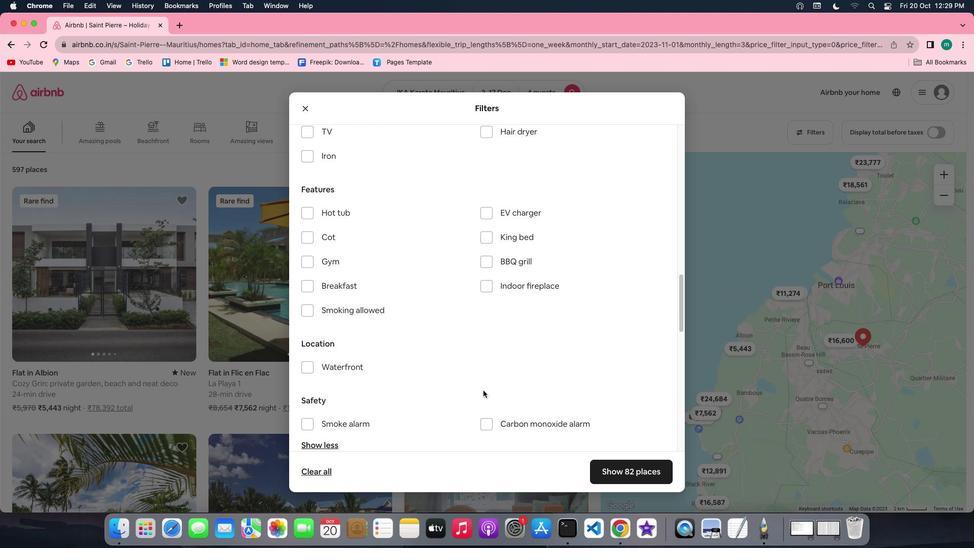 
Action: Mouse moved to (643, 395)
Screenshot: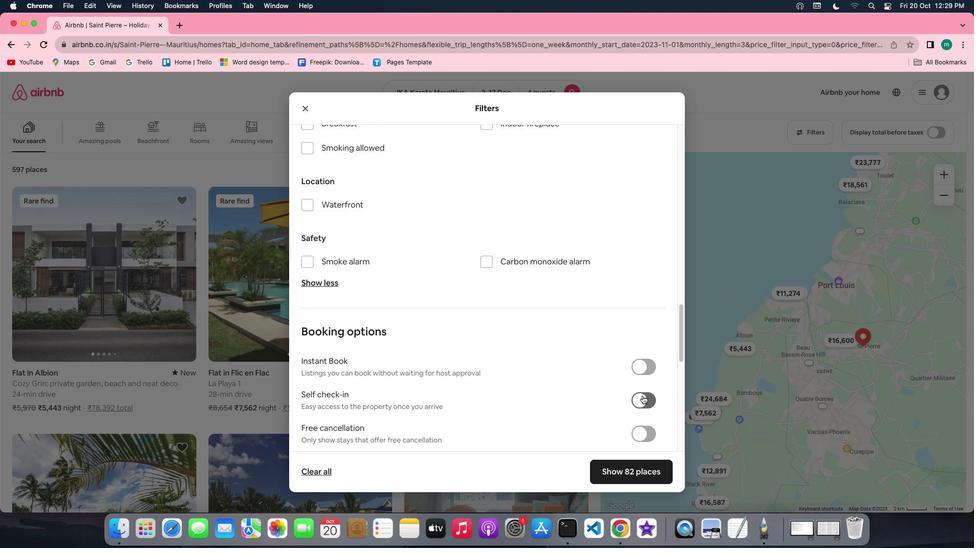 
Action: Mouse pressed left at (643, 395)
Screenshot: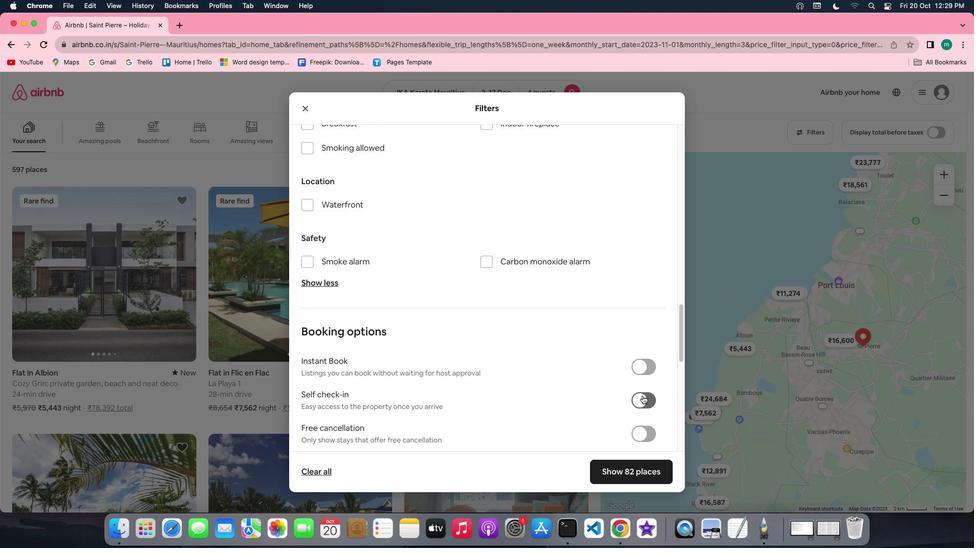
Action: Mouse moved to (652, 464)
Screenshot: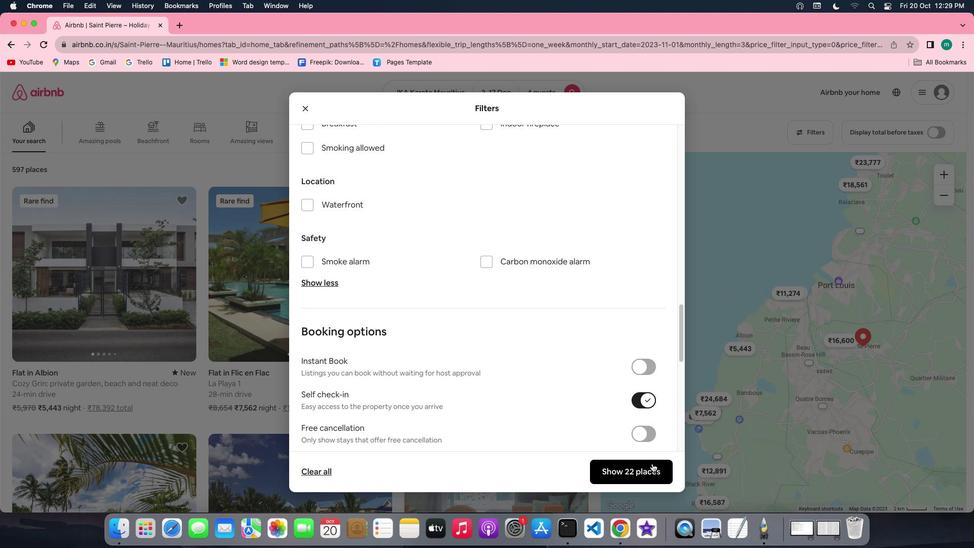 
Action: Mouse pressed left at (652, 464)
Screenshot: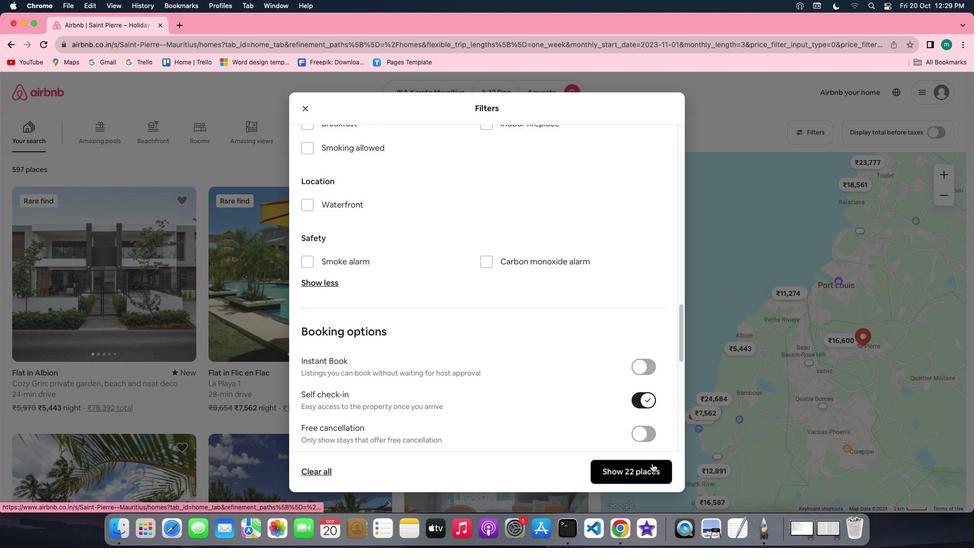 
Action: Mouse moved to (94, 299)
Screenshot: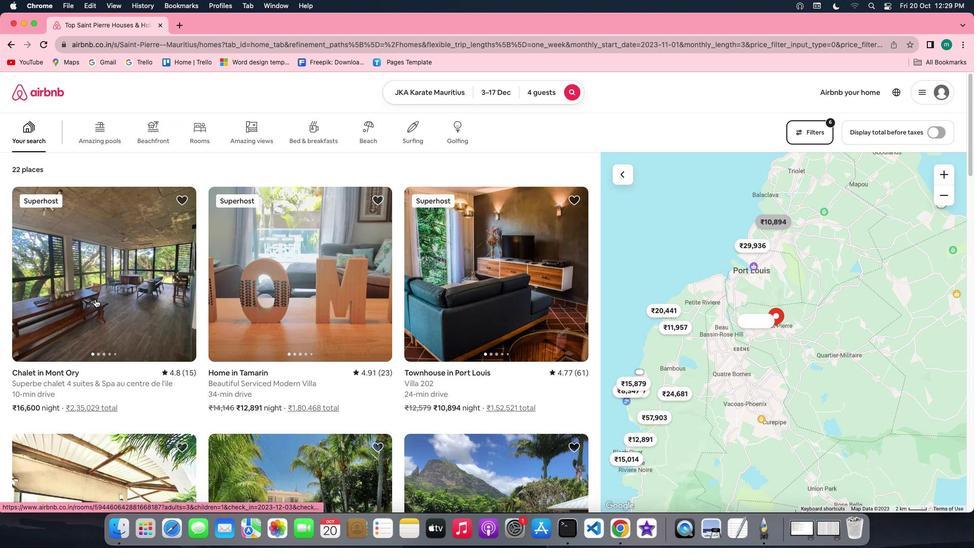 
Action: Mouse pressed left at (94, 299)
Screenshot: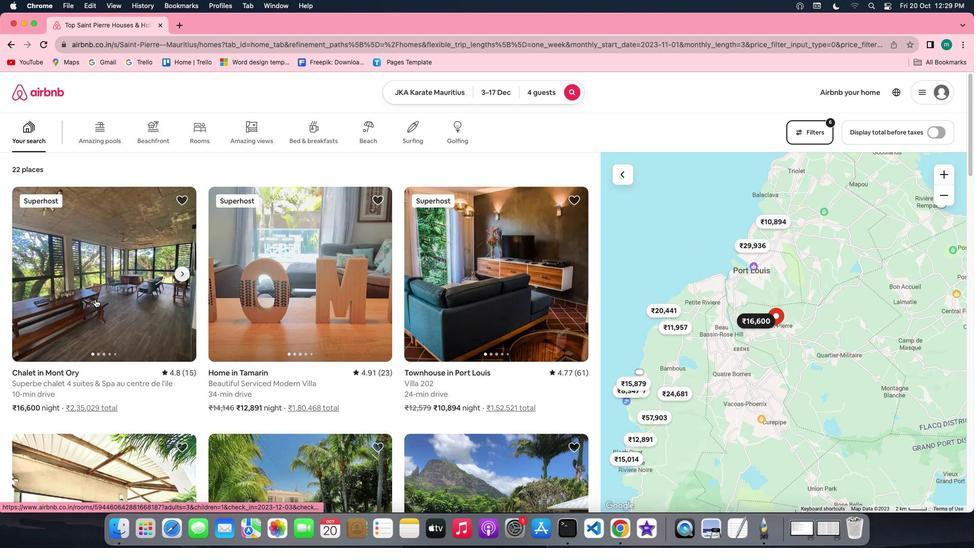 
Action: Mouse moved to (707, 377)
Screenshot: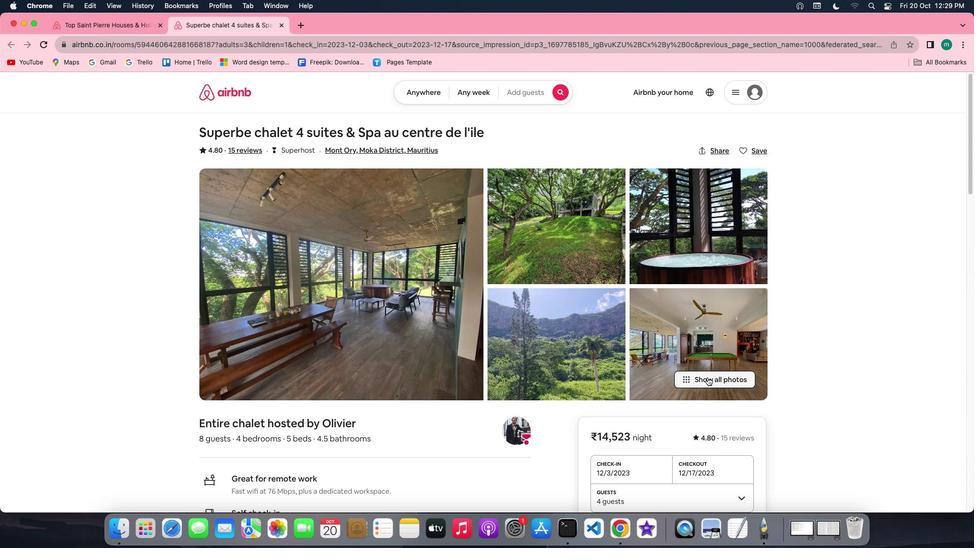 
Action: Mouse pressed left at (707, 377)
Screenshot: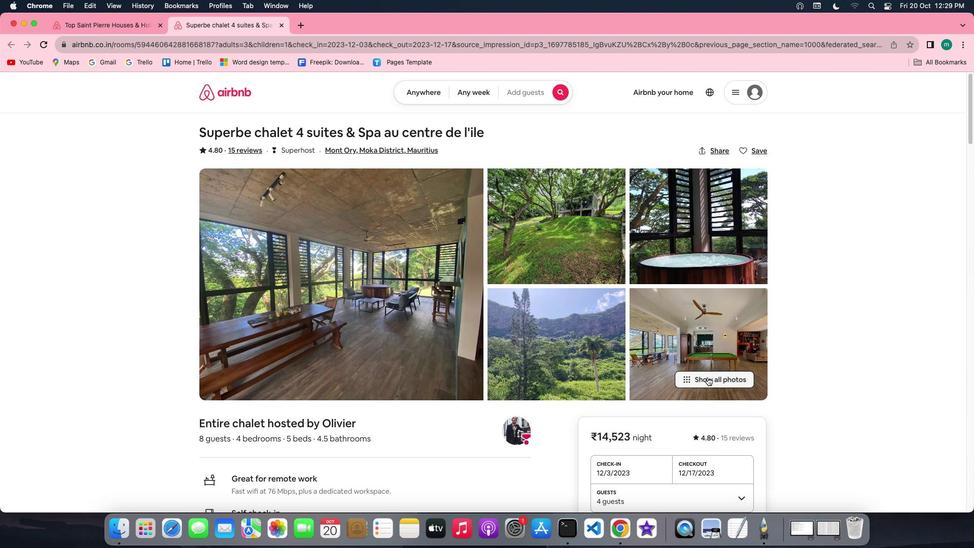
Action: Mouse moved to (493, 363)
Screenshot: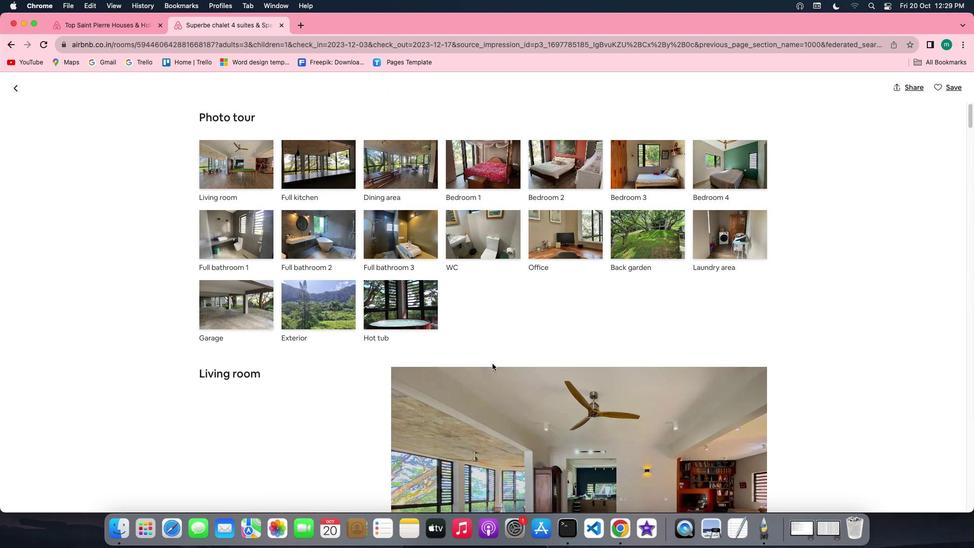 
Action: Mouse scrolled (493, 363) with delta (0, 0)
Screenshot: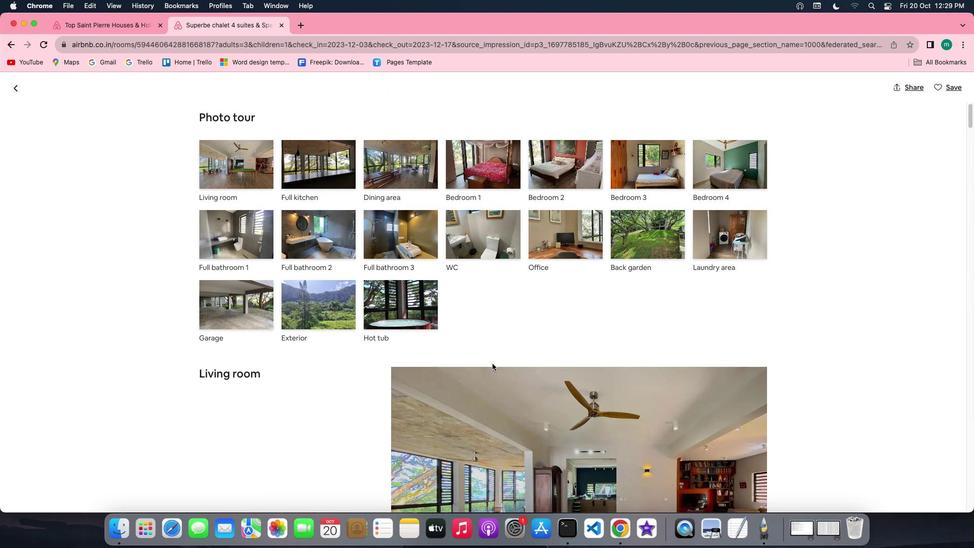 
Action: Mouse scrolled (493, 363) with delta (0, 0)
Screenshot: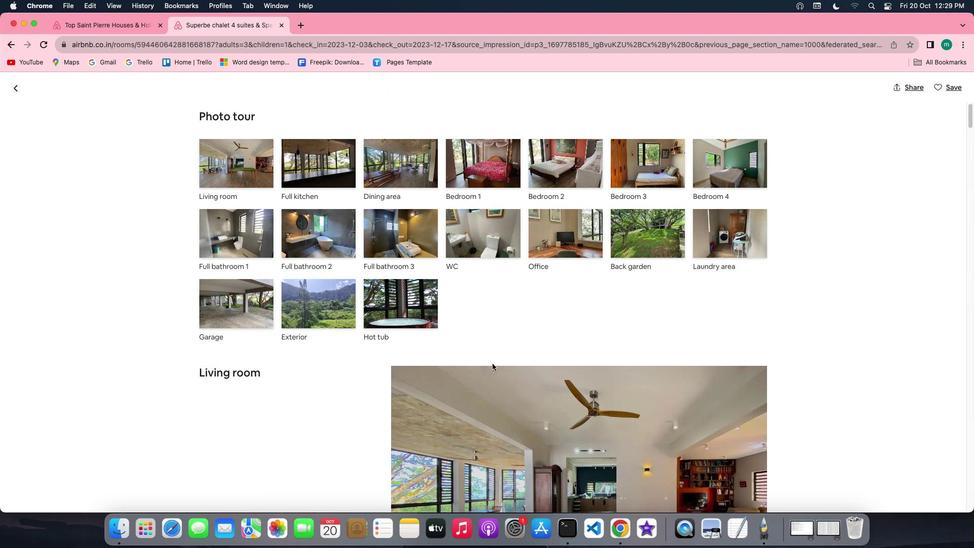 
Action: Mouse scrolled (493, 363) with delta (0, -1)
Screenshot: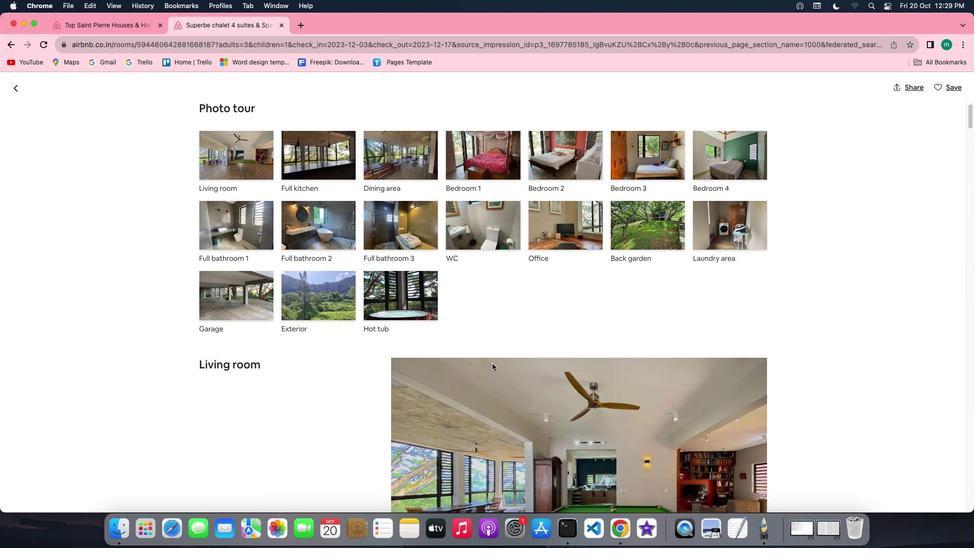 
Action: Mouse scrolled (493, 363) with delta (0, -1)
Screenshot: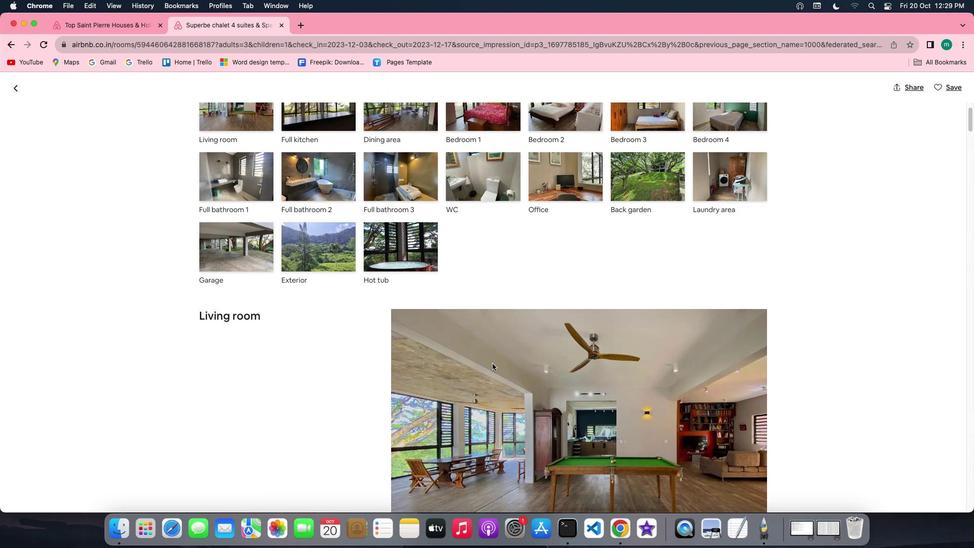 
Action: Mouse scrolled (493, 363) with delta (0, 0)
Screenshot: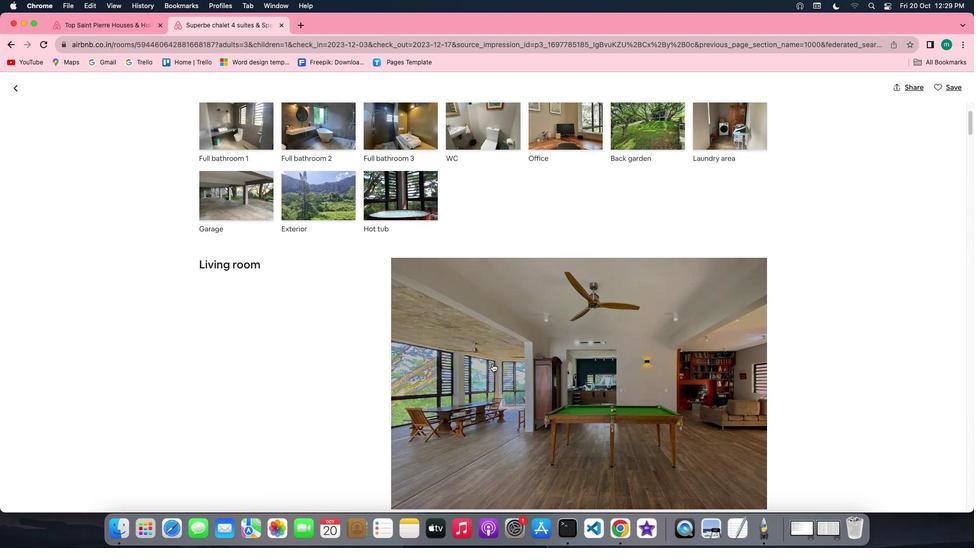 
Action: Mouse scrolled (493, 363) with delta (0, 0)
Screenshot: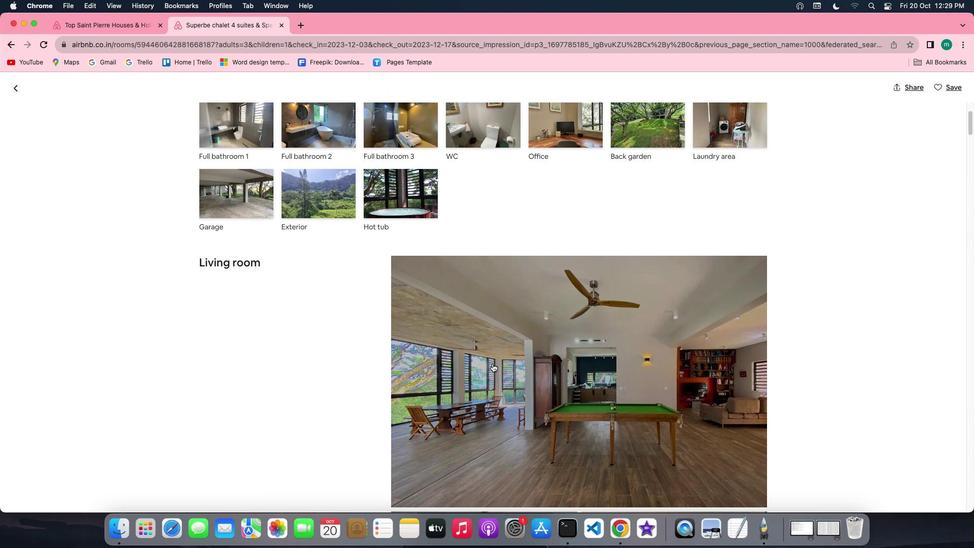 
Action: Mouse scrolled (493, 363) with delta (0, 0)
Screenshot: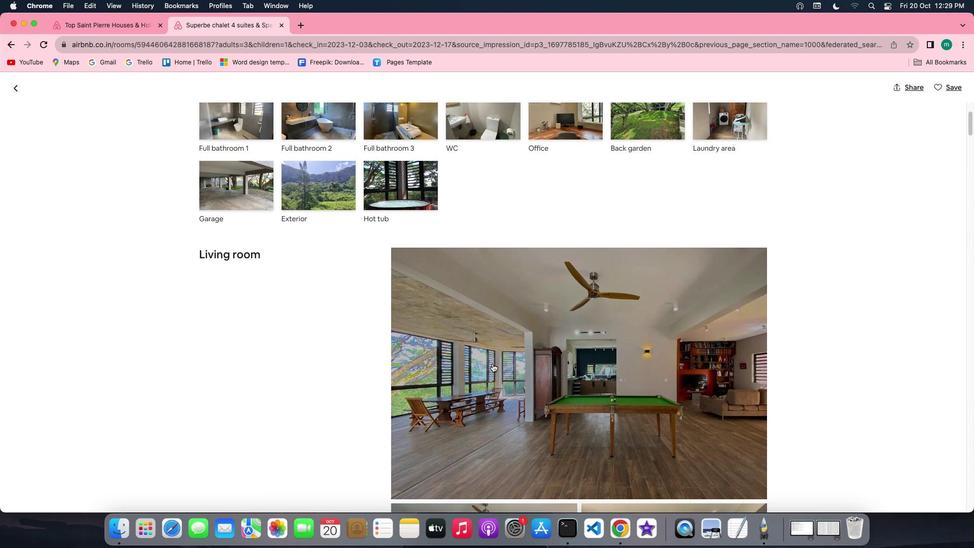 
Action: Mouse scrolled (493, 363) with delta (0, 0)
Screenshot: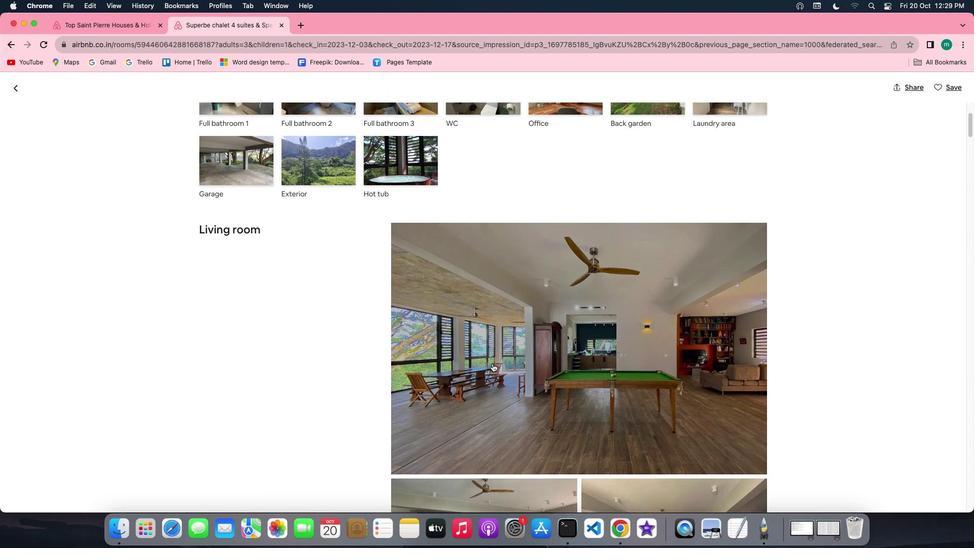 
Action: Mouse scrolled (493, 363) with delta (0, 0)
Screenshot: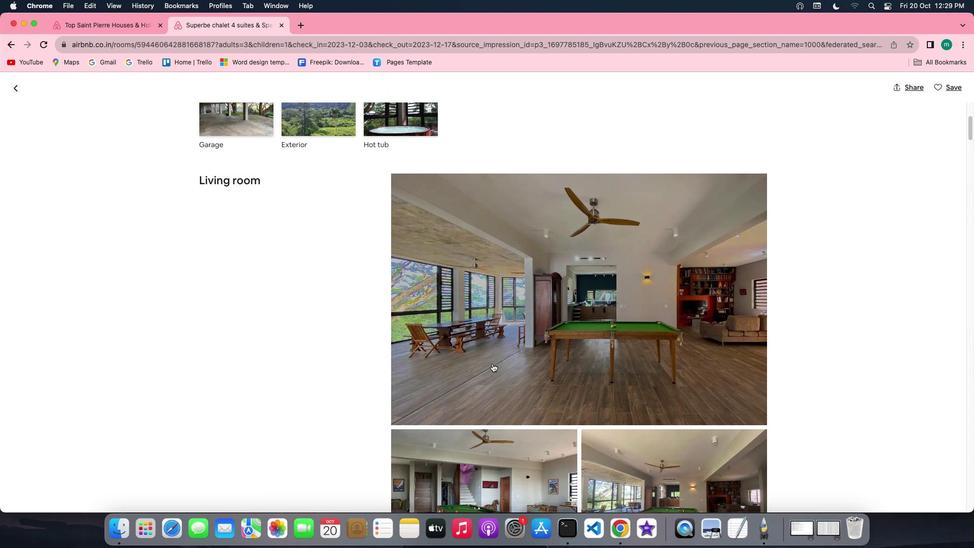 
Action: Mouse scrolled (493, 363) with delta (0, 0)
Screenshot: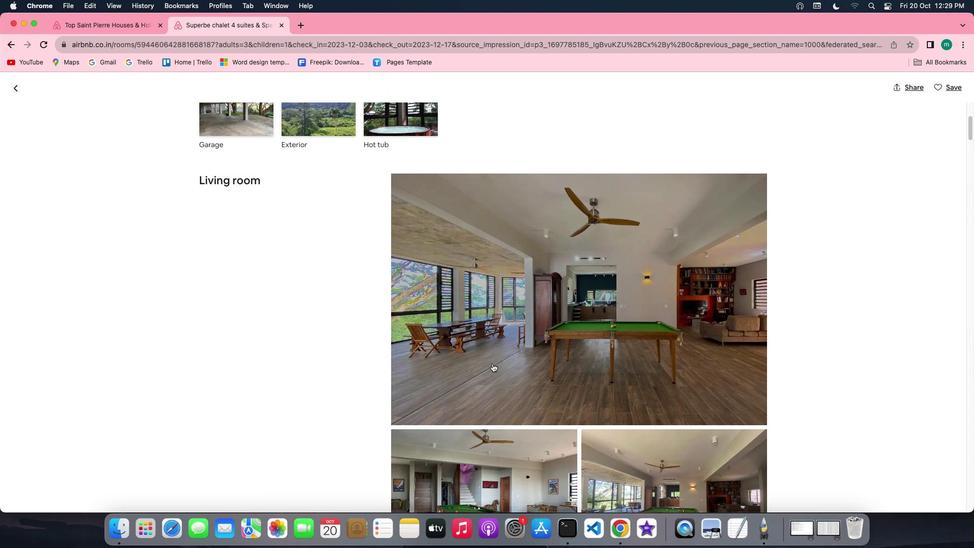 
Action: Mouse scrolled (493, 363) with delta (0, -1)
Screenshot: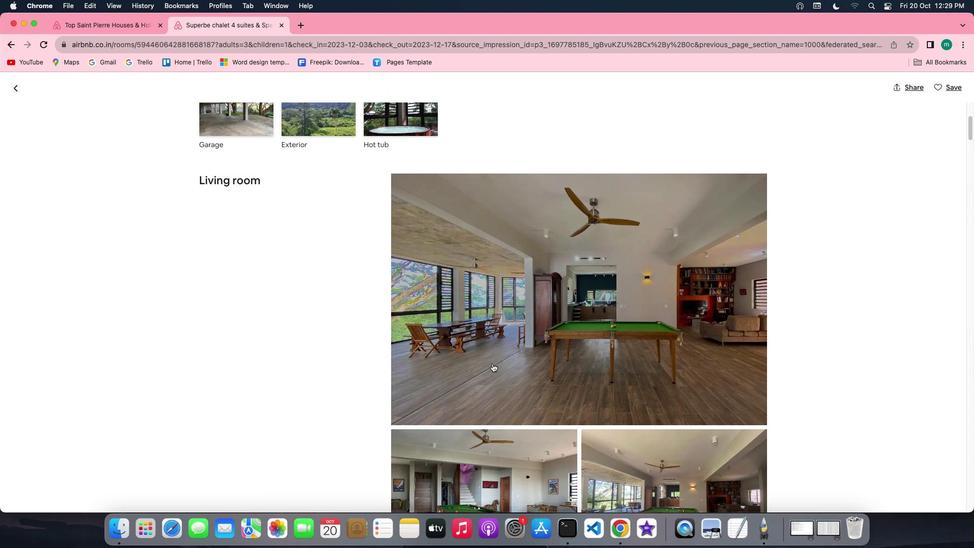 
Action: Mouse scrolled (493, 363) with delta (0, -1)
Screenshot: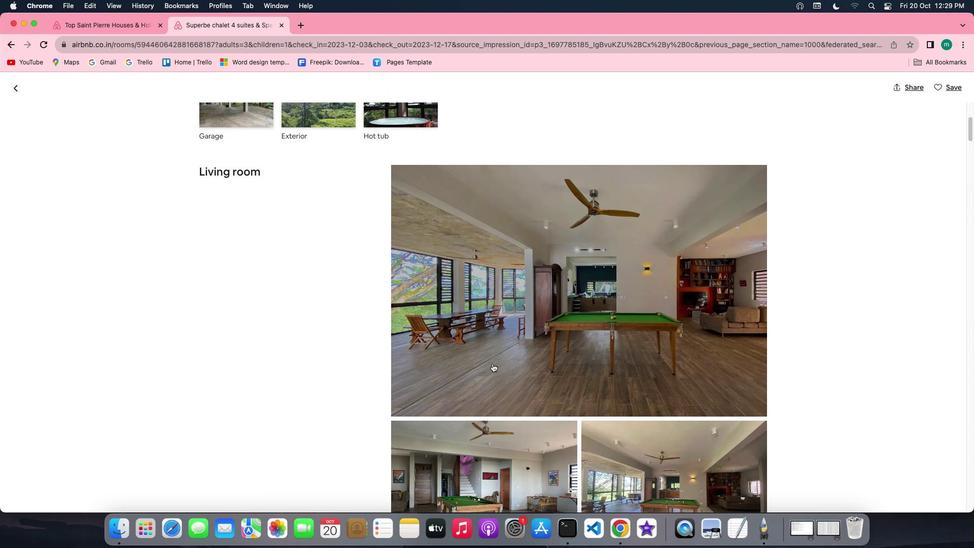 
Action: Mouse scrolled (493, 363) with delta (0, 0)
Screenshot: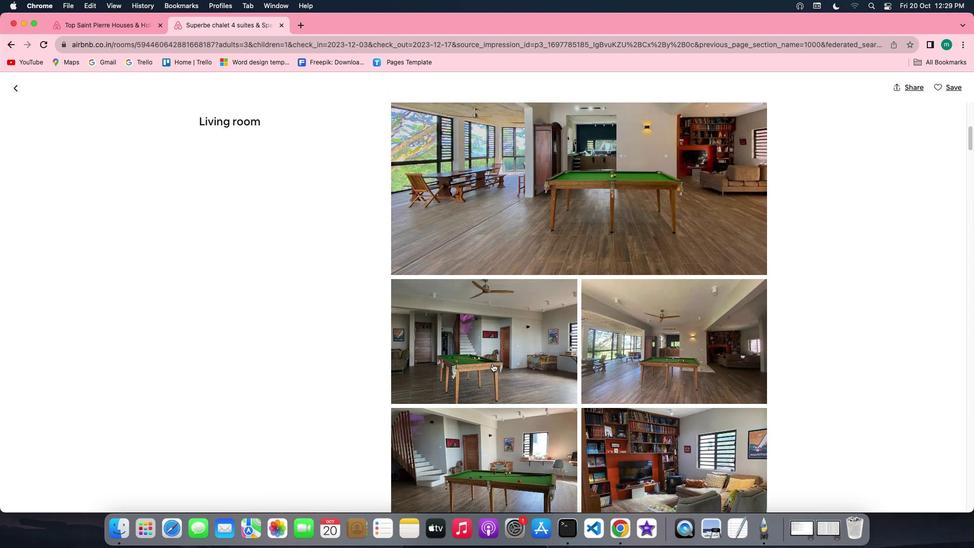 
Action: Mouse scrolled (493, 363) with delta (0, 0)
Screenshot: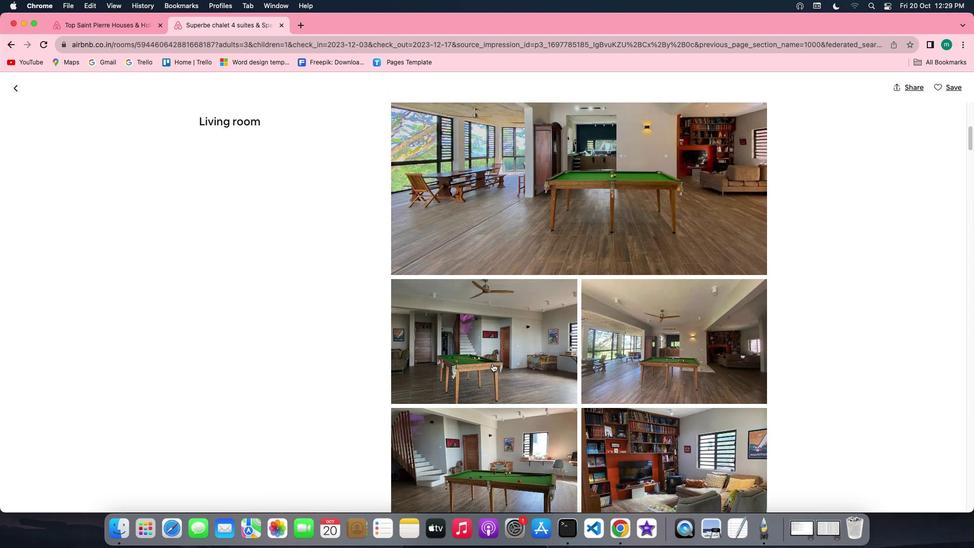 
Action: Mouse scrolled (493, 363) with delta (0, -1)
Screenshot: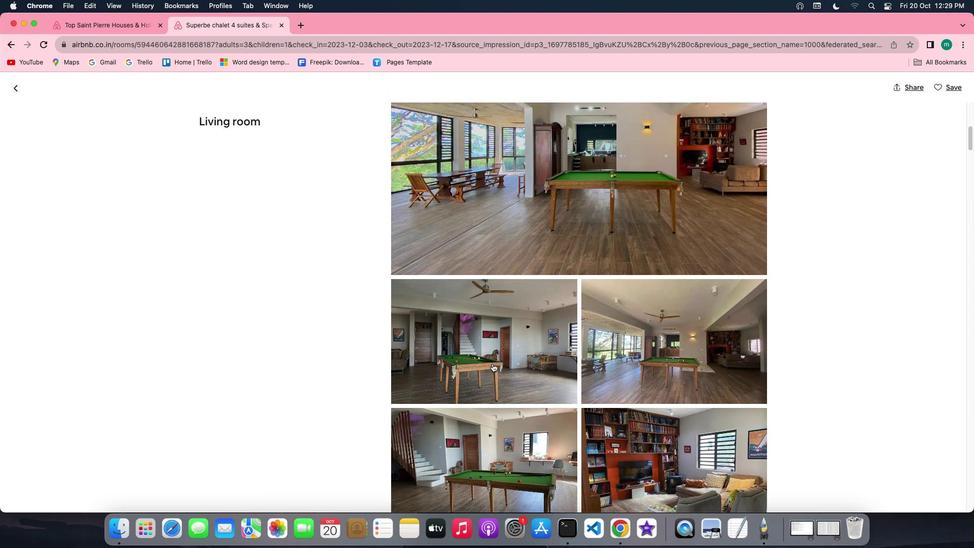 
Action: Mouse scrolled (493, 363) with delta (0, -2)
Screenshot: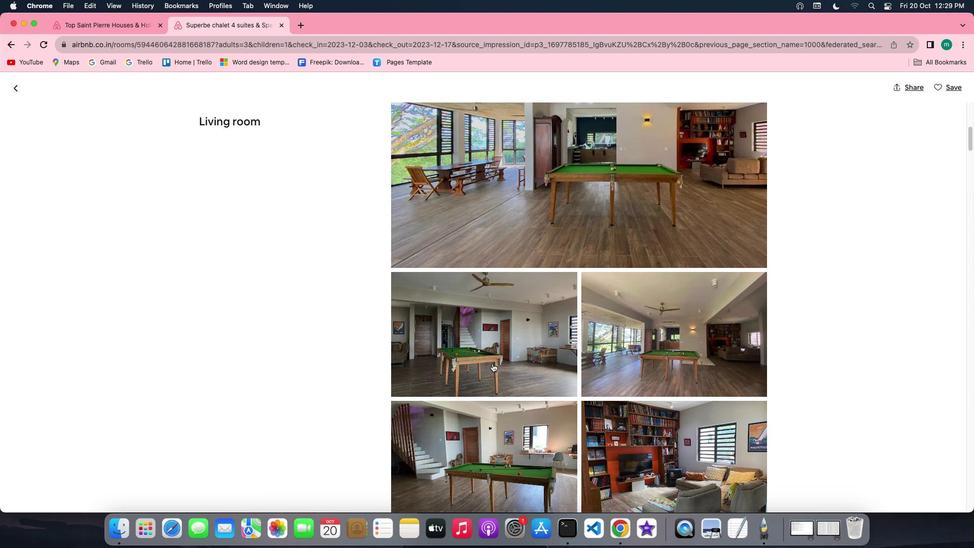 
Action: Mouse scrolled (493, 363) with delta (0, -2)
Screenshot: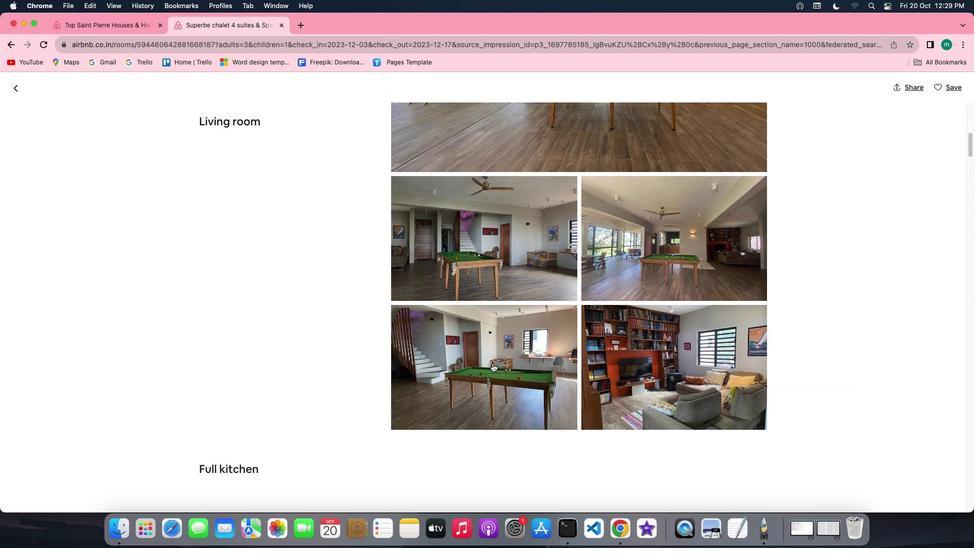 
Action: Mouse scrolled (493, 363) with delta (0, 0)
Screenshot: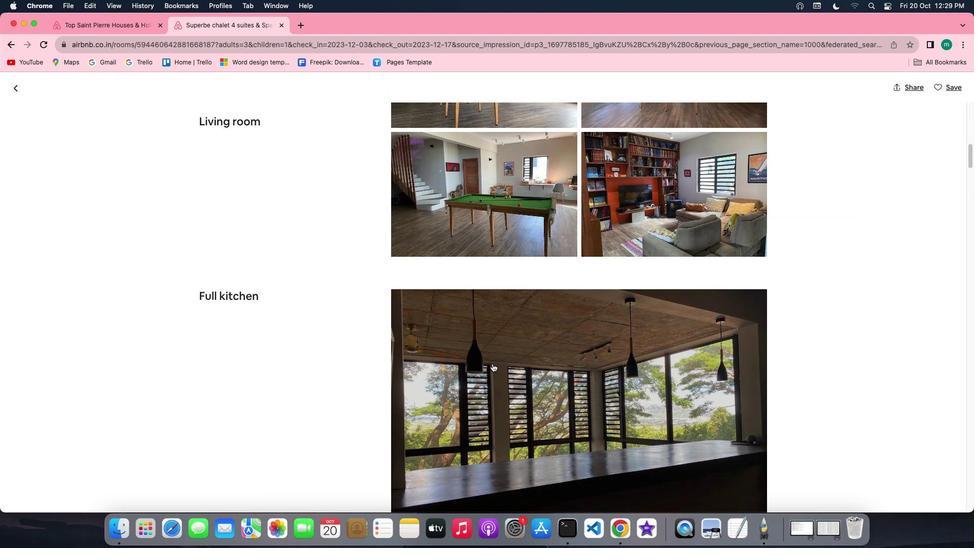 
Action: Mouse scrolled (493, 363) with delta (0, 0)
Screenshot: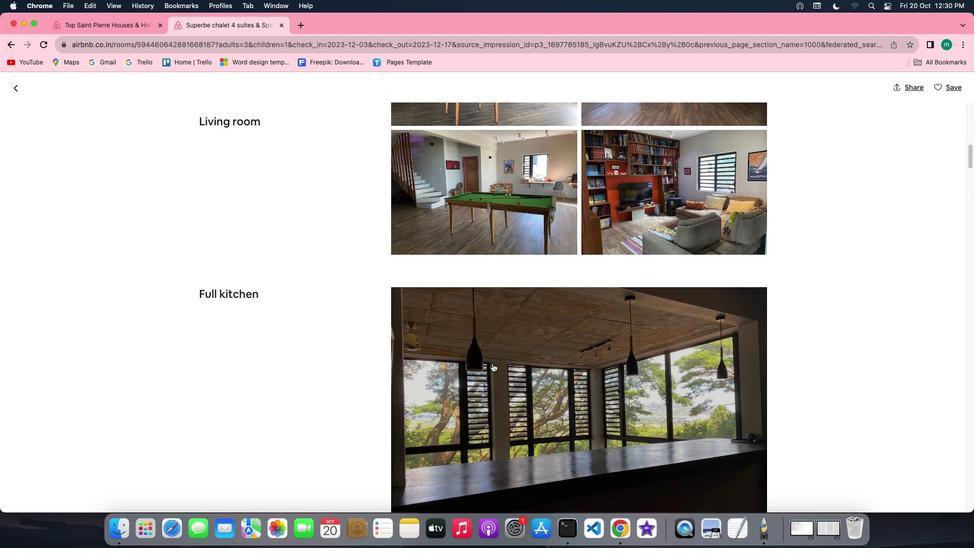 
Action: Mouse scrolled (493, 363) with delta (0, 0)
Screenshot: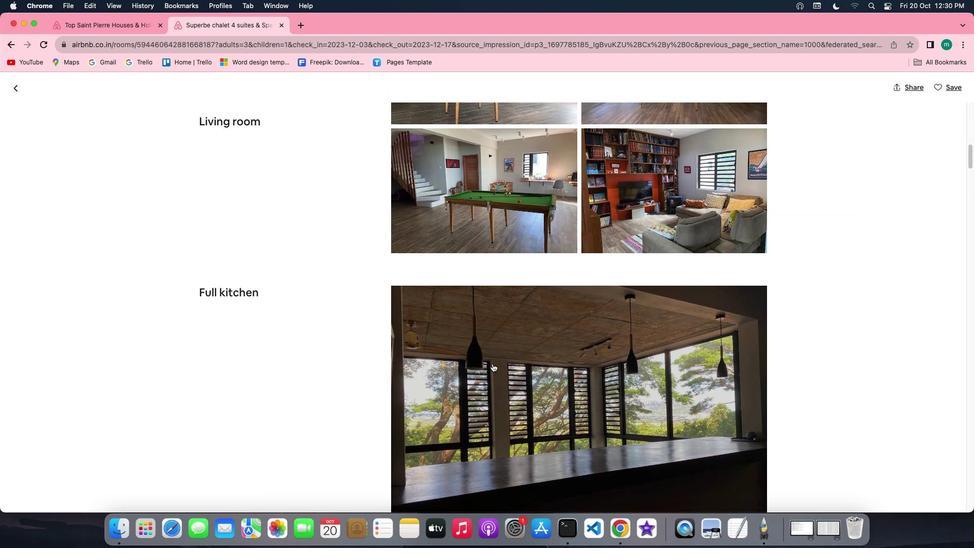 
Action: Mouse scrolled (493, 363) with delta (0, -1)
Screenshot: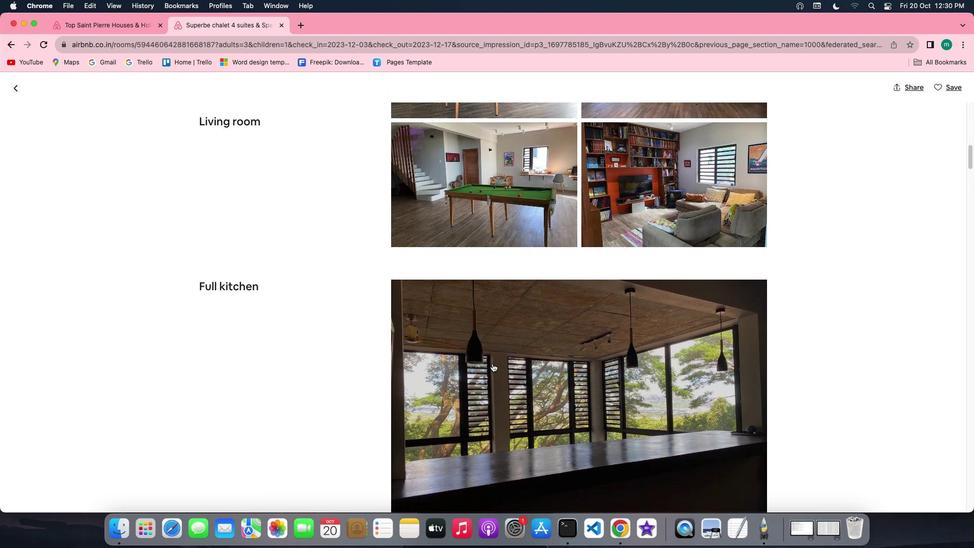
Action: Mouse scrolled (493, 363) with delta (0, -1)
Screenshot: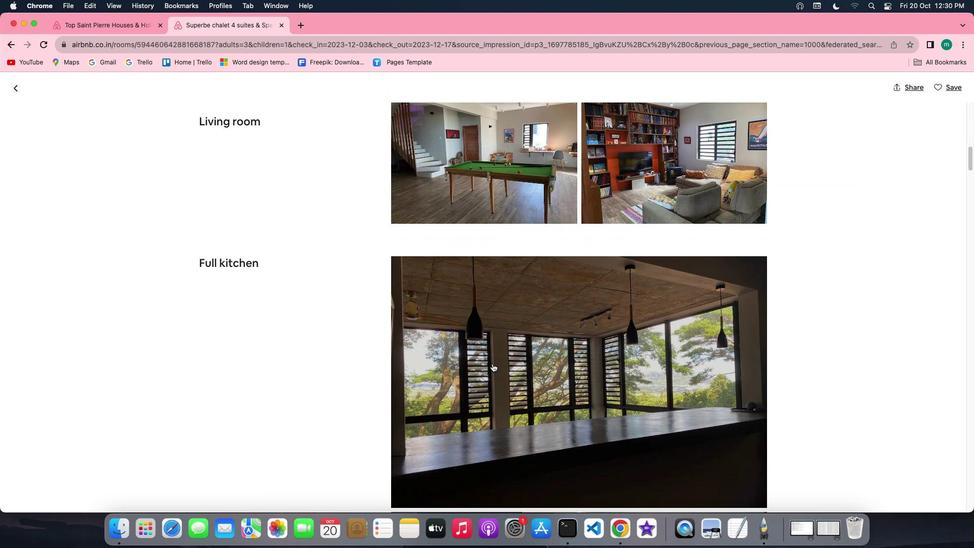 
Action: Mouse scrolled (493, 363) with delta (0, 0)
Screenshot: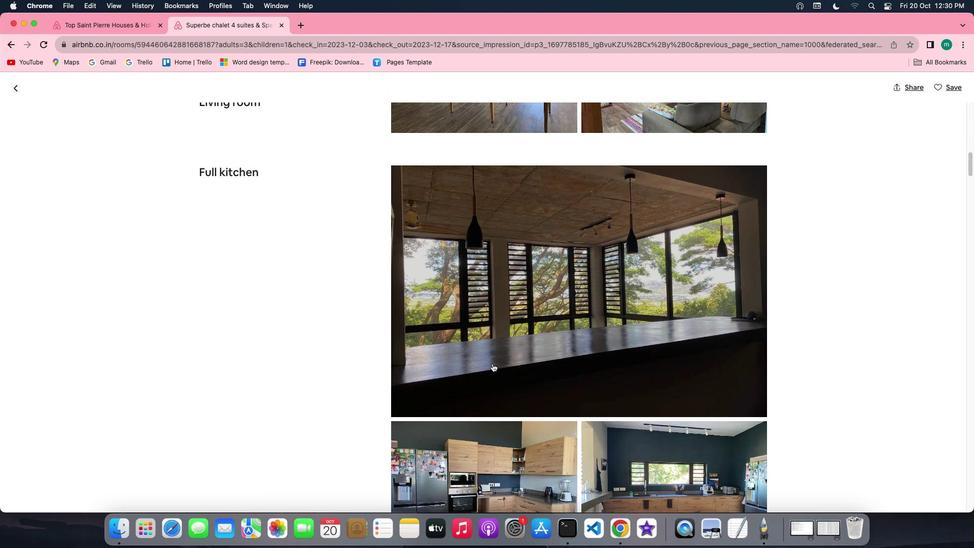 
Action: Mouse scrolled (493, 363) with delta (0, 0)
Screenshot: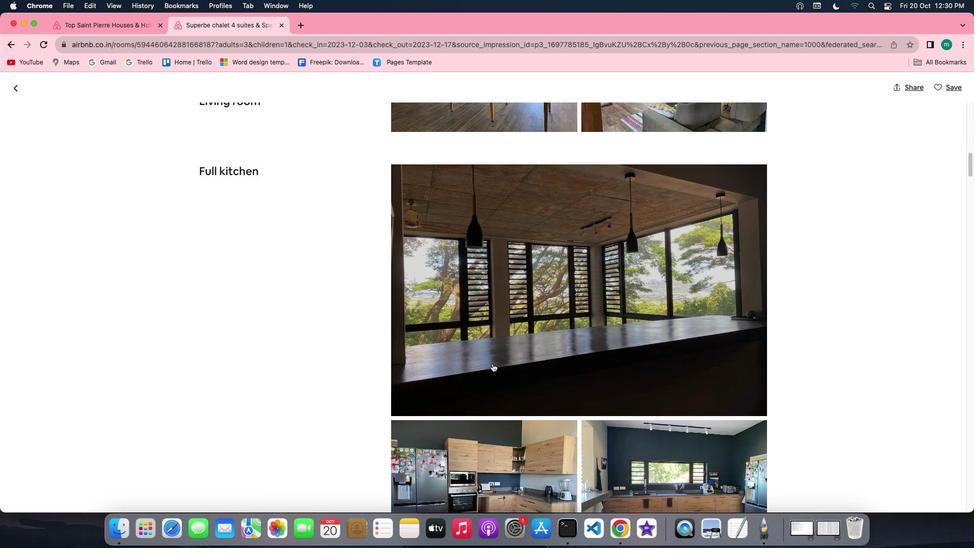 
Action: Mouse scrolled (493, 363) with delta (0, -1)
Screenshot: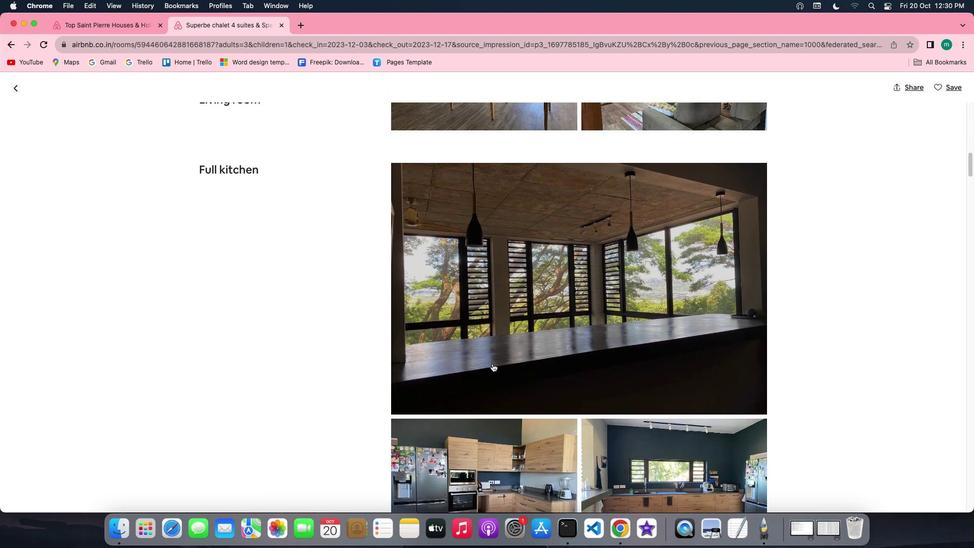 
Action: Mouse scrolled (493, 363) with delta (0, -1)
Screenshot: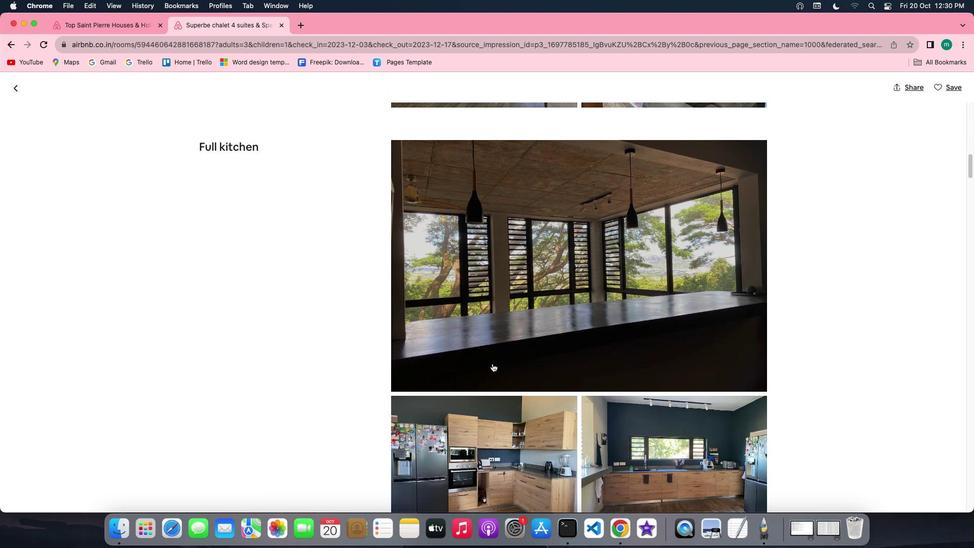 
Action: Mouse scrolled (493, 363) with delta (0, 0)
Screenshot: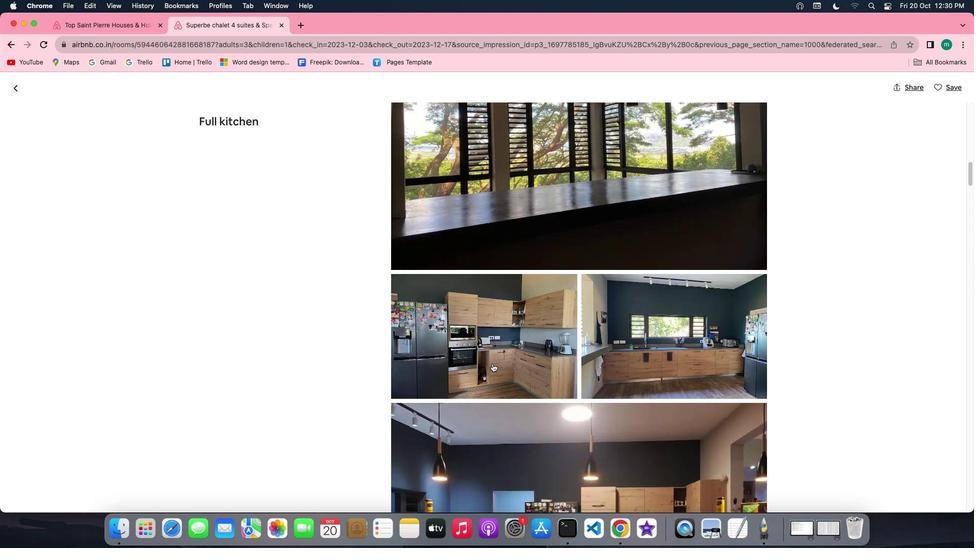 
Action: Mouse scrolled (493, 363) with delta (0, 0)
Screenshot: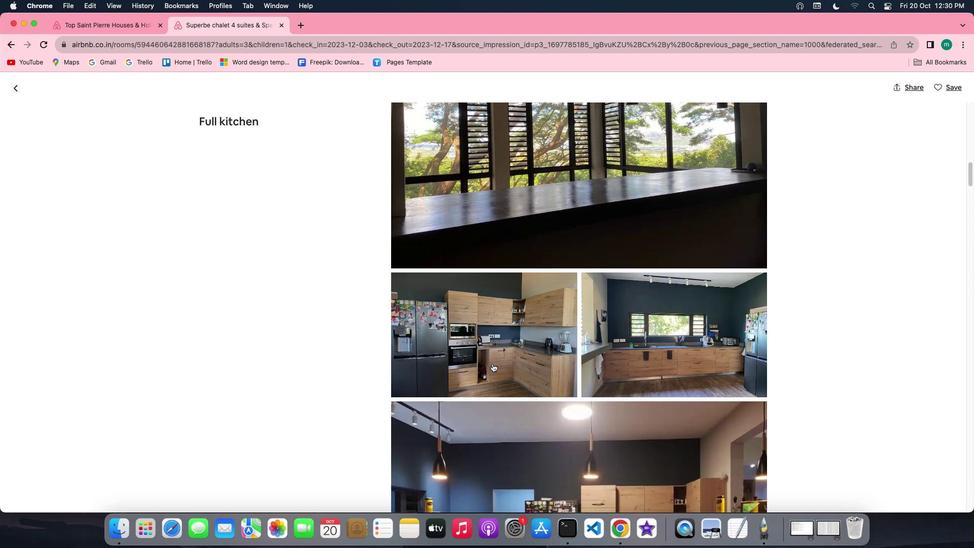 
Action: Mouse scrolled (493, 363) with delta (0, 0)
Screenshot: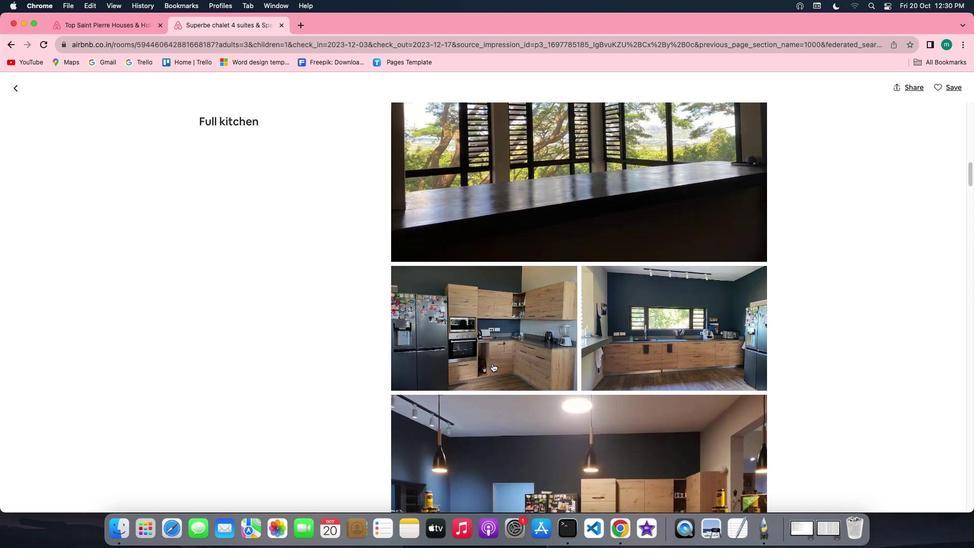 
Action: Mouse scrolled (493, 363) with delta (0, 0)
Screenshot: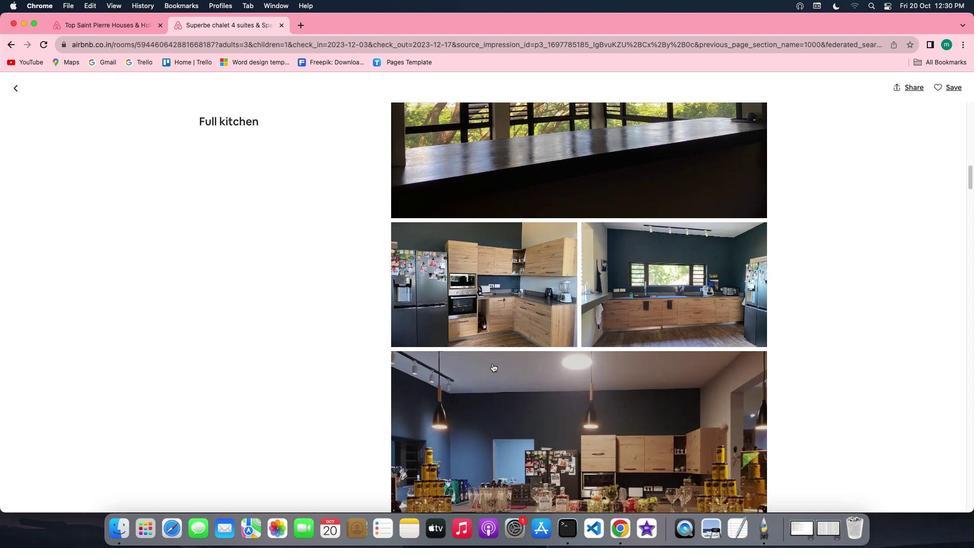 
Action: Mouse scrolled (493, 363) with delta (0, 0)
Screenshot: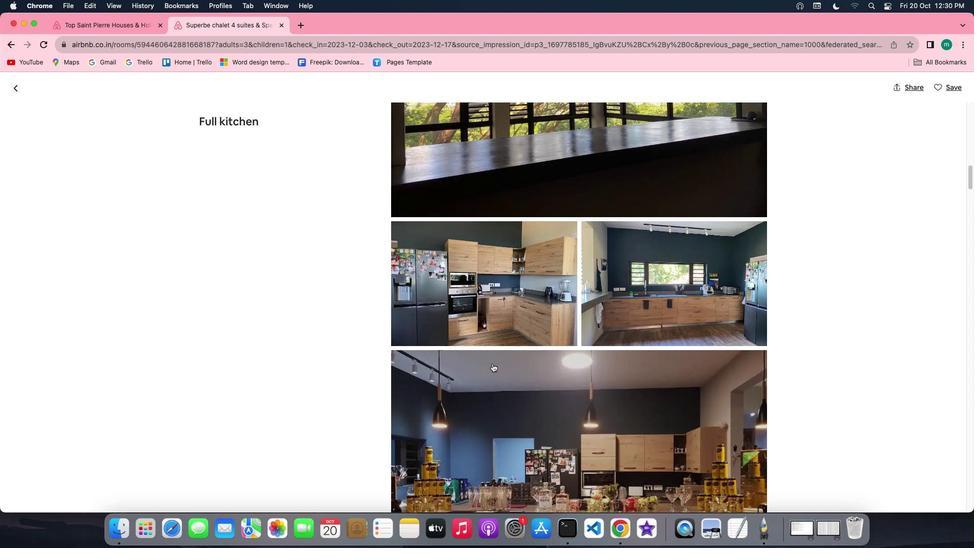 
Action: Mouse scrolled (493, 363) with delta (0, -1)
Screenshot: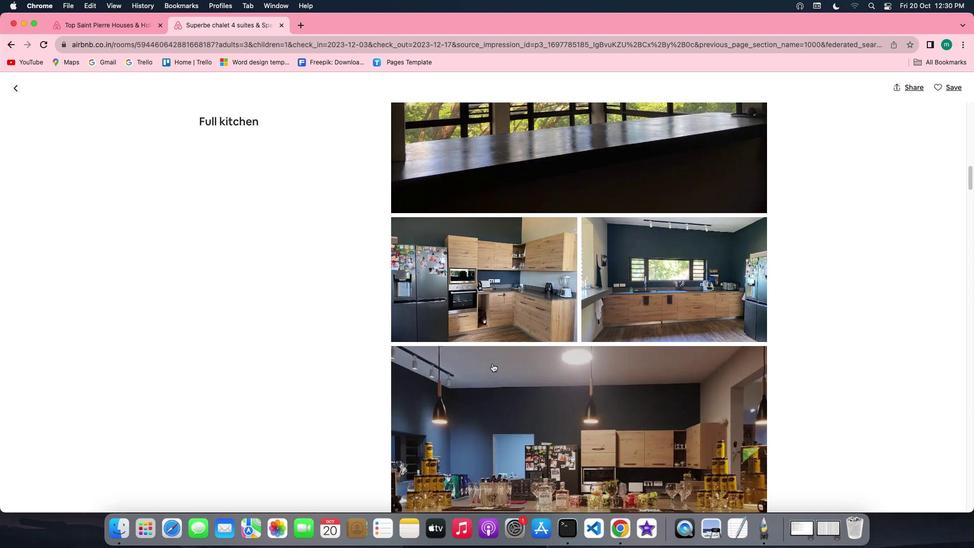 
Action: Mouse scrolled (493, 363) with delta (0, 0)
Screenshot: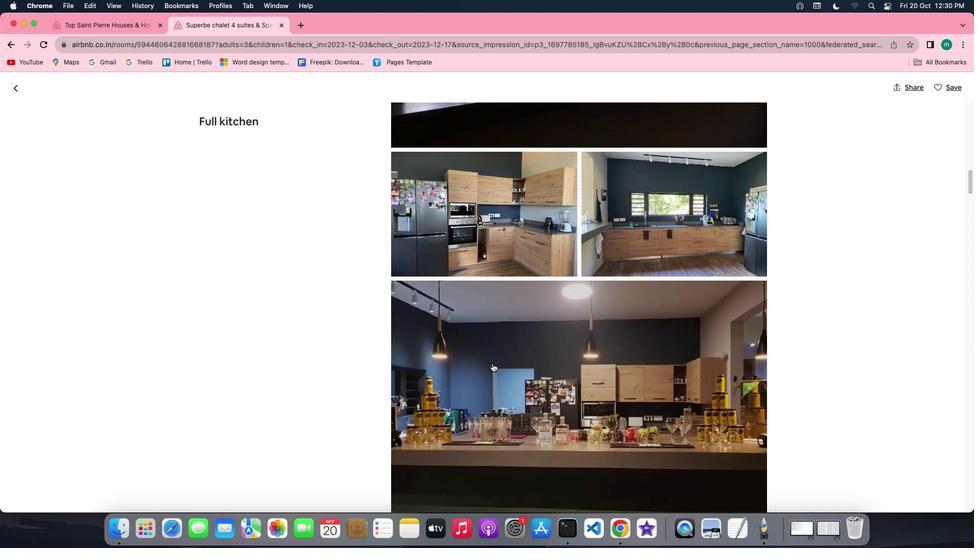 
Action: Mouse scrolled (493, 363) with delta (0, 0)
Screenshot: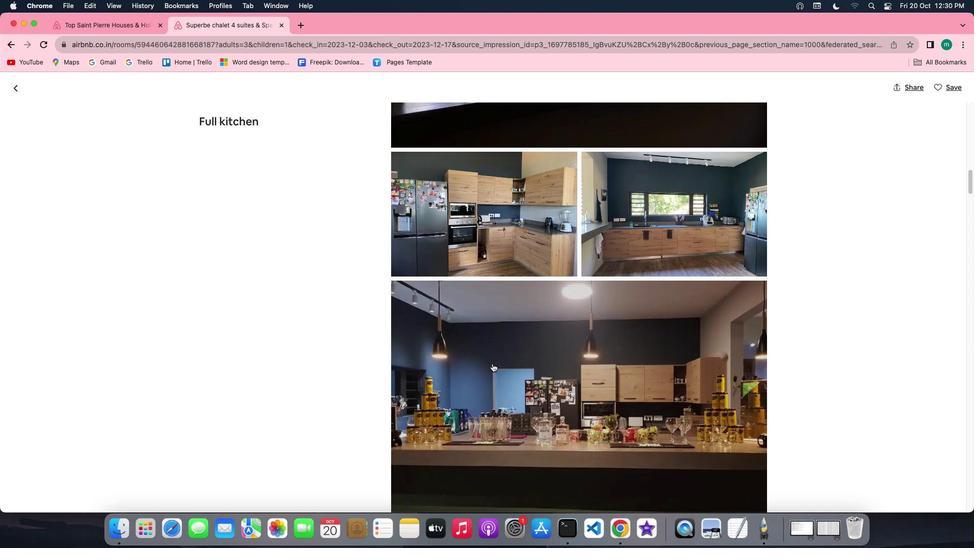 
Action: Mouse scrolled (493, 363) with delta (0, -1)
Screenshot: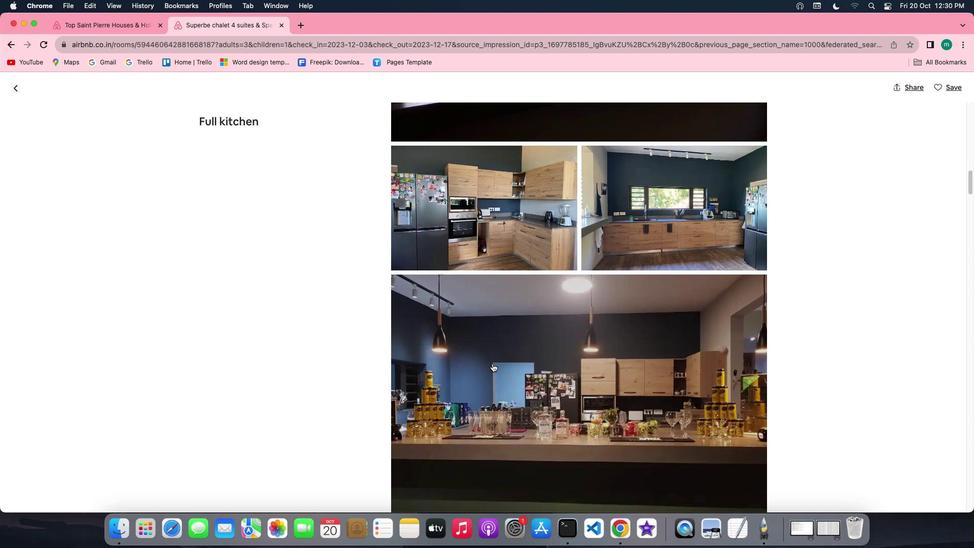 
Action: Mouse scrolled (493, 363) with delta (0, 0)
Screenshot: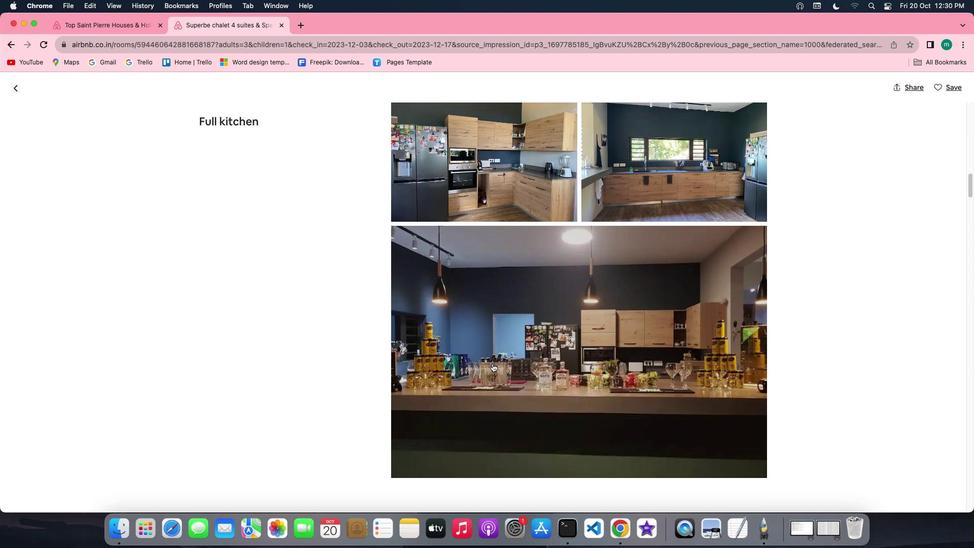 
Action: Mouse scrolled (493, 363) with delta (0, 0)
Screenshot: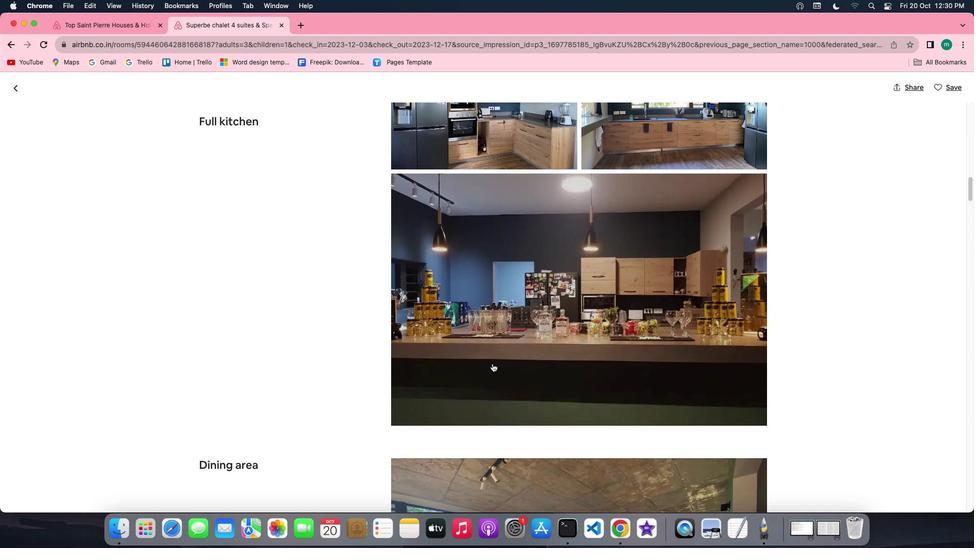 
Action: Mouse scrolled (493, 363) with delta (0, 0)
Screenshot: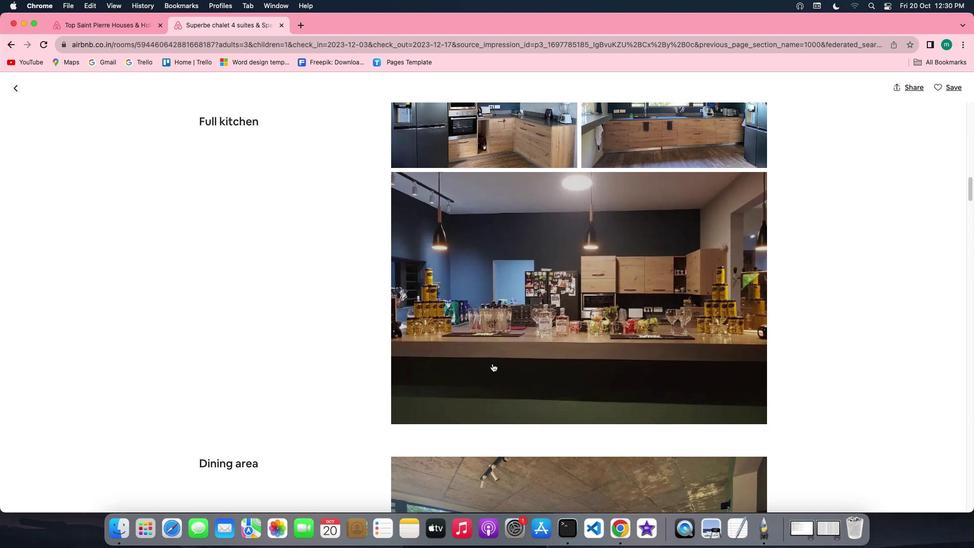 
Action: Mouse scrolled (493, 363) with delta (0, -1)
Screenshot: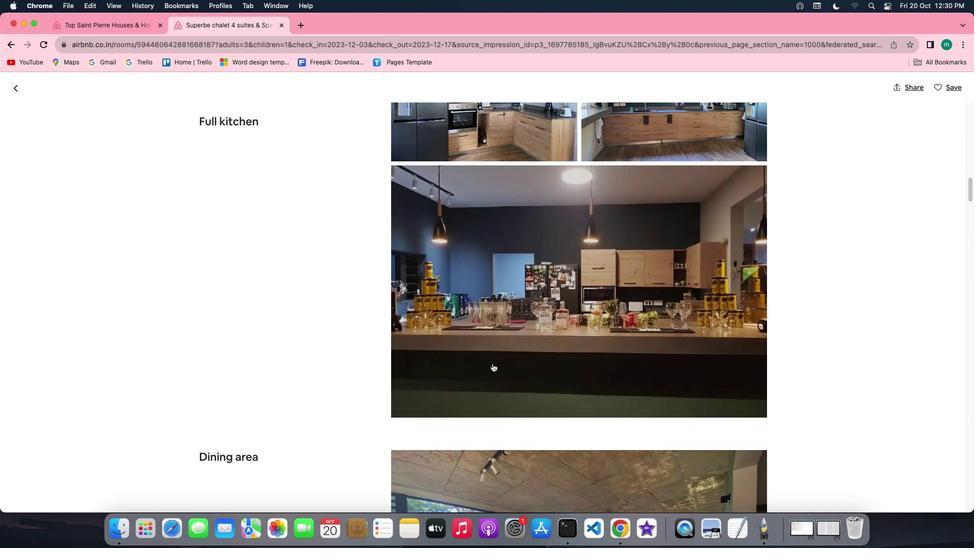 
Action: Mouse scrolled (493, 363) with delta (0, -1)
Screenshot: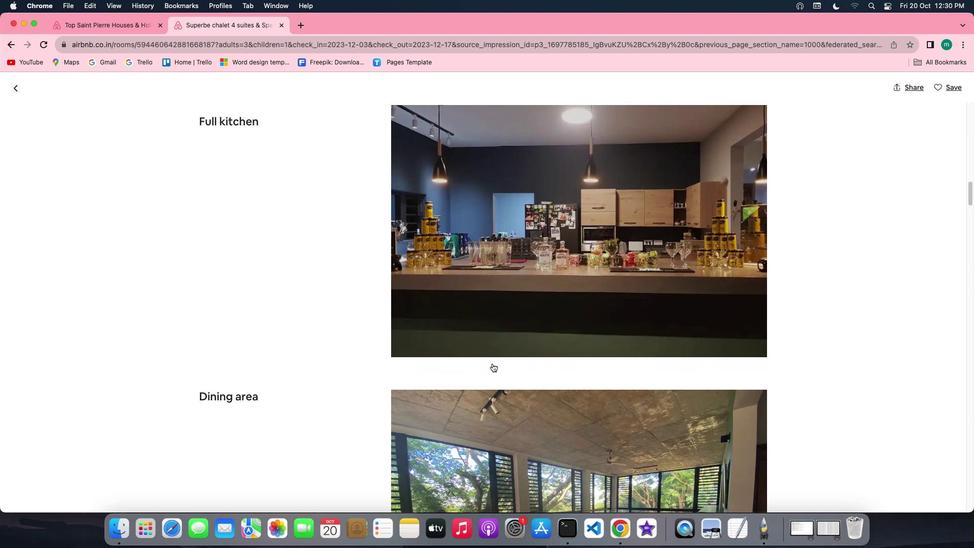 
Action: Mouse scrolled (493, 363) with delta (0, 0)
Screenshot: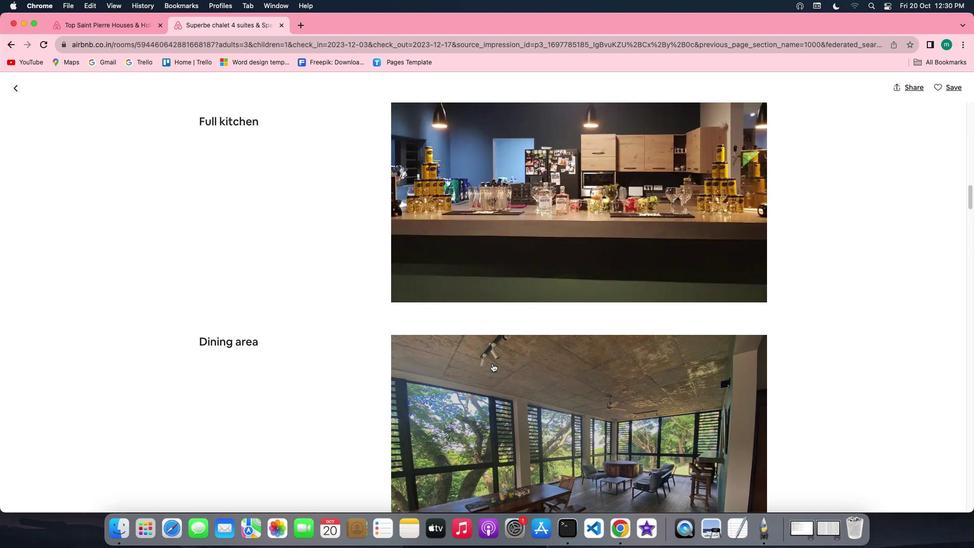 
Action: Mouse scrolled (493, 363) with delta (0, 0)
Screenshot: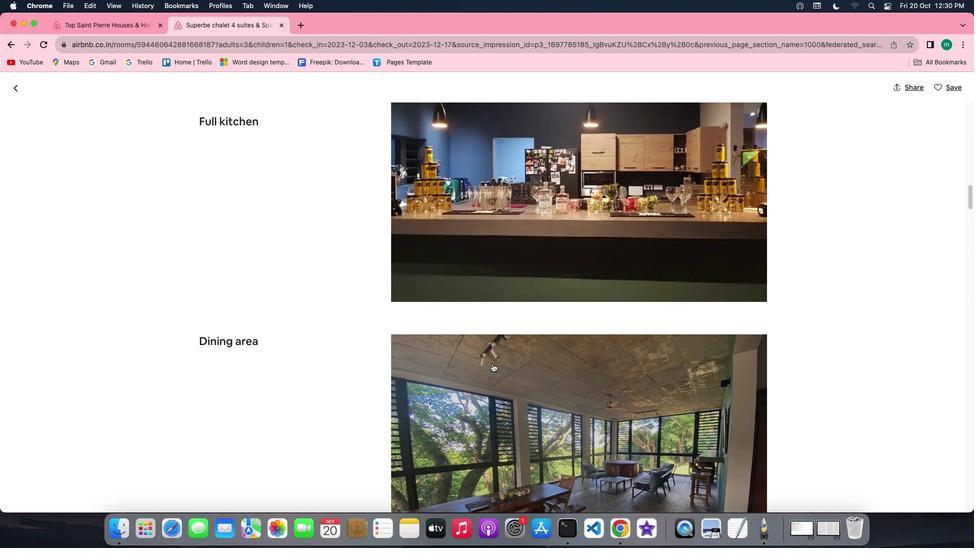 
Action: Mouse scrolled (493, 363) with delta (0, -1)
Screenshot: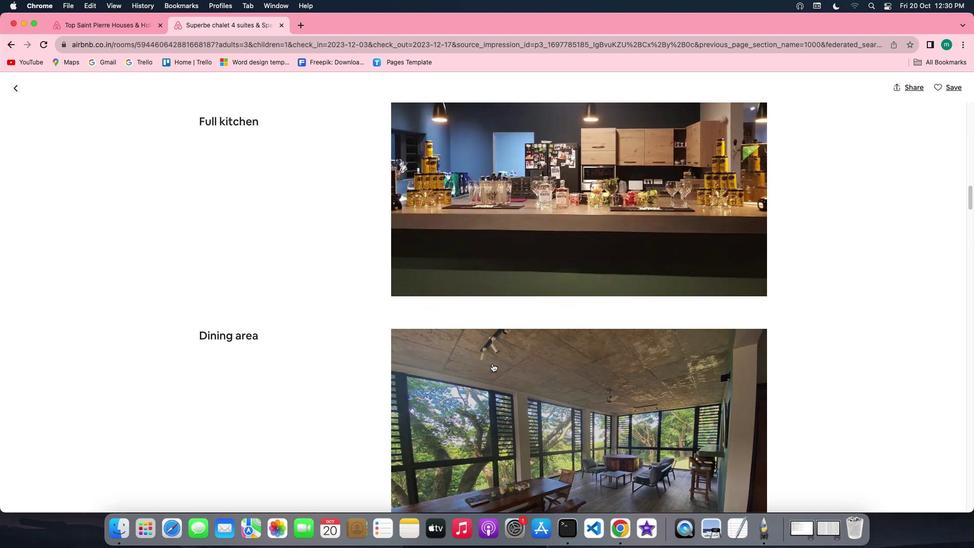 
Action: Mouse scrolled (493, 363) with delta (0, 0)
Screenshot: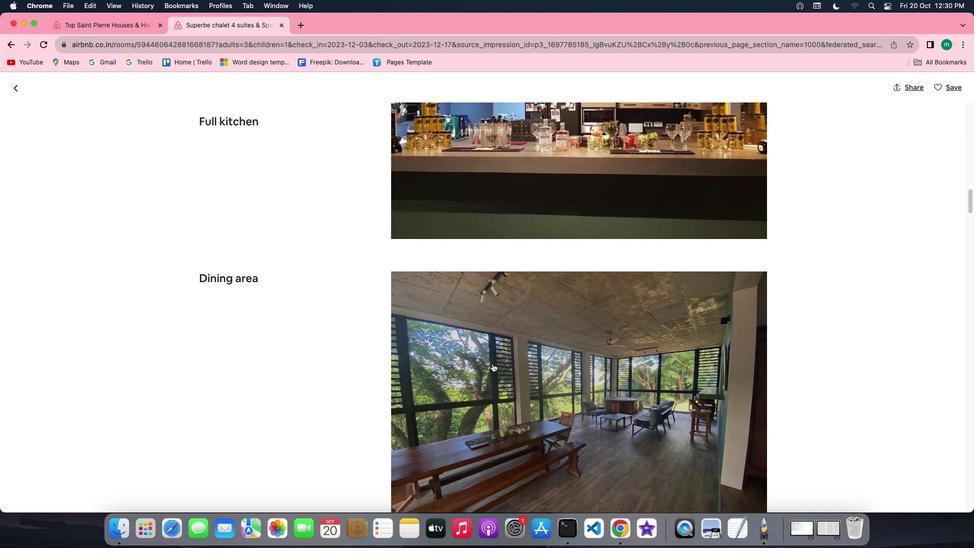
Action: Mouse scrolled (493, 363) with delta (0, 0)
Screenshot: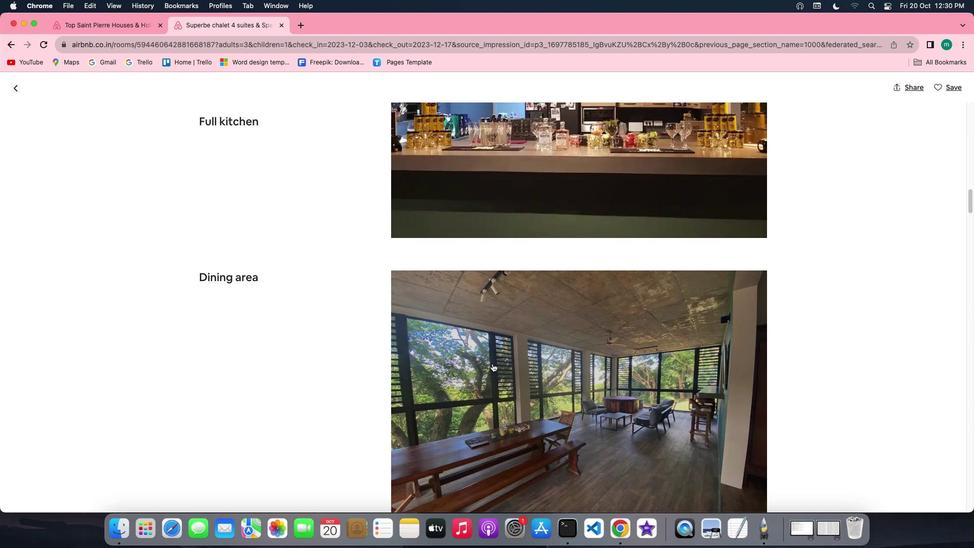 
Action: Mouse scrolled (493, 363) with delta (0, 0)
Screenshot: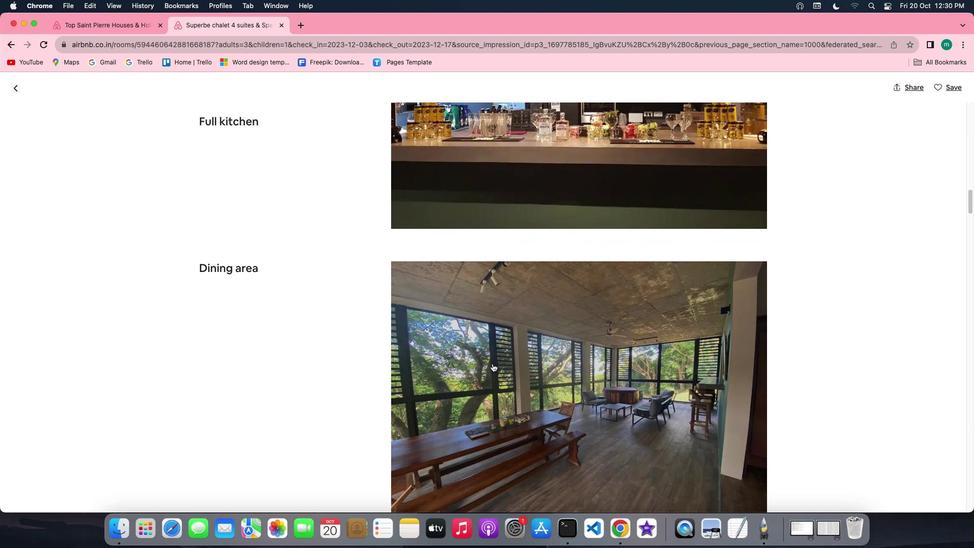 
Action: Mouse scrolled (493, 363) with delta (0, 0)
Screenshot: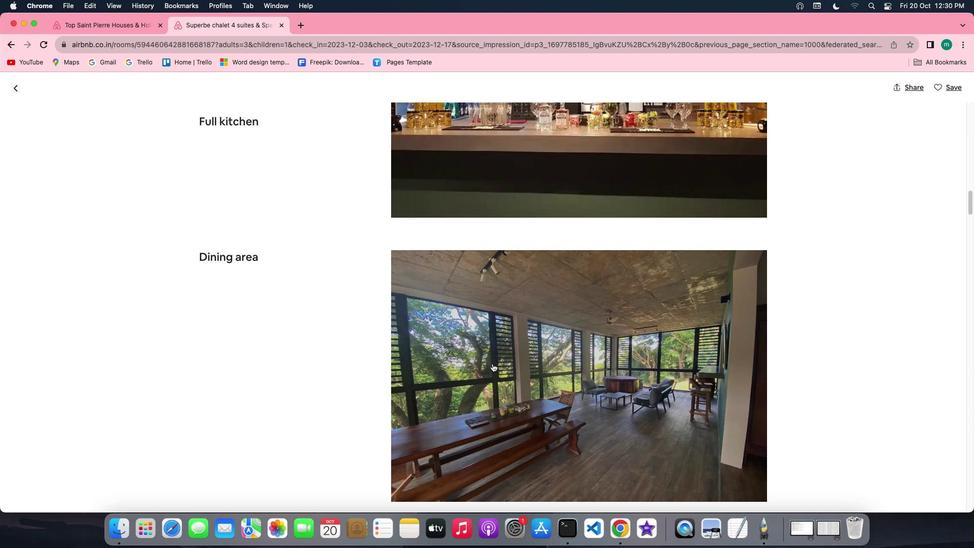
Action: Mouse scrolled (493, 363) with delta (0, 0)
Screenshot: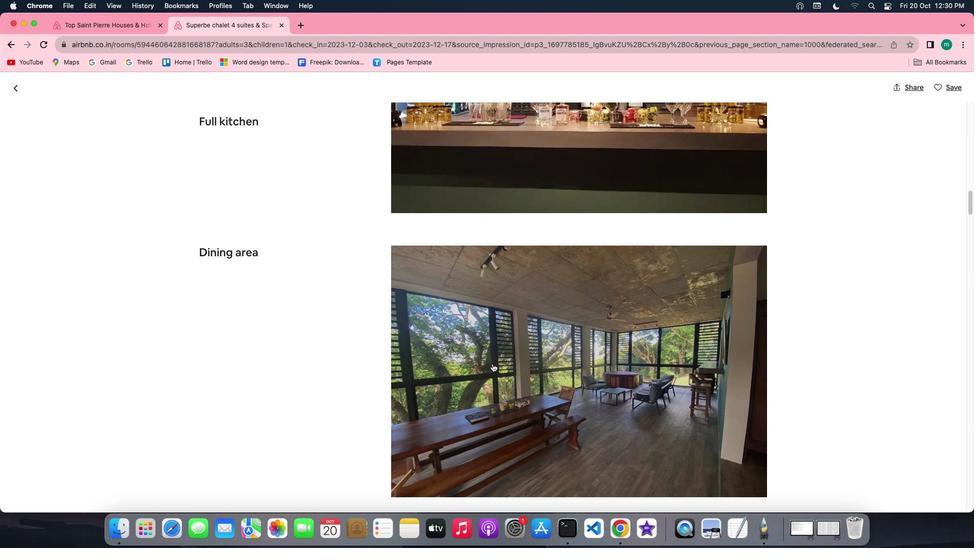 
Action: Mouse scrolled (493, 363) with delta (0, -1)
Screenshot: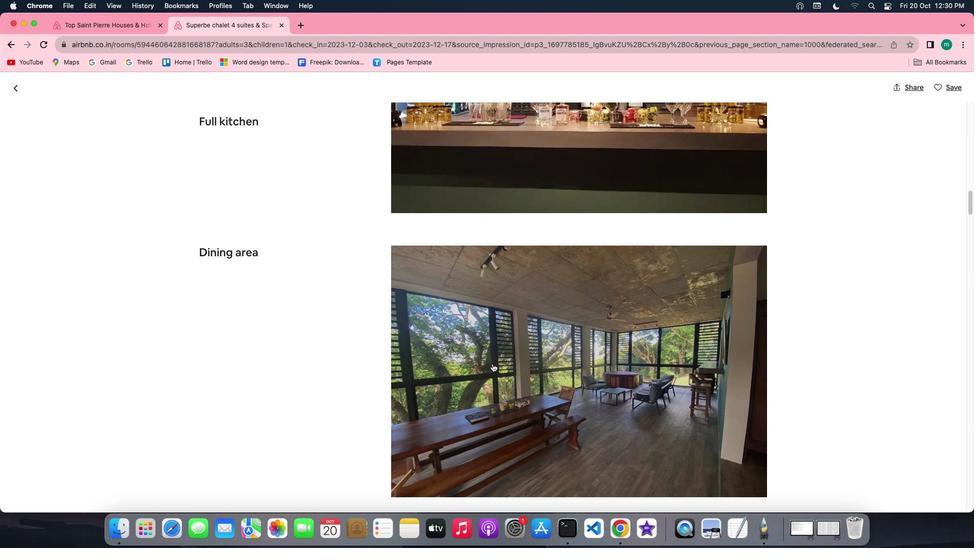 
Action: Mouse scrolled (493, 363) with delta (0, -2)
Screenshot: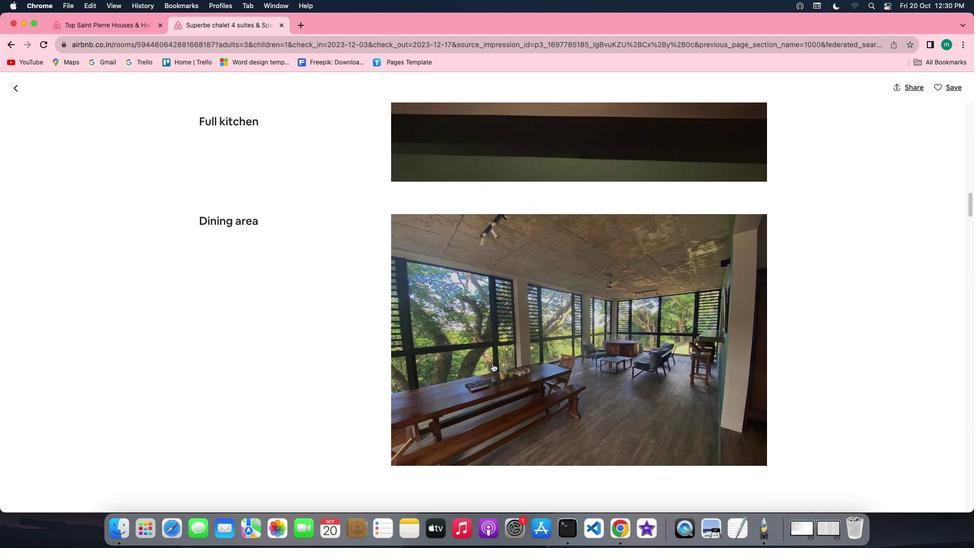 
Action: Mouse scrolled (493, 363) with delta (0, -2)
Screenshot: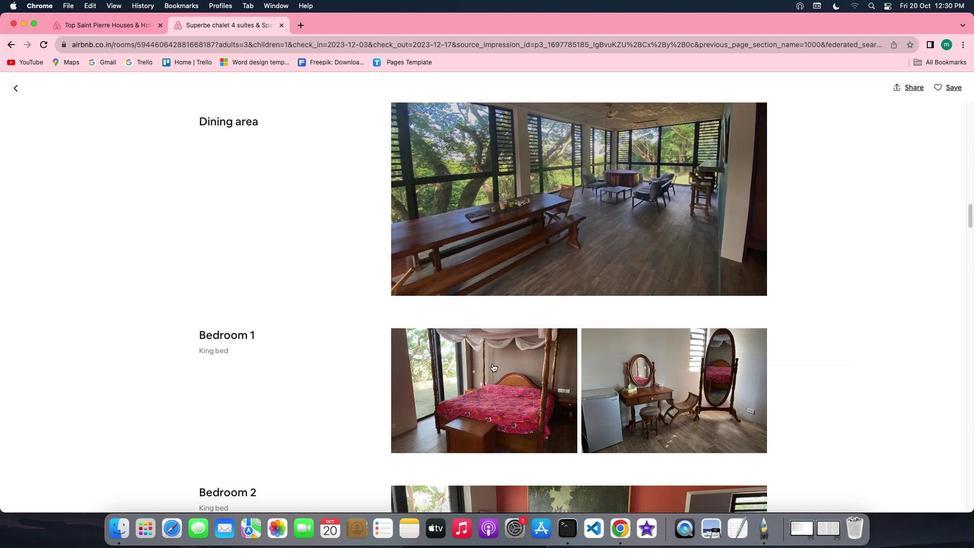 
Action: Mouse scrolled (493, 363) with delta (0, 0)
Screenshot: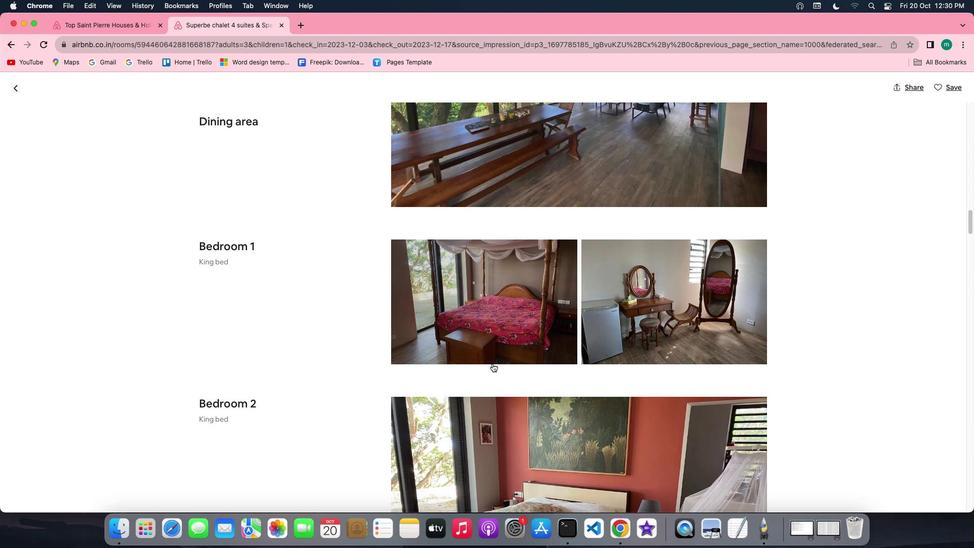 
Action: Mouse scrolled (493, 363) with delta (0, 0)
Screenshot: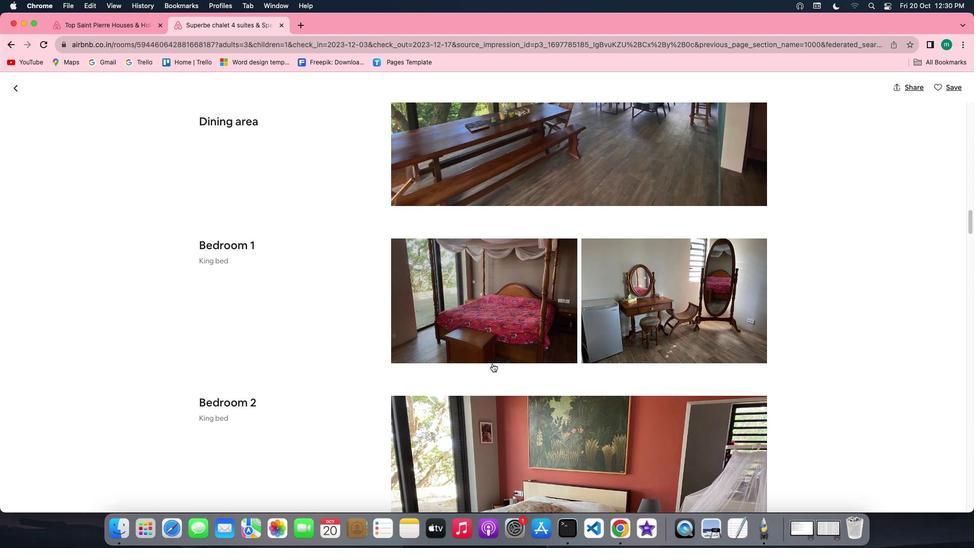 
Action: Mouse scrolled (493, 363) with delta (0, -1)
Screenshot: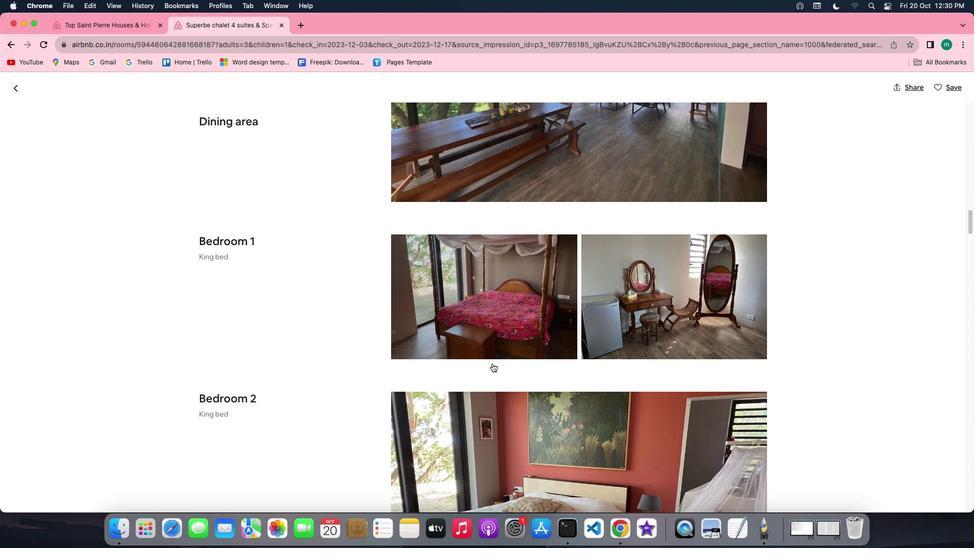 
Action: Mouse scrolled (493, 363) with delta (0, -2)
Screenshot: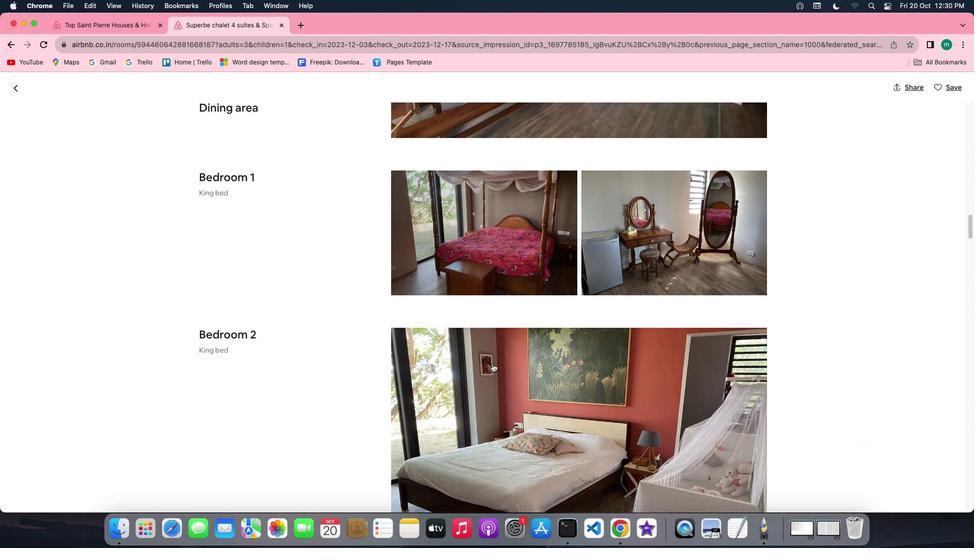 
Action: Mouse scrolled (493, 363) with delta (0, 0)
Screenshot: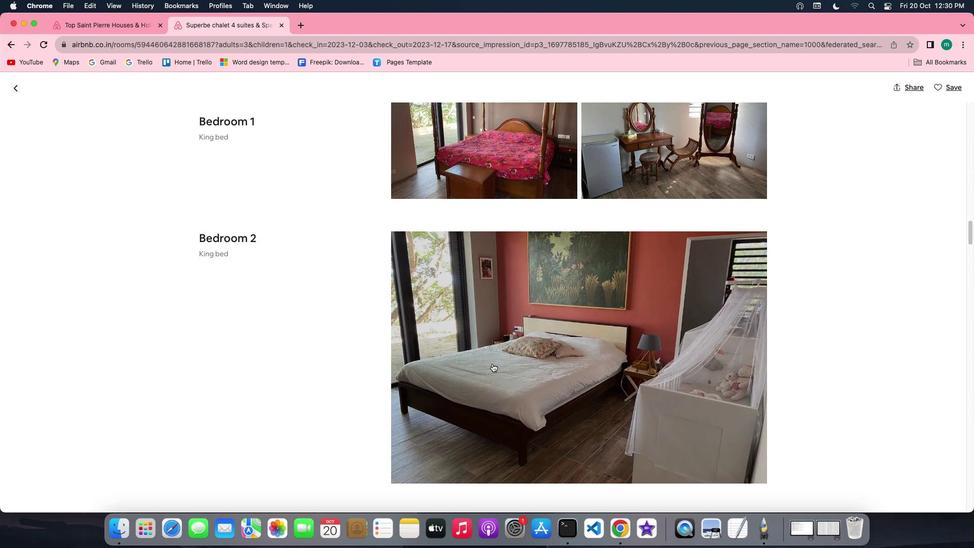 
Action: Mouse scrolled (493, 363) with delta (0, 0)
Screenshot: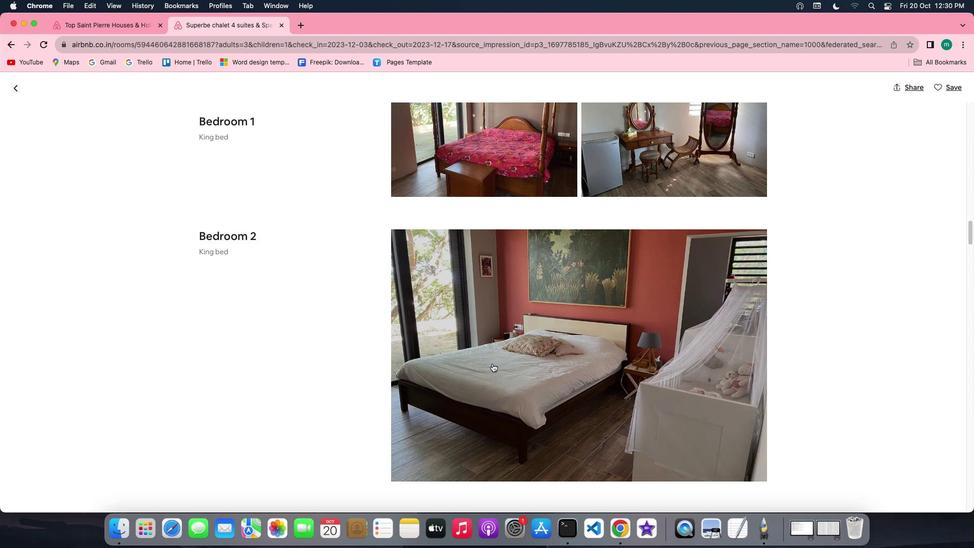 
Action: Mouse scrolled (493, 363) with delta (0, -1)
Screenshot: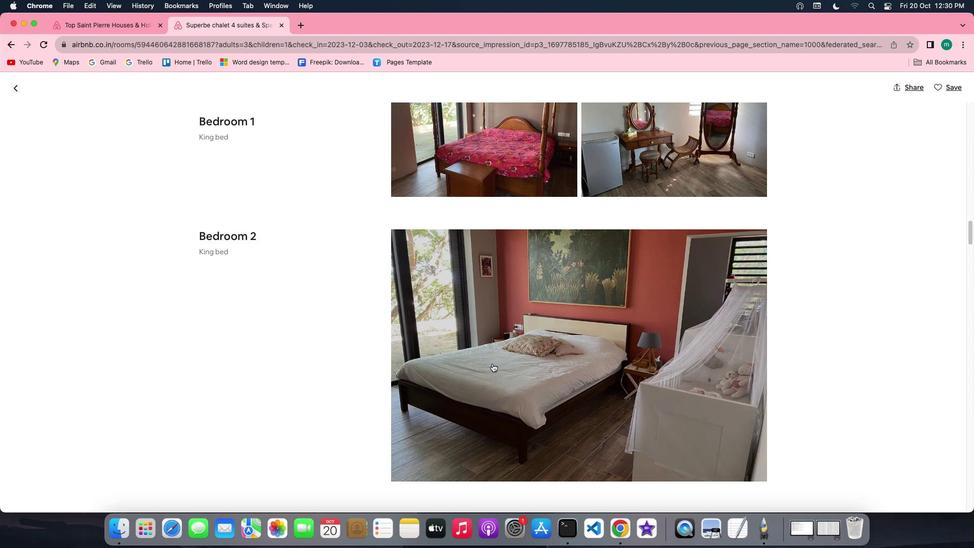 
Action: Mouse scrolled (493, 363) with delta (0, -2)
Screenshot: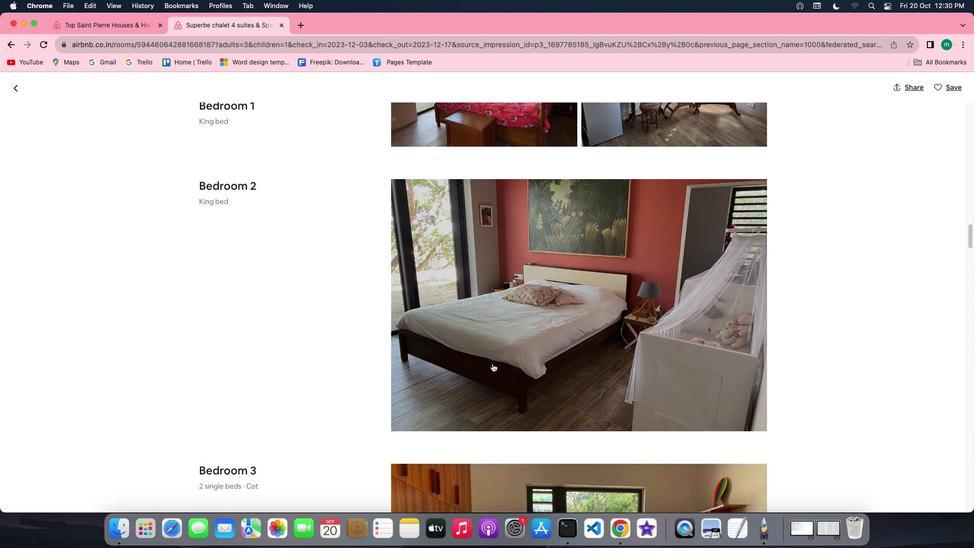 
Action: Mouse scrolled (493, 363) with delta (0, 0)
Screenshot: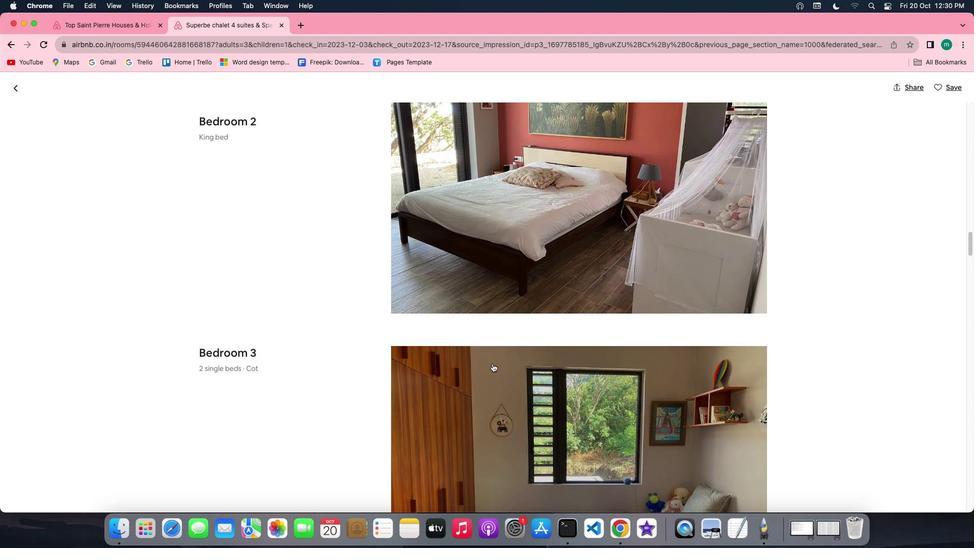 
Action: Mouse scrolled (493, 363) with delta (0, 0)
Screenshot: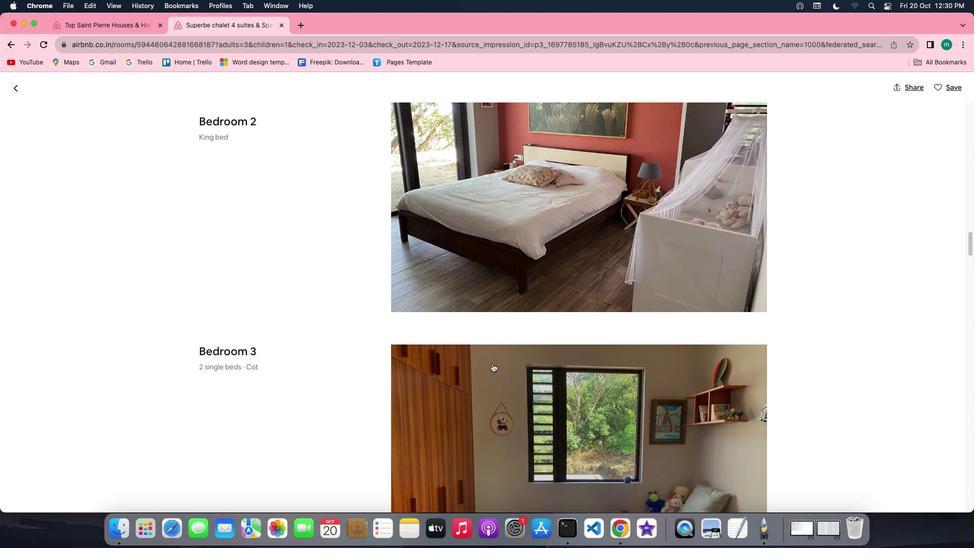 
Action: Mouse scrolled (493, 363) with delta (0, -1)
Screenshot: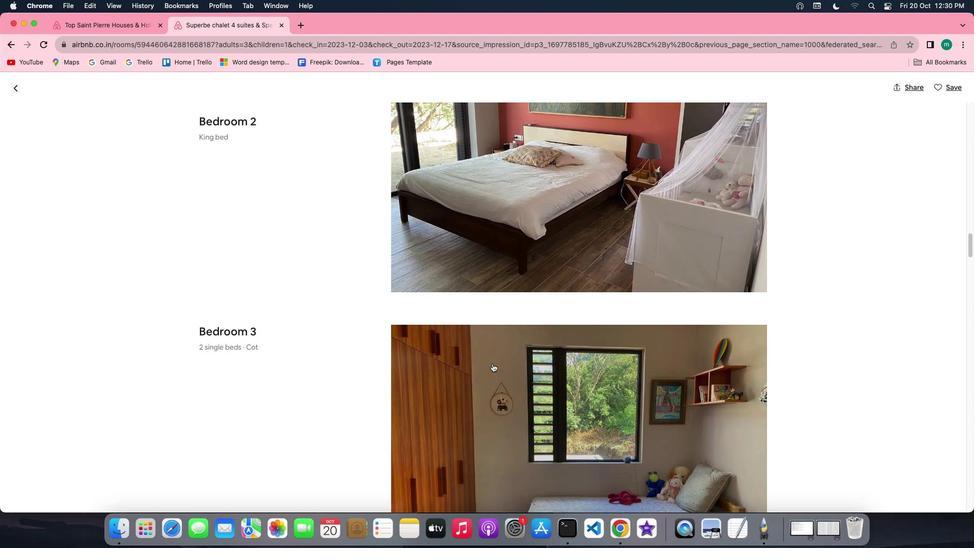 
Action: Mouse scrolled (493, 363) with delta (0, -1)
Screenshot: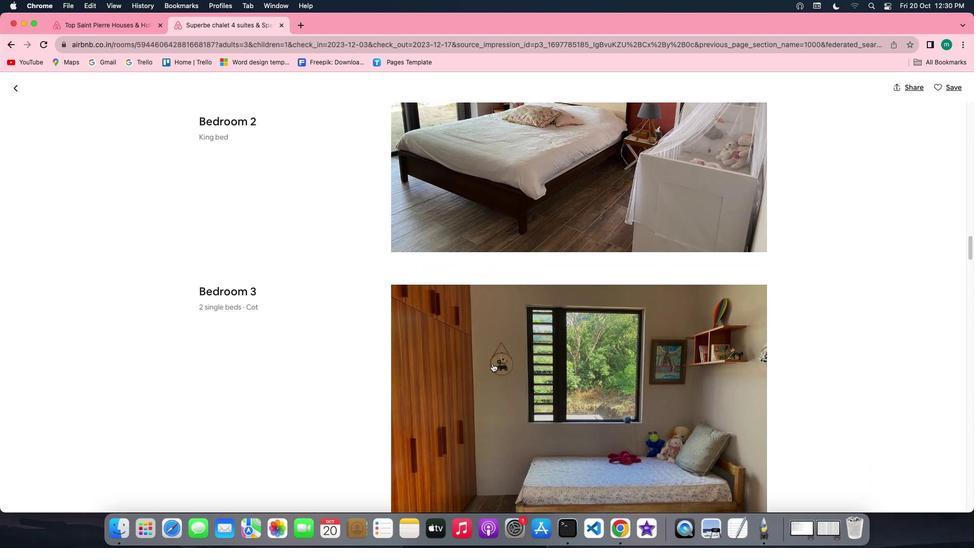 
Action: Mouse scrolled (493, 363) with delta (0, 0)
Screenshot: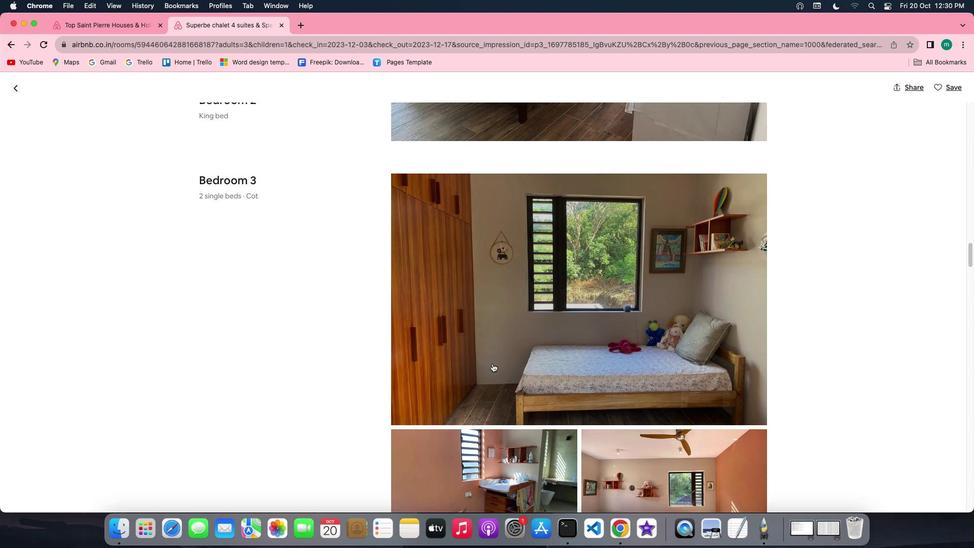 
Action: Mouse scrolled (493, 363) with delta (0, 0)
Screenshot: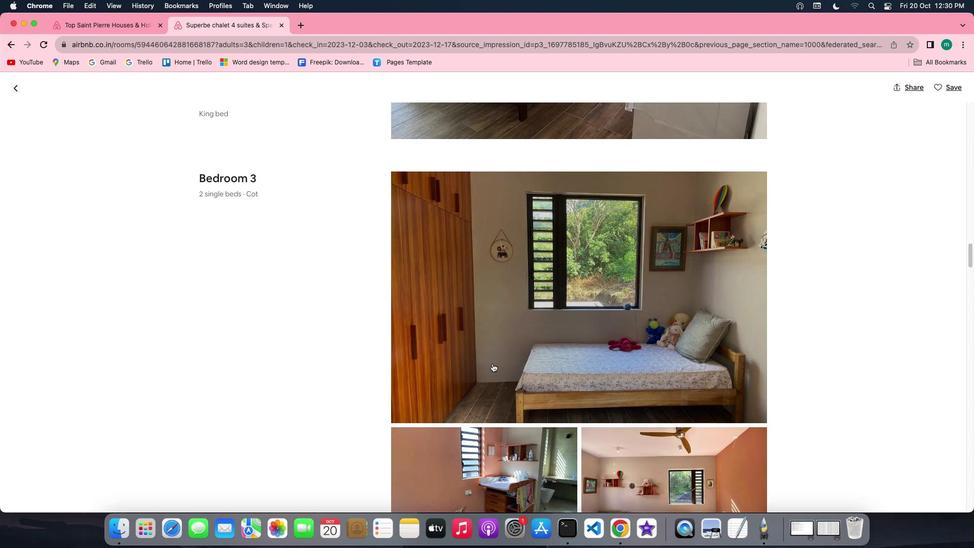 
Action: Mouse scrolled (493, 363) with delta (0, -1)
Screenshot: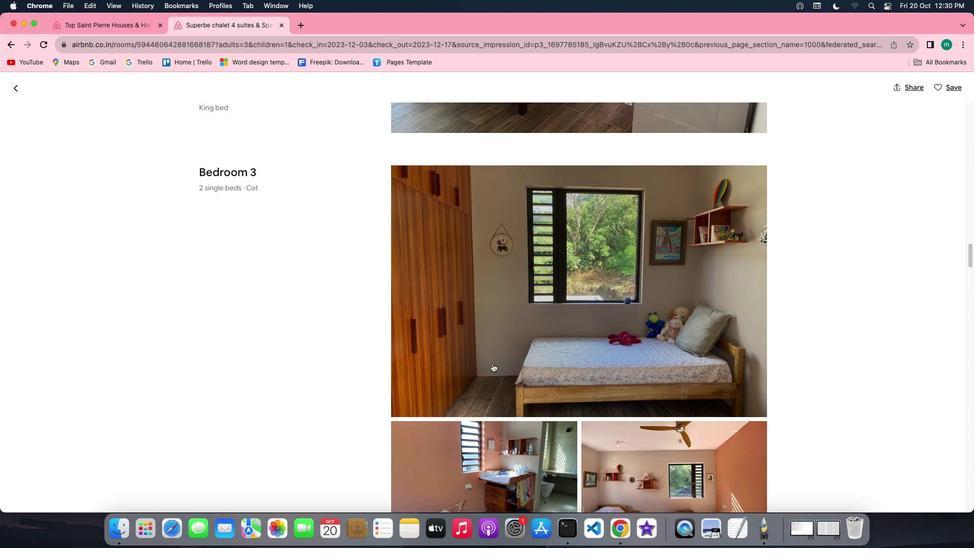 
Action: Mouse scrolled (493, 363) with delta (0, -1)
Screenshot: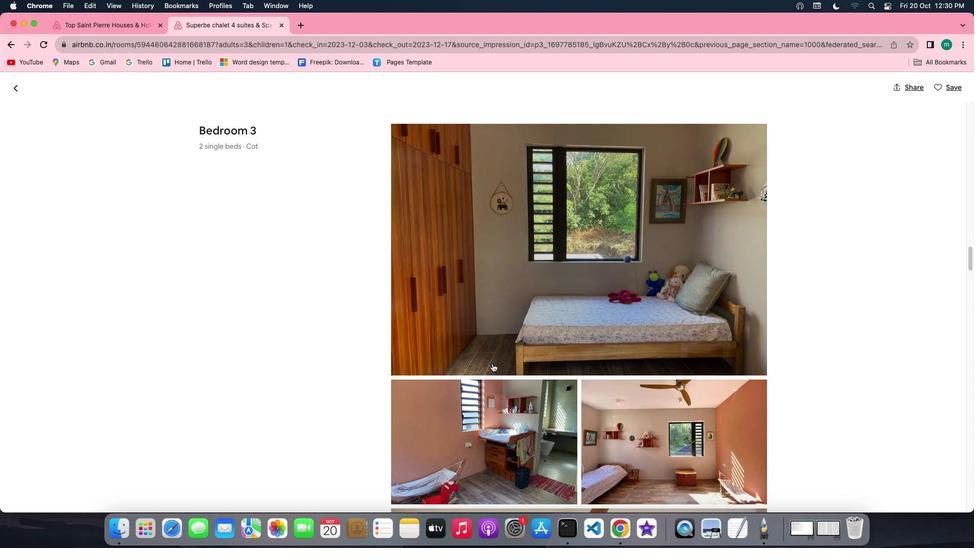 
Action: Mouse scrolled (493, 363) with delta (0, 0)
Screenshot: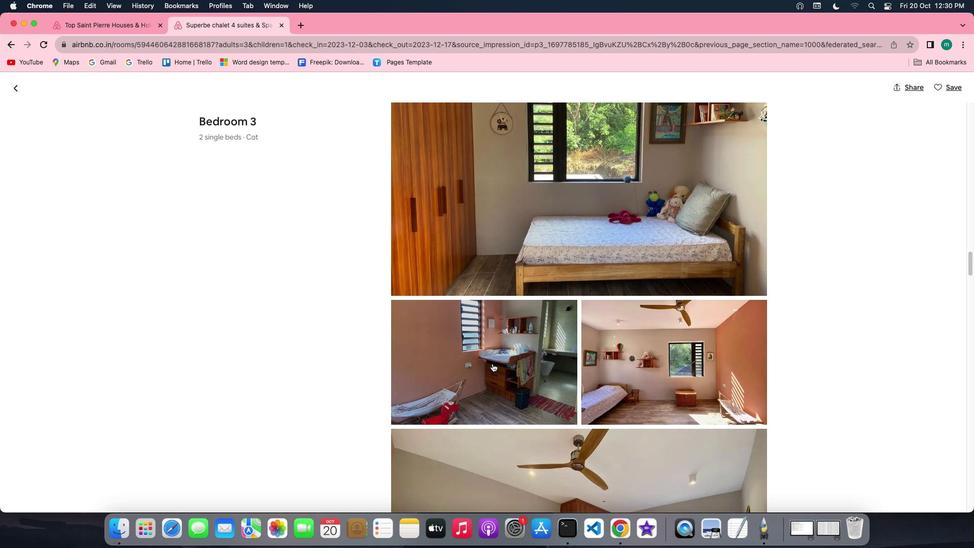 
Action: Mouse scrolled (493, 363) with delta (0, 0)
Screenshot: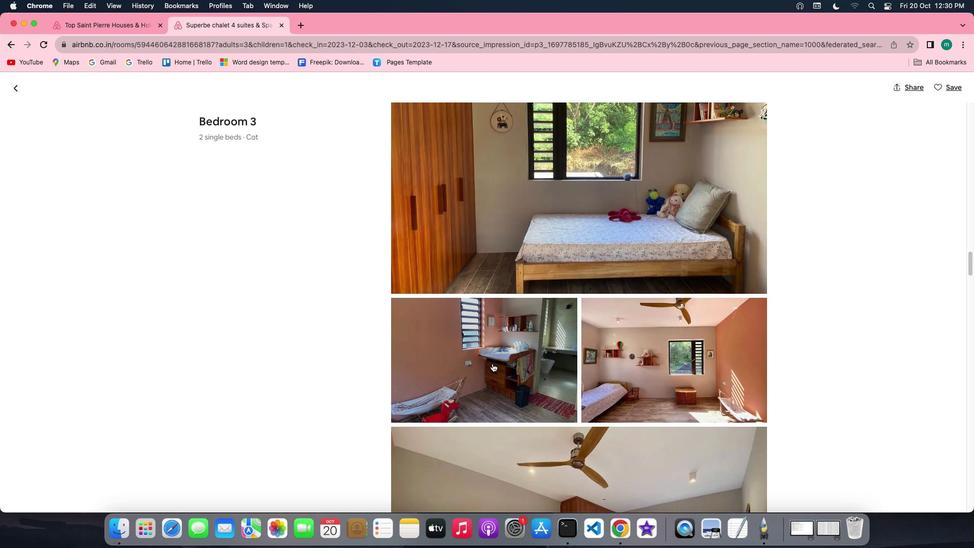 
Action: Mouse scrolled (493, 363) with delta (0, 0)
Screenshot: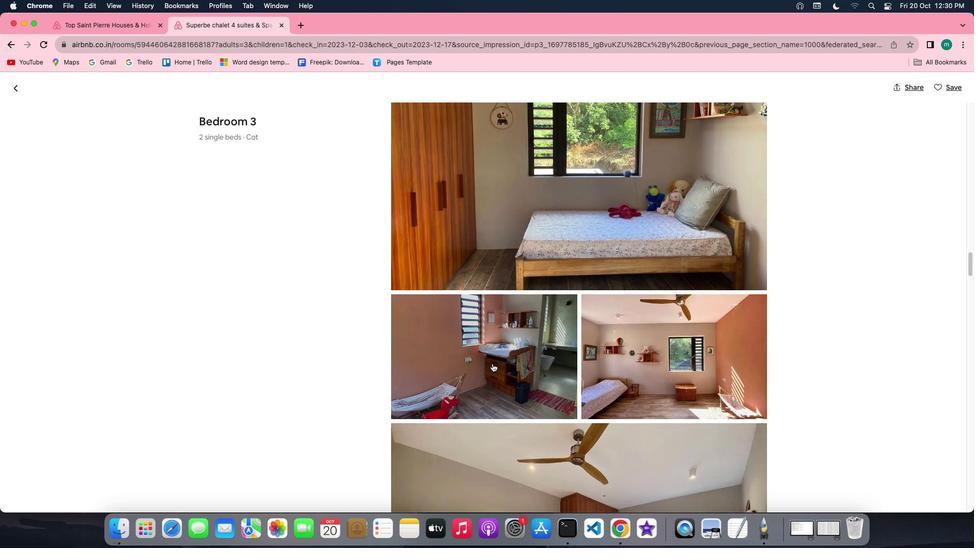 
Action: Mouse scrolled (493, 363) with delta (0, -1)
Screenshot: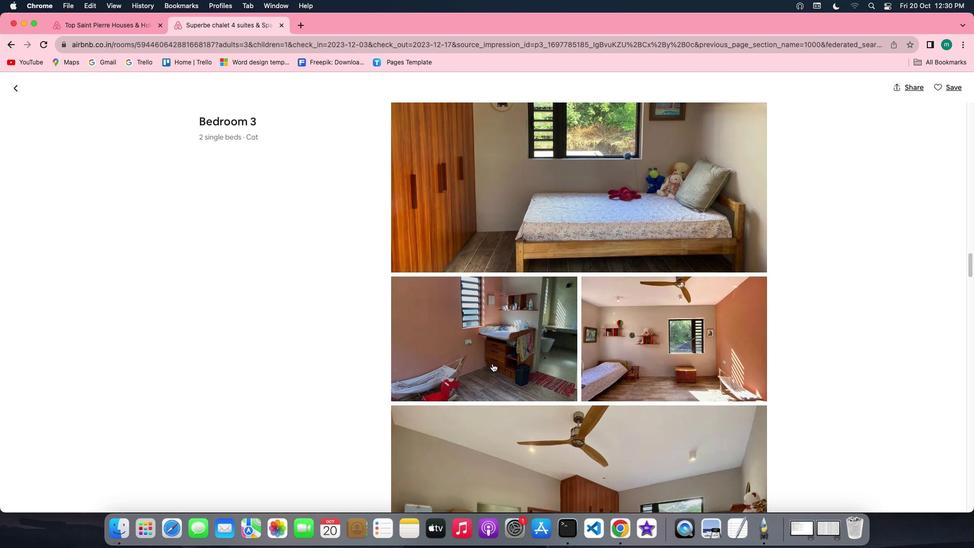 
Action: Mouse scrolled (493, 363) with delta (0, -1)
Screenshot: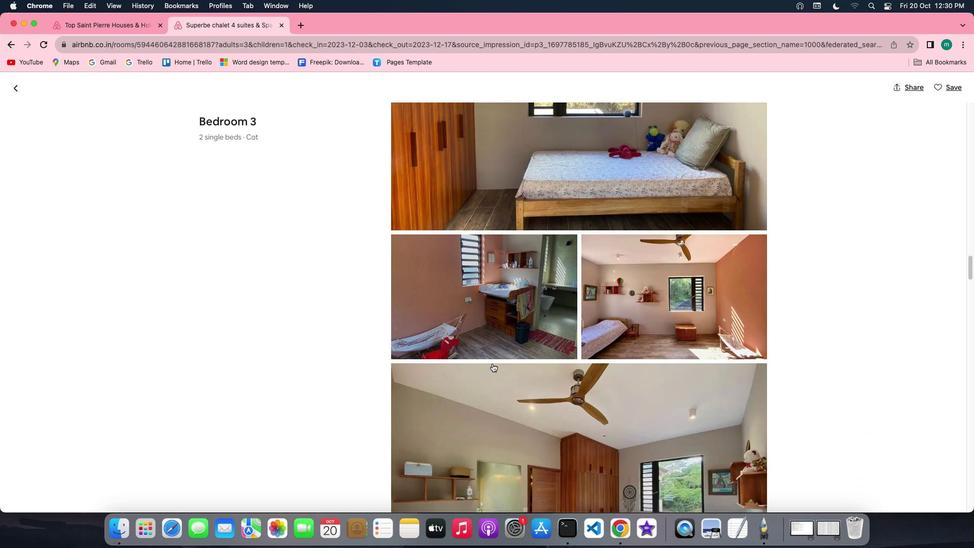 
Action: Mouse scrolled (493, 363) with delta (0, 0)
Screenshot: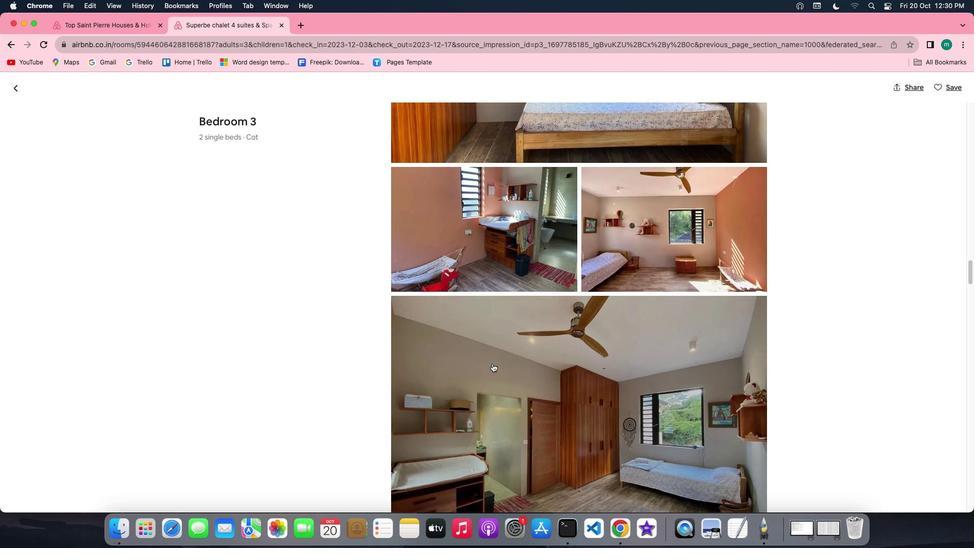 
Action: Mouse scrolled (493, 363) with delta (0, 0)
Screenshot: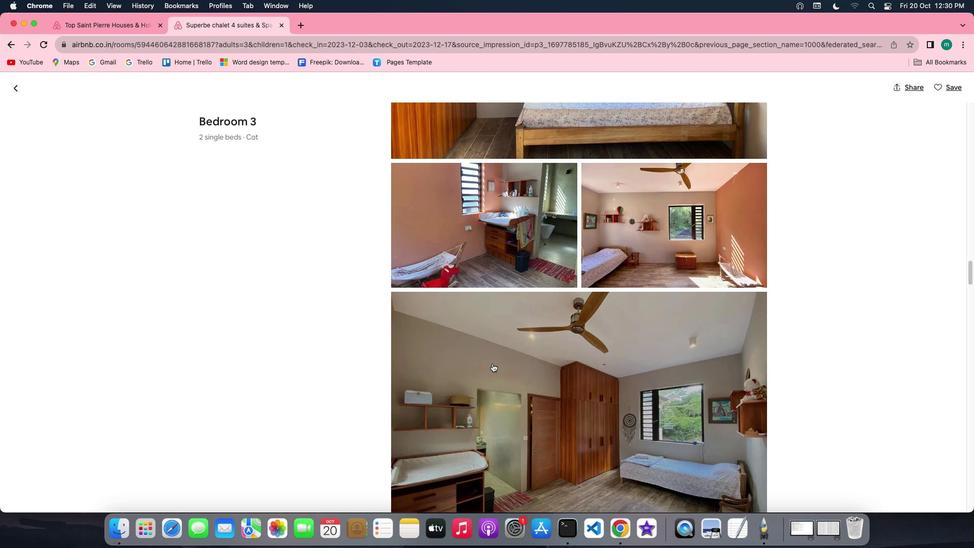 
Action: Mouse scrolled (493, 363) with delta (0, -1)
Screenshot: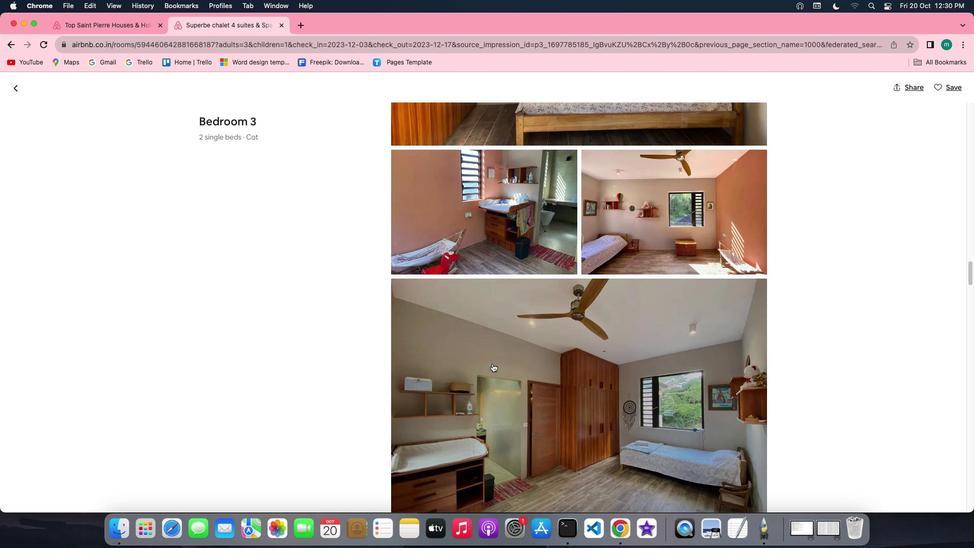 
Action: Mouse scrolled (493, 363) with delta (0, 0)
Screenshot: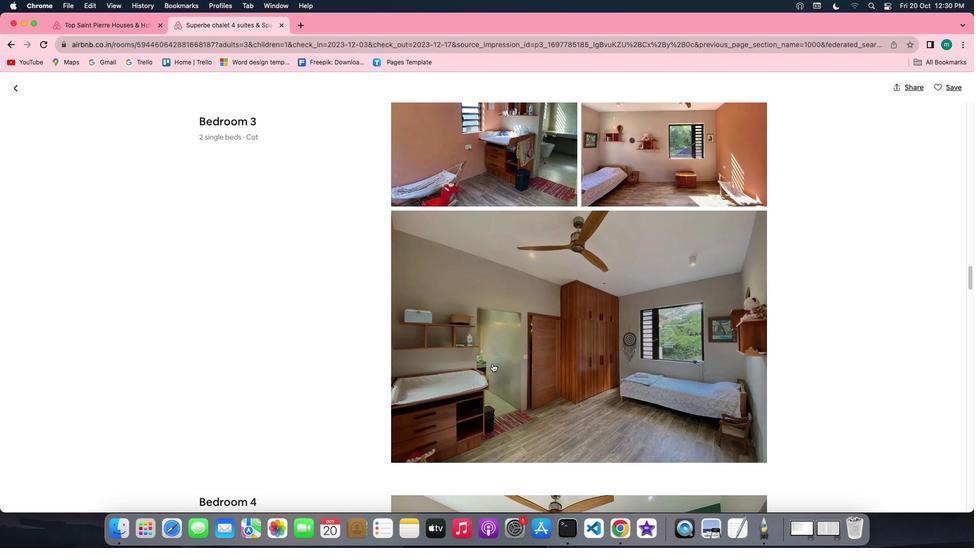 
Action: Mouse scrolled (493, 363) with delta (0, 0)
Screenshot: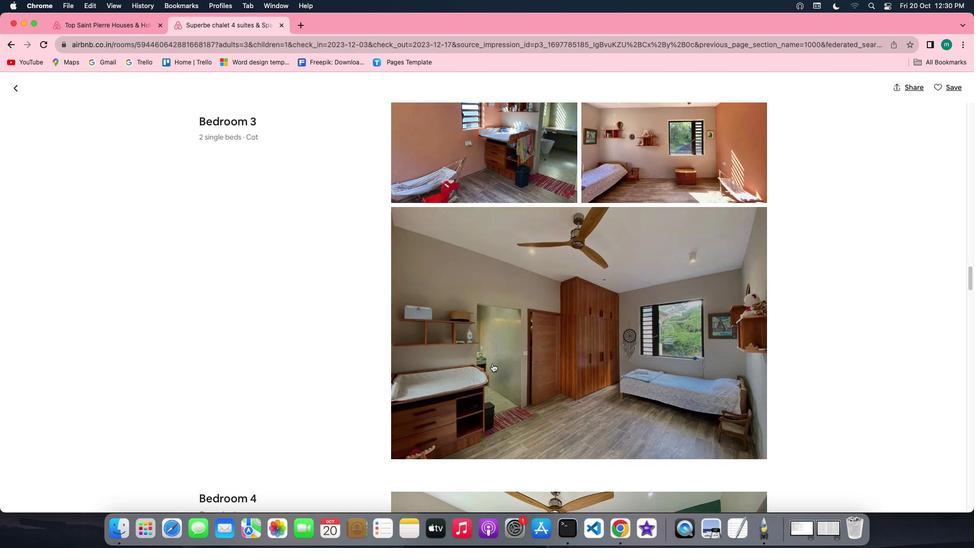 
Action: Mouse scrolled (493, 363) with delta (0, 0)
Screenshot: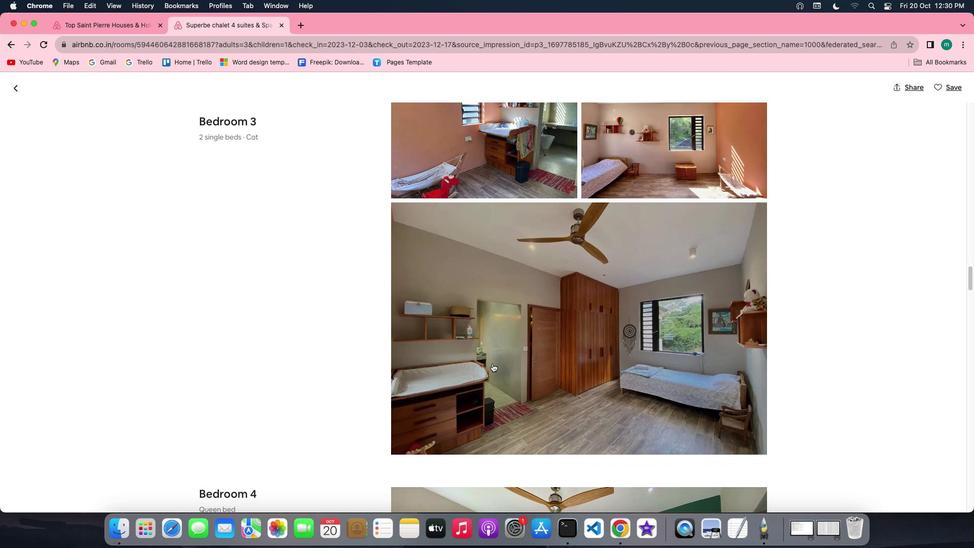 
Action: Mouse scrolled (493, 363) with delta (0, 0)
Screenshot: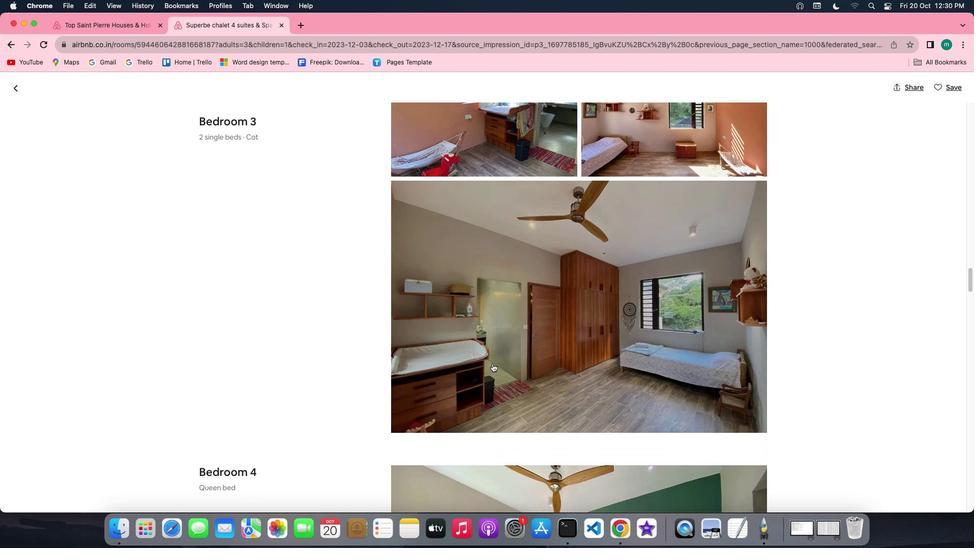 
Action: Mouse scrolled (493, 363) with delta (0, 0)
Screenshot: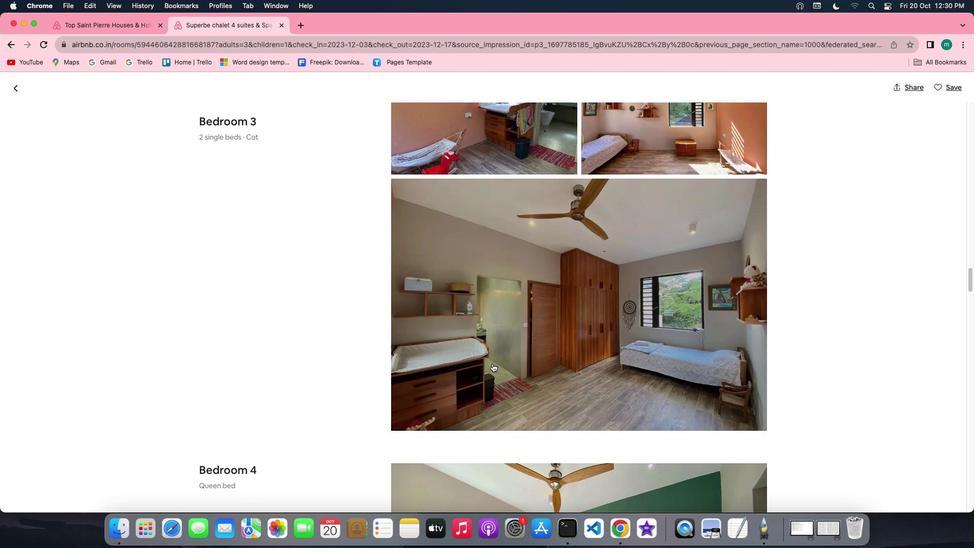 
Action: Mouse scrolled (493, 363) with delta (0, 0)
Screenshot: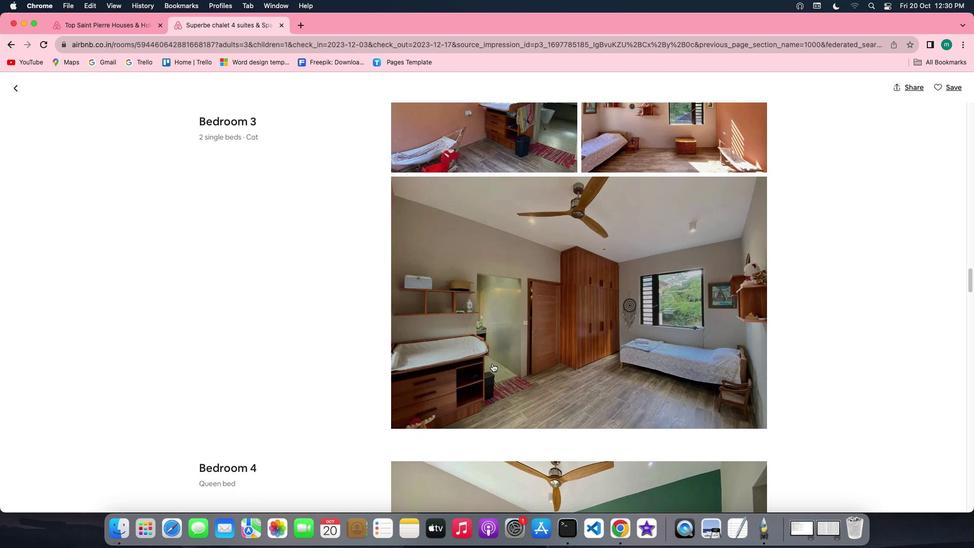 
Action: Mouse scrolled (493, 363) with delta (0, 0)
Screenshot: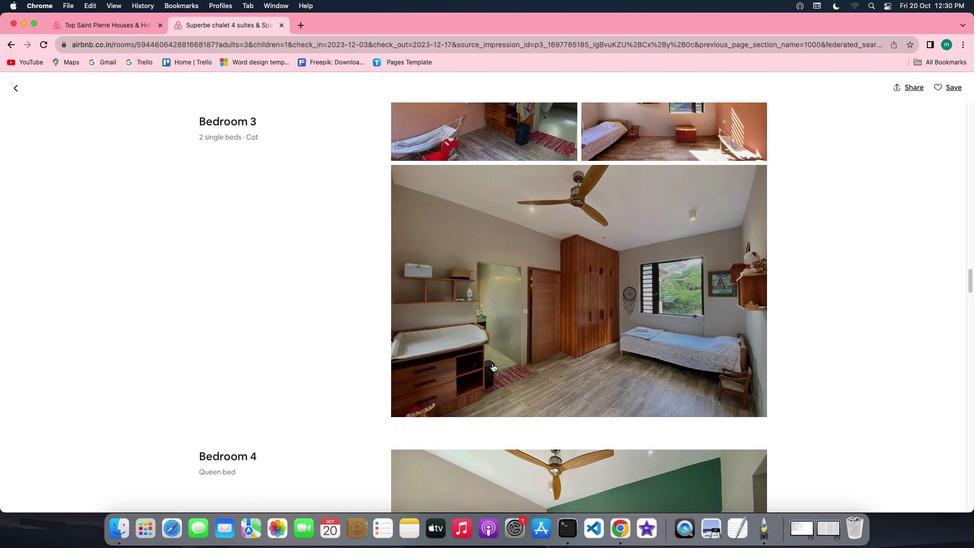 
Action: Mouse scrolled (493, 363) with delta (0, 0)
Screenshot: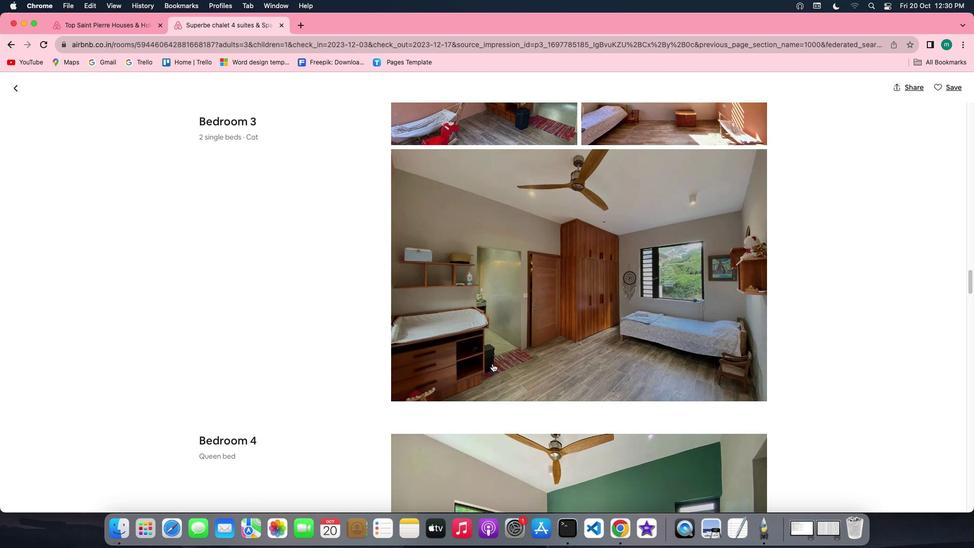 
Action: Mouse scrolled (493, 363) with delta (0, 0)
Screenshot: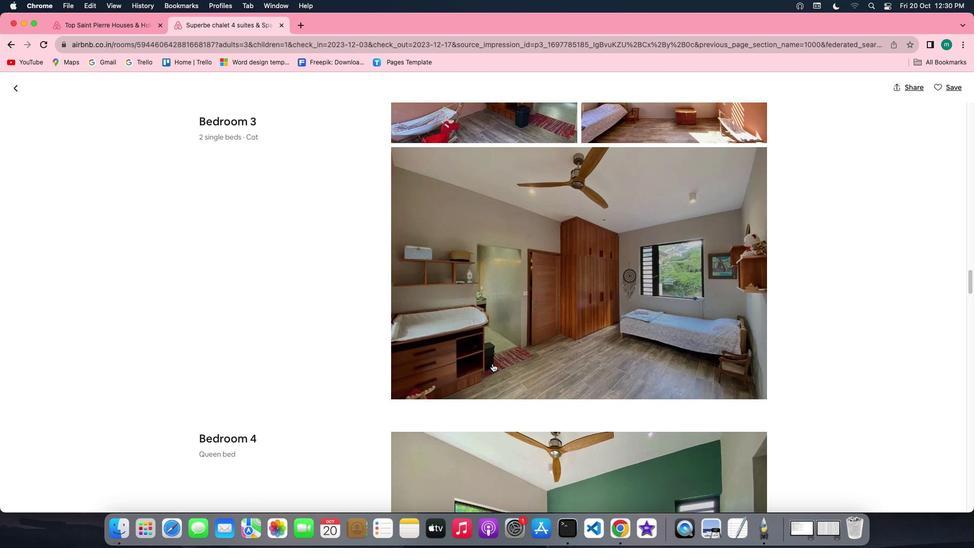 
Action: Mouse scrolled (493, 363) with delta (0, 0)
Screenshot: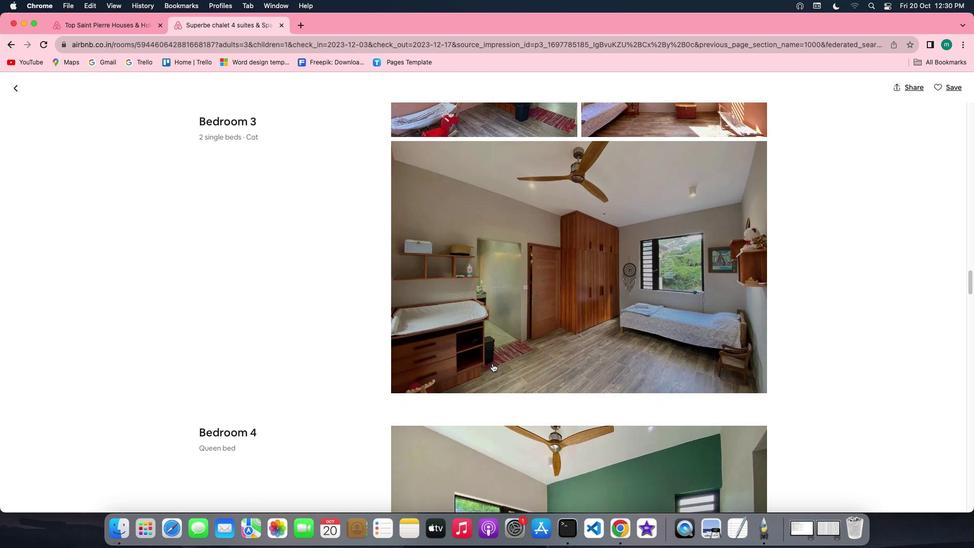 
Action: Mouse scrolled (493, 363) with delta (0, 0)
Screenshot: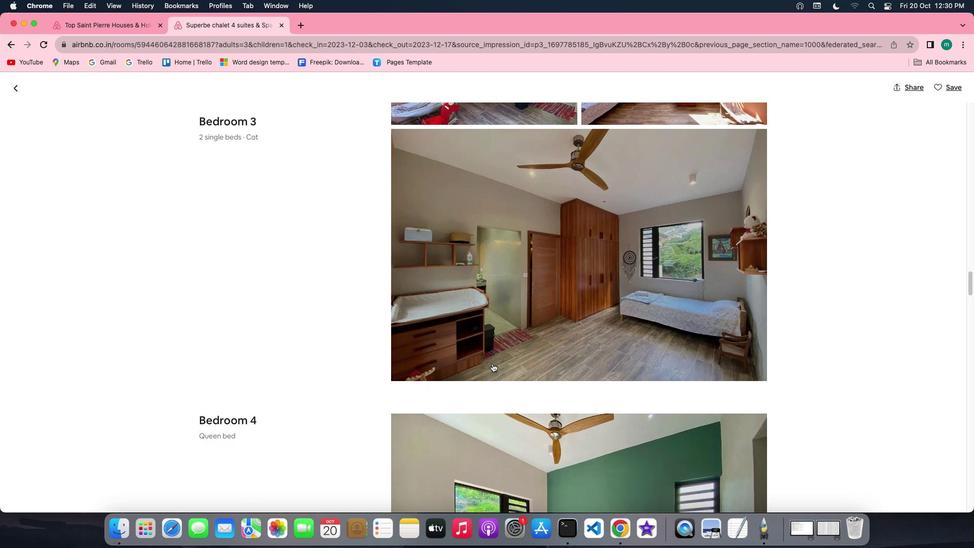 
Action: Mouse scrolled (493, 363) with delta (0, 0)
Screenshot: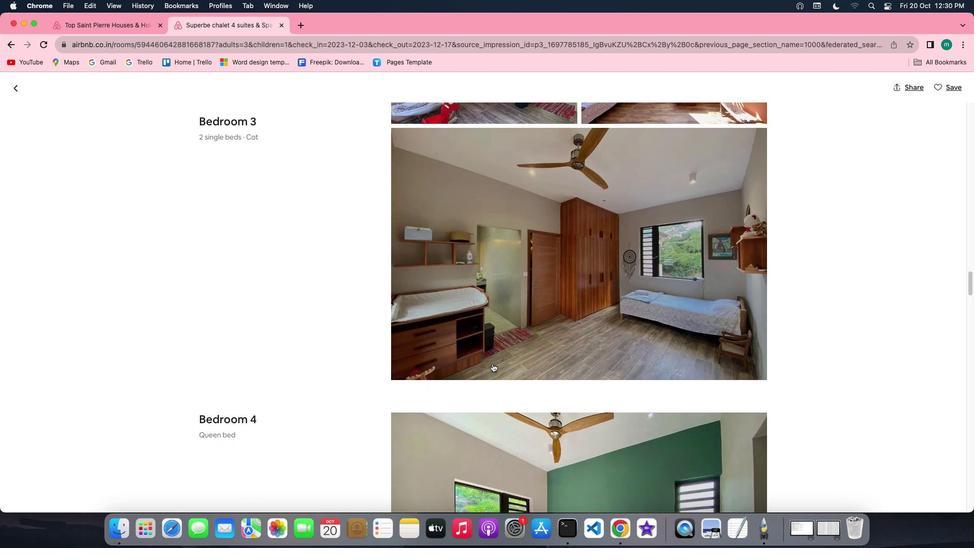 
Action: Mouse scrolled (493, 363) with delta (0, 0)
Screenshot: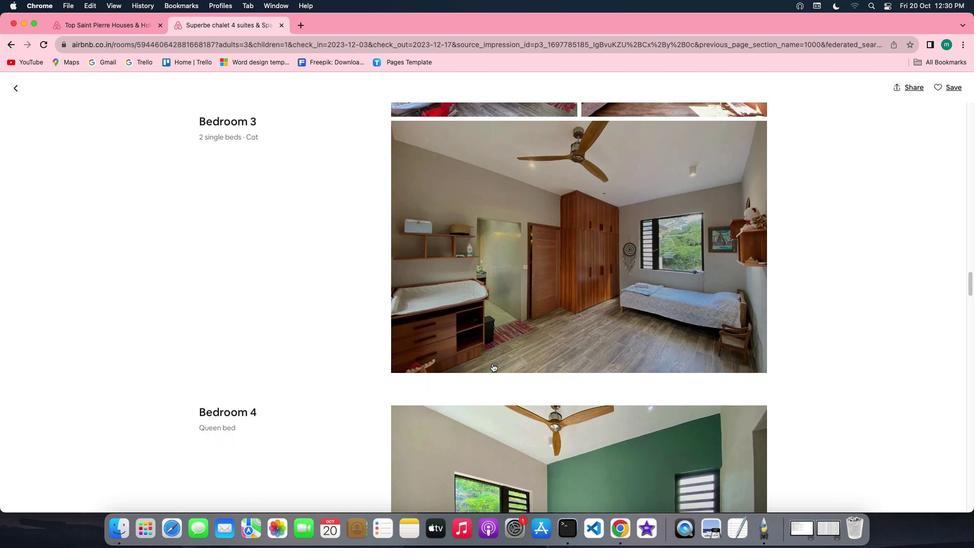 
Action: Mouse scrolled (493, 363) with delta (0, 0)
Screenshot: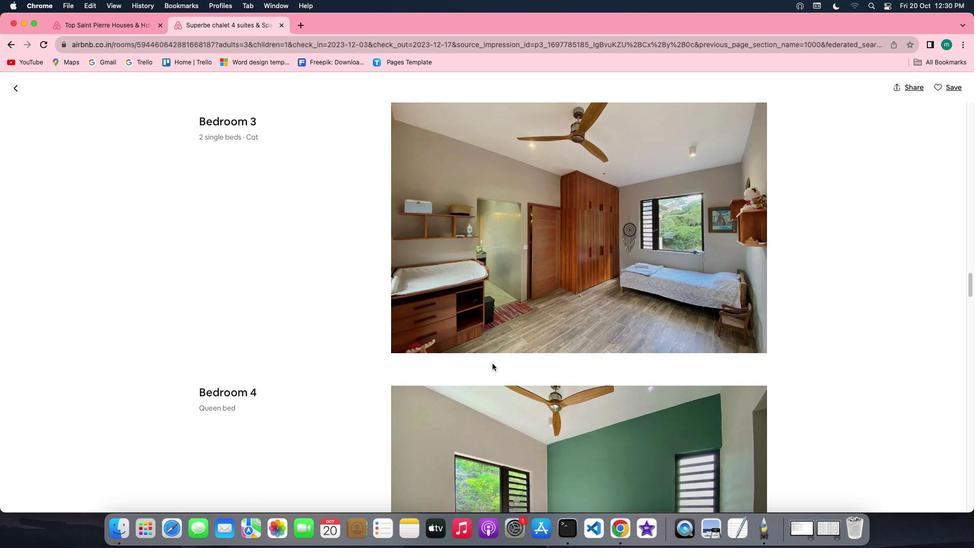 
Action: Mouse scrolled (493, 363) with delta (0, 0)
Screenshot: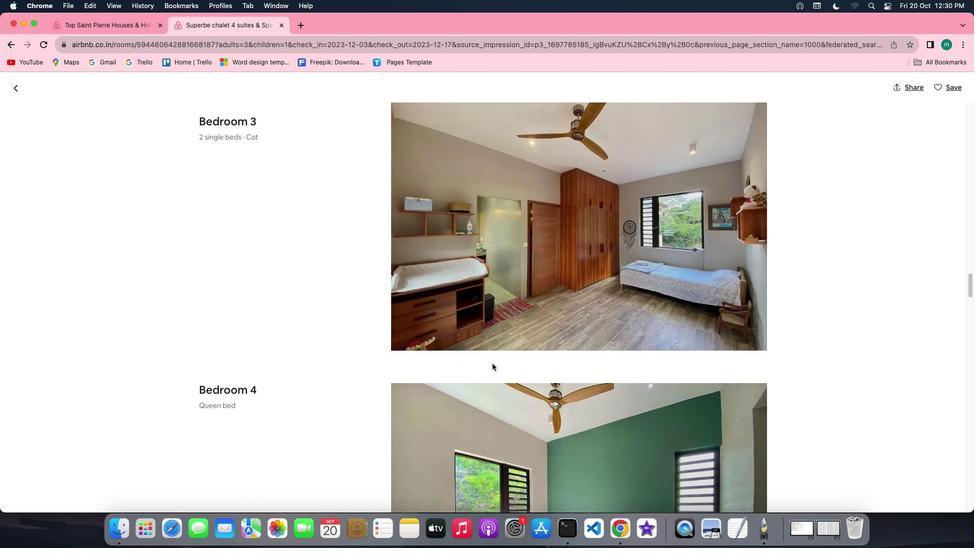 
Action: Mouse scrolled (493, 363) with delta (0, 0)
Screenshot: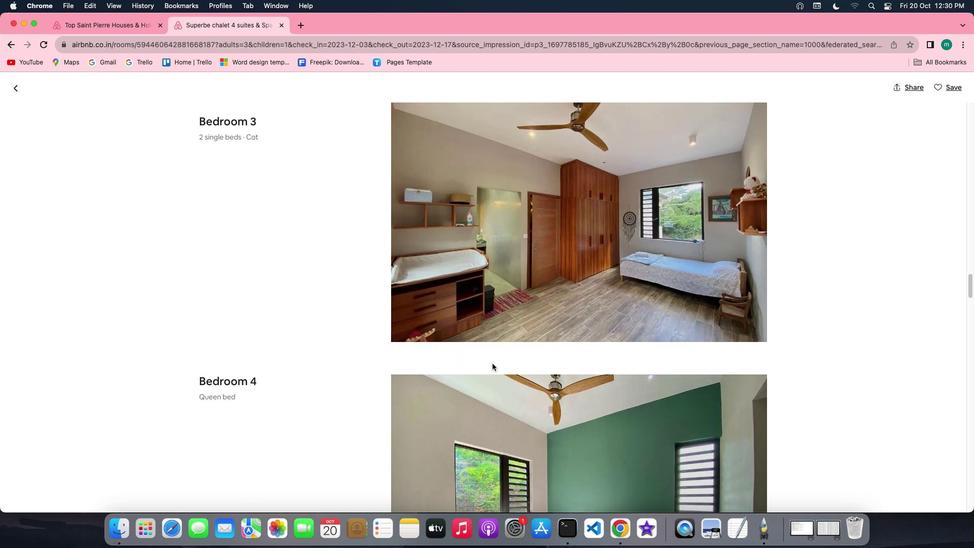 
Action: Mouse scrolled (493, 363) with delta (0, 0)
Screenshot: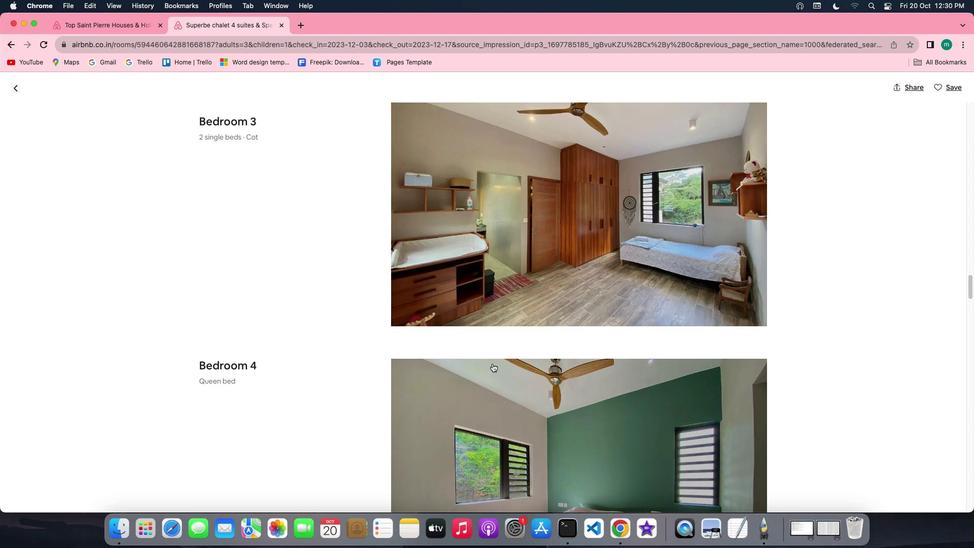 
Action: Mouse scrolled (493, 363) with delta (0, 0)
Screenshot: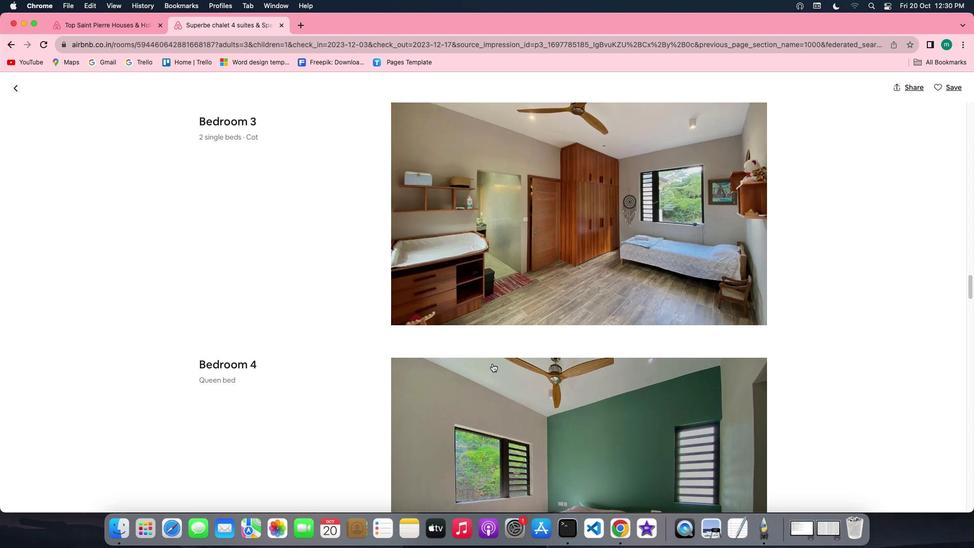 
Action: Mouse scrolled (493, 363) with delta (0, -1)
Screenshot: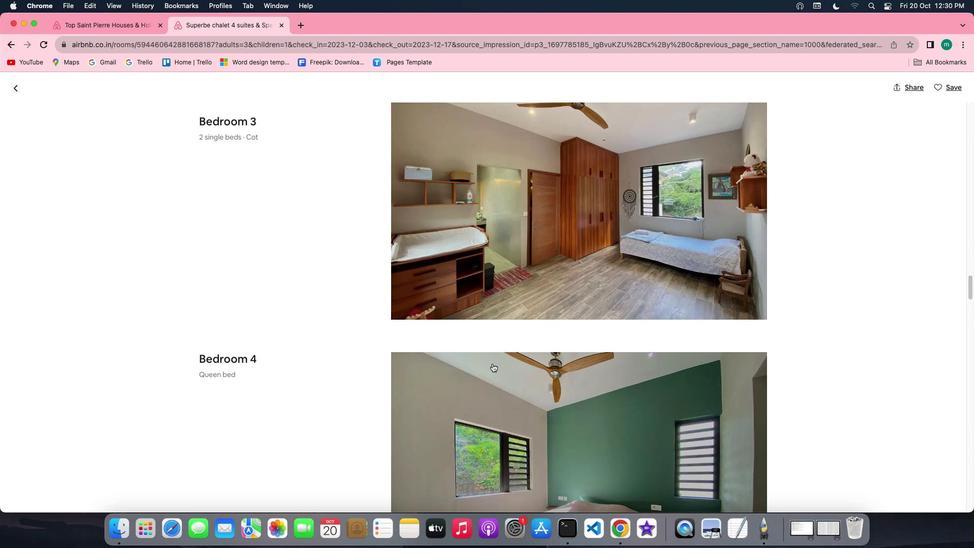 
Action: Mouse scrolled (493, 363) with delta (0, 0)
Screenshot: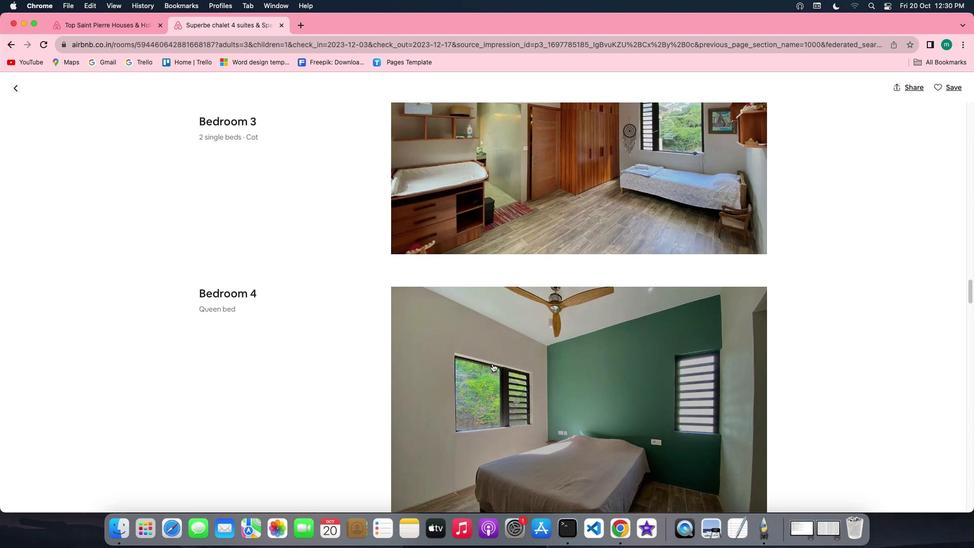 
Action: Mouse scrolled (493, 363) with delta (0, 0)
Screenshot: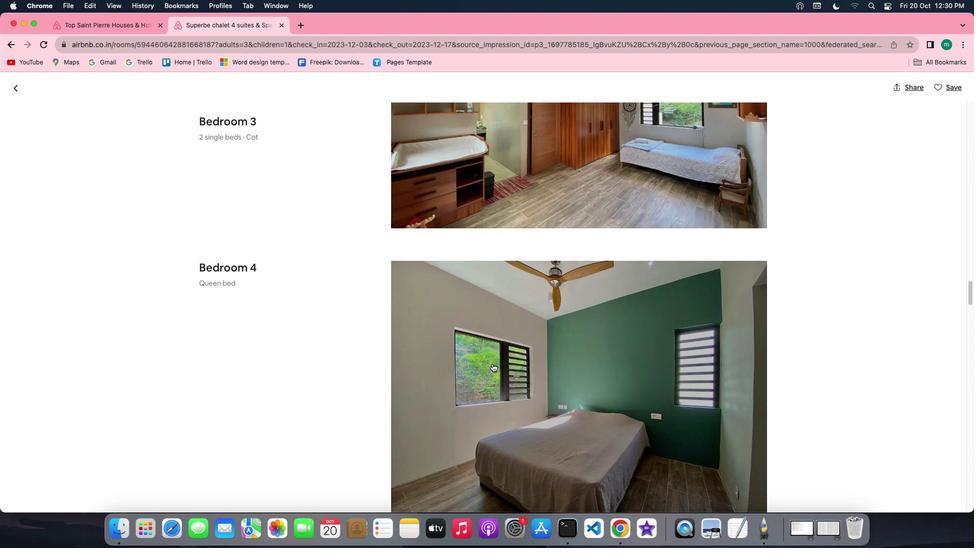 
Action: Mouse scrolled (493, 363) with delta (0, 0)
Screenshot: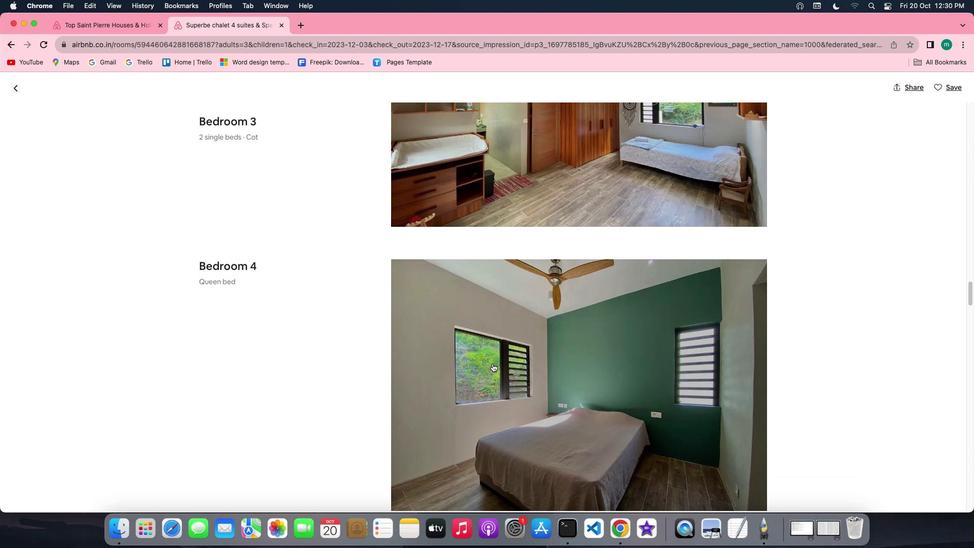 
Action: Mouse scrolled (493, 363) with delta (0, -1)
Screenshot: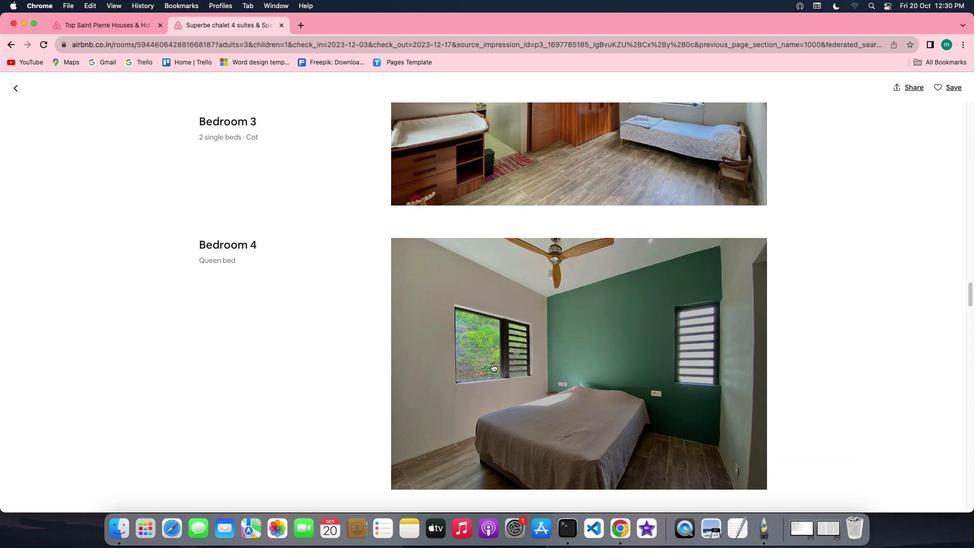 
Action: Mouse scrolled (493, 363) with delta (0, -1)
Screenshot: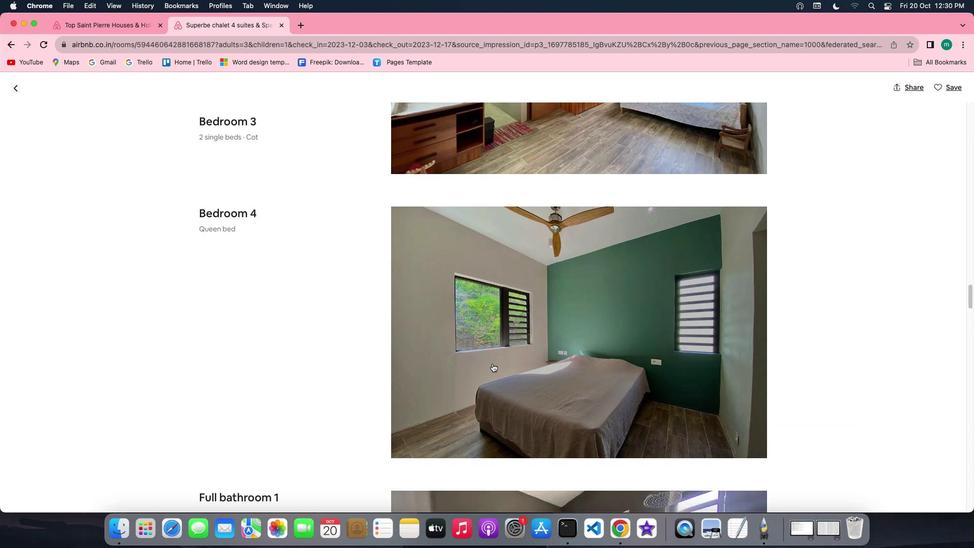 
Action: Mouse scrolled (493, 363) with delta (0, 0)
Screenshot: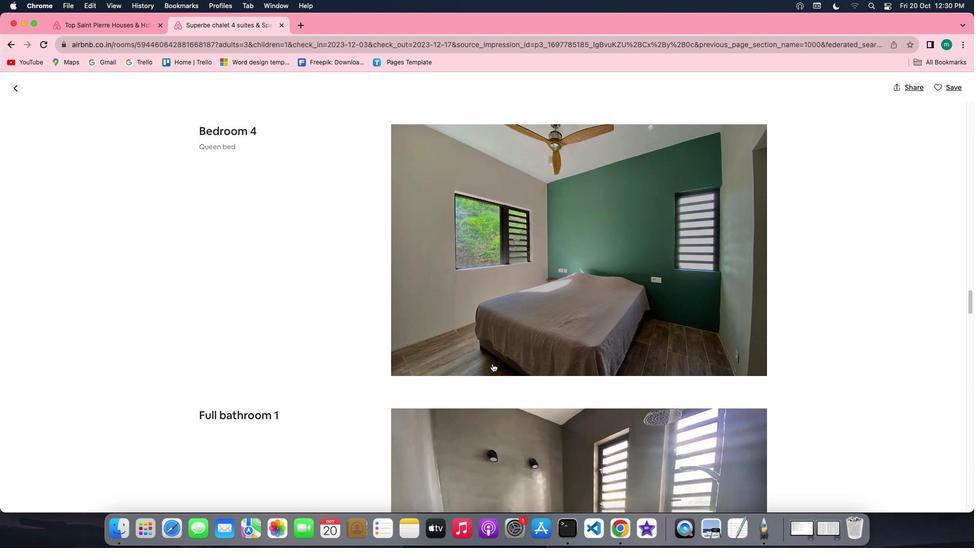 
Action: Mouse scrolled (493, 363) with delta (0, 0)
Screenshot: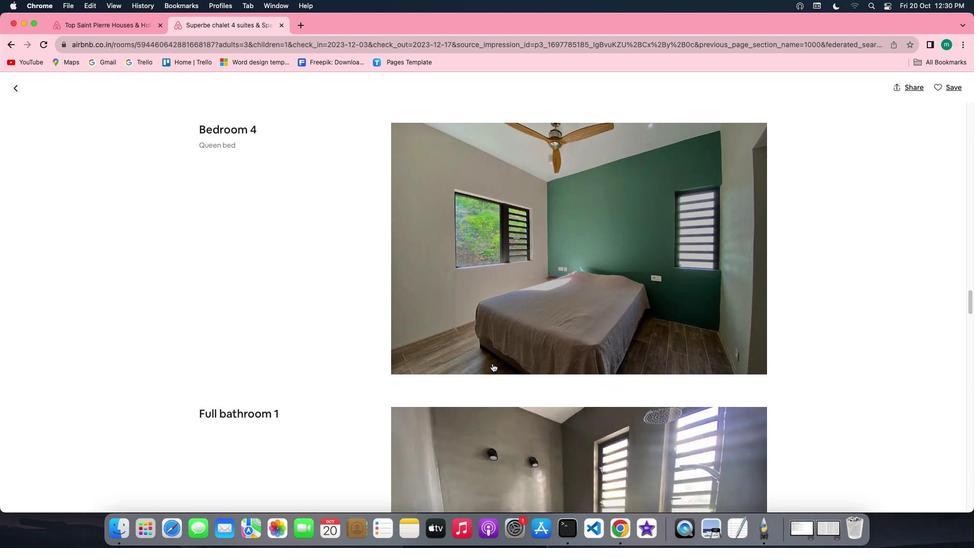 
Action: Mouse scrolled (493, 363) with delta (0, 0)
Screenshot: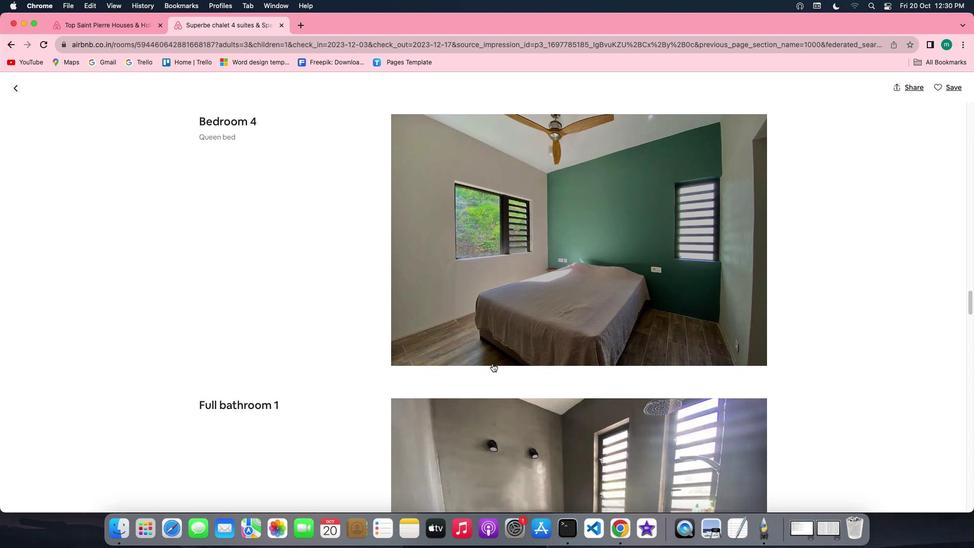 
Action: Mouse scrolled (493, 363) with delta (0, 0)
Screenshot: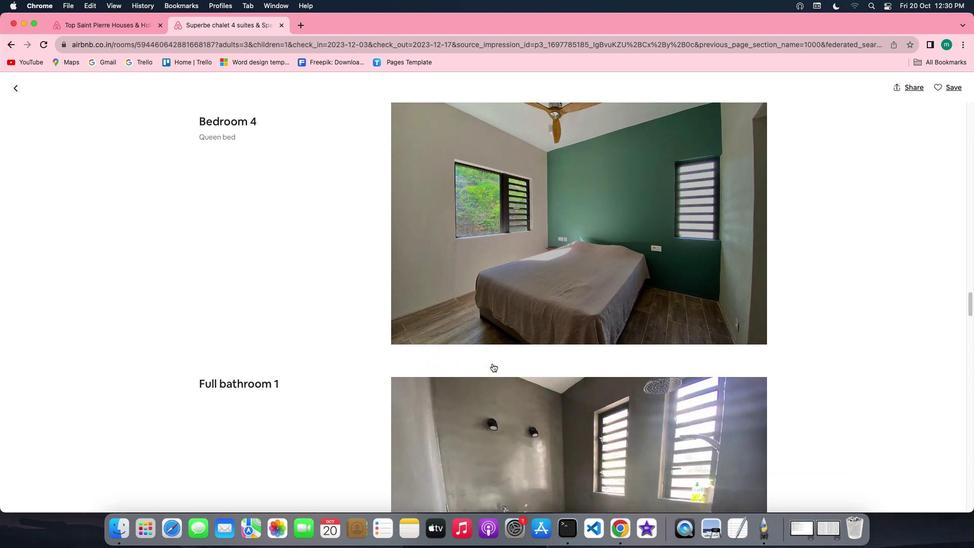 
Action: Mouse scrolled (493, 363) with delta (0, 0)
Screenshot: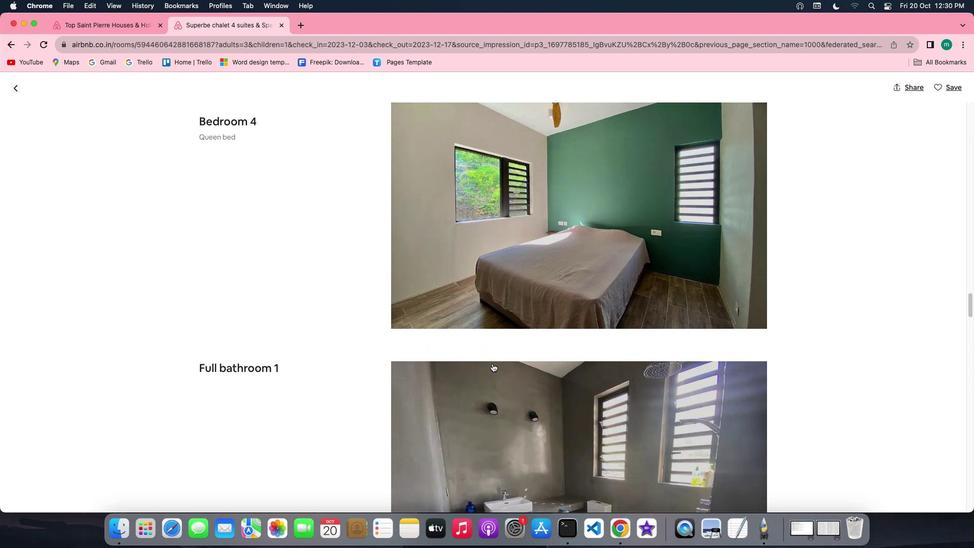 
Action: Mouse scrolled (493, 363) with delta (0, 0)
Screenshot: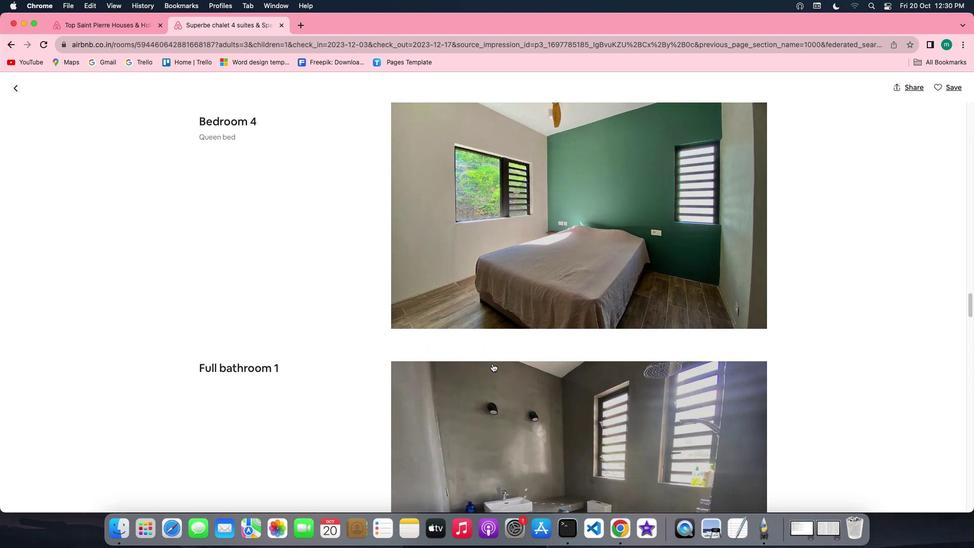 
Action: Mouse scrolled (493, 363) with delta (0, -1)
Screenshot: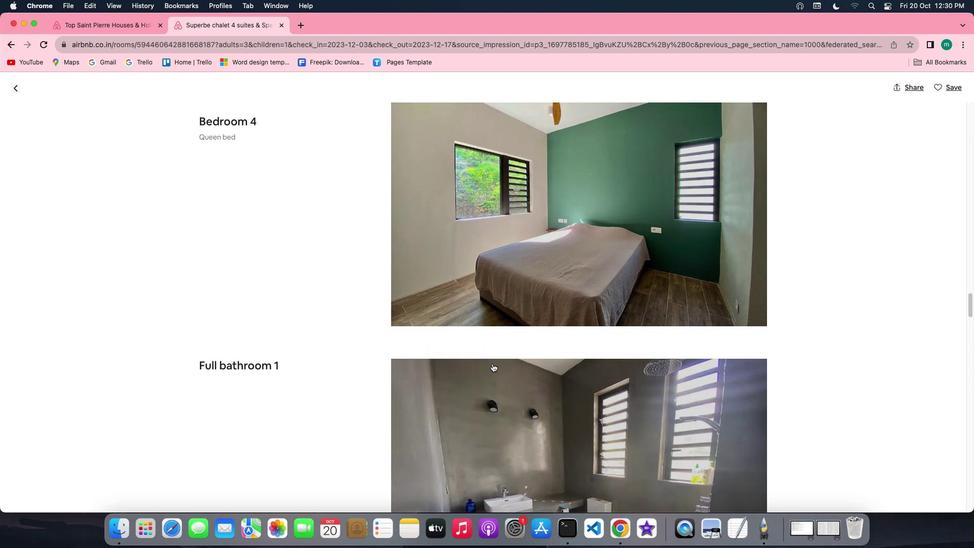 
Action: Mouse scrolled (493, 363) with delta (0, -2)
Screenshot: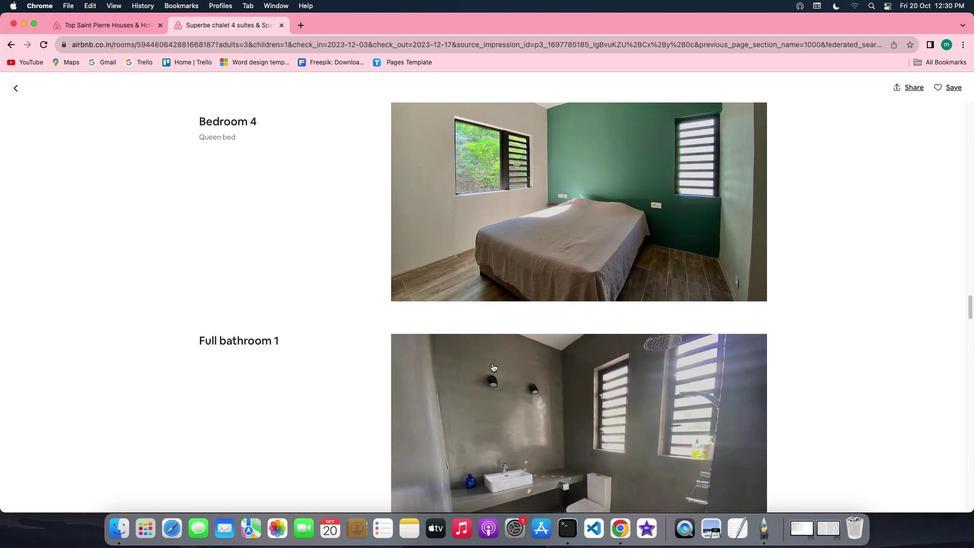 
Action: Mouse scrolled (493, 363) with delta (0, 0)
Screenshot: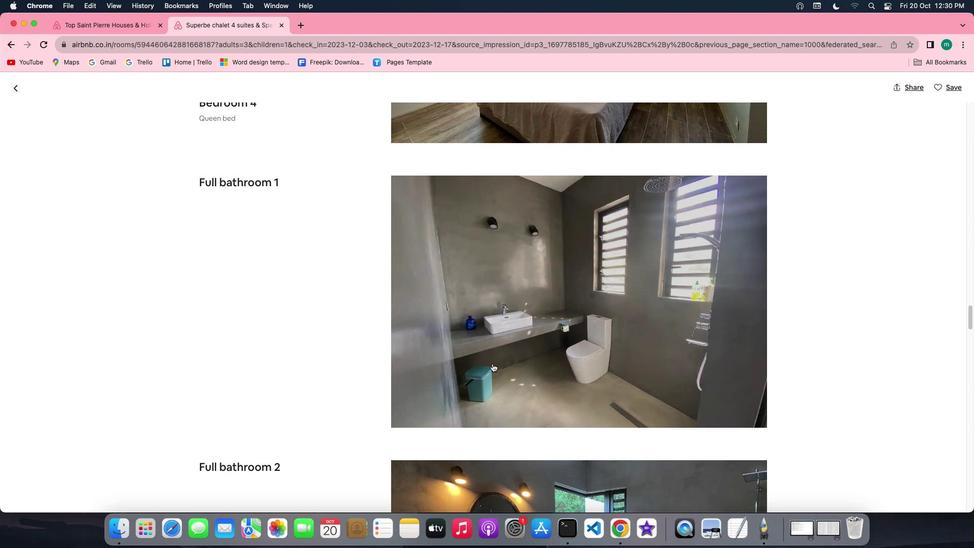
Action: Mouse scrolled (493, 363) with delta (0, 0)
Screenshot: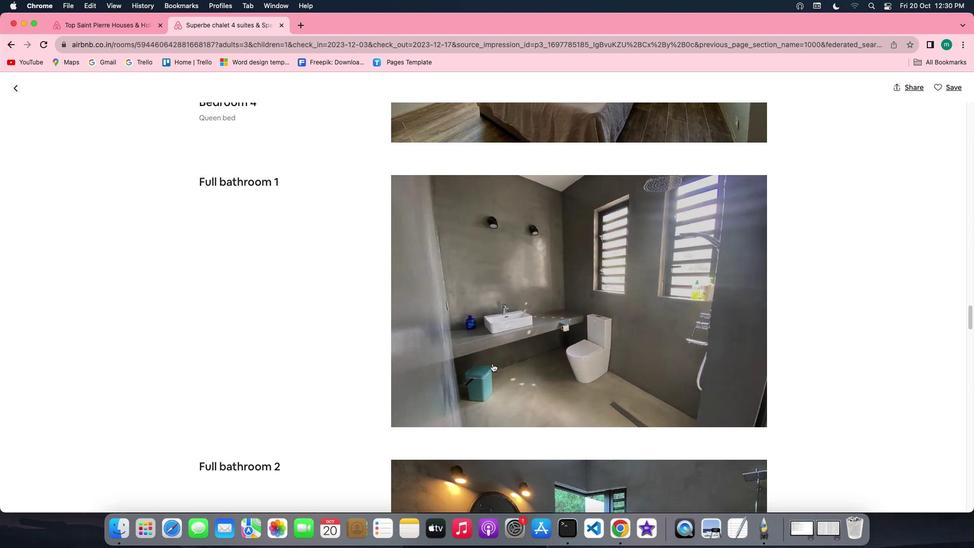 
Action: Mouse scrolled (493, 363) with delta (0, -1)
Screenshot: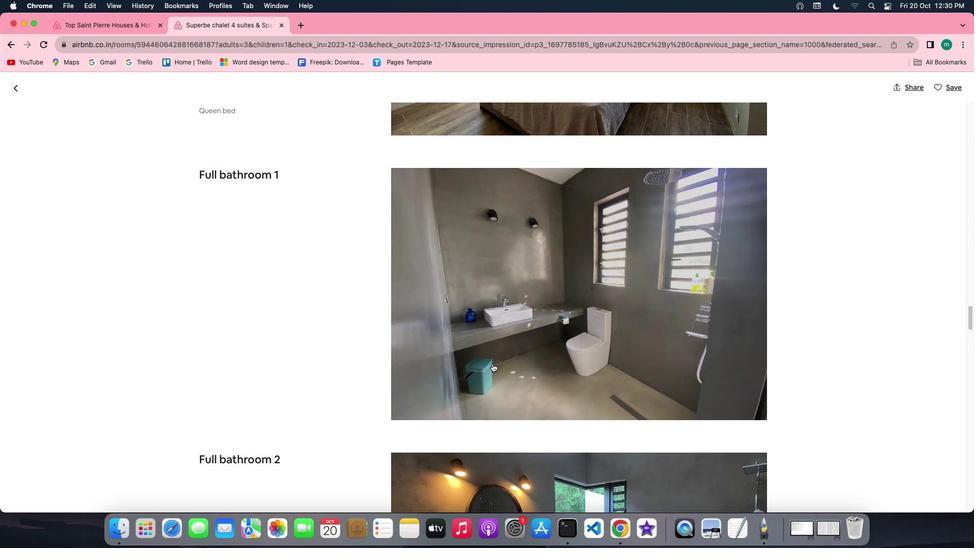 
Action: Mouse scrolled (493, 363) with delta (0, 0)
Screenshot: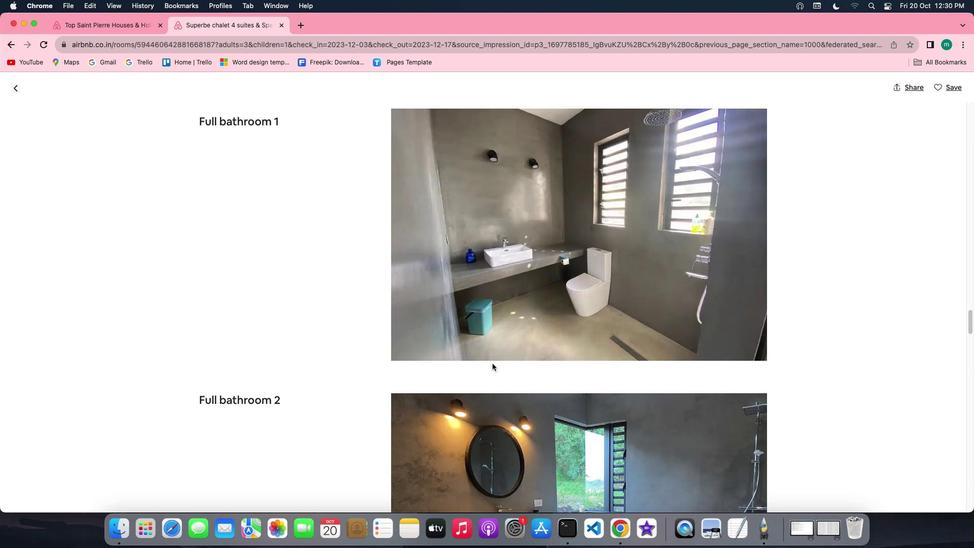 
Action: Mouse scrolled (493, 363) with delta (0, 0)
Screenshot: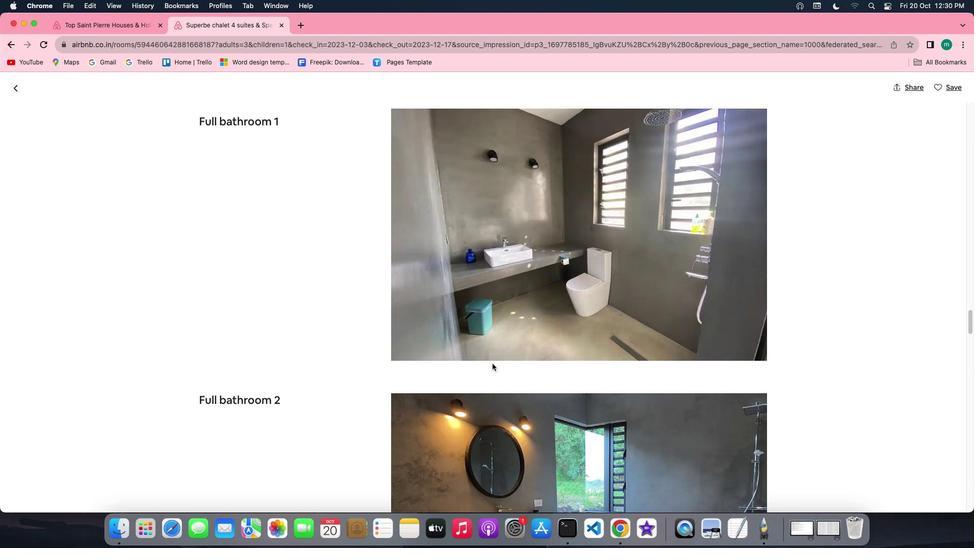 
Action: Mouse scrolled (493, 363) with delta (0, -1)
Screenshot: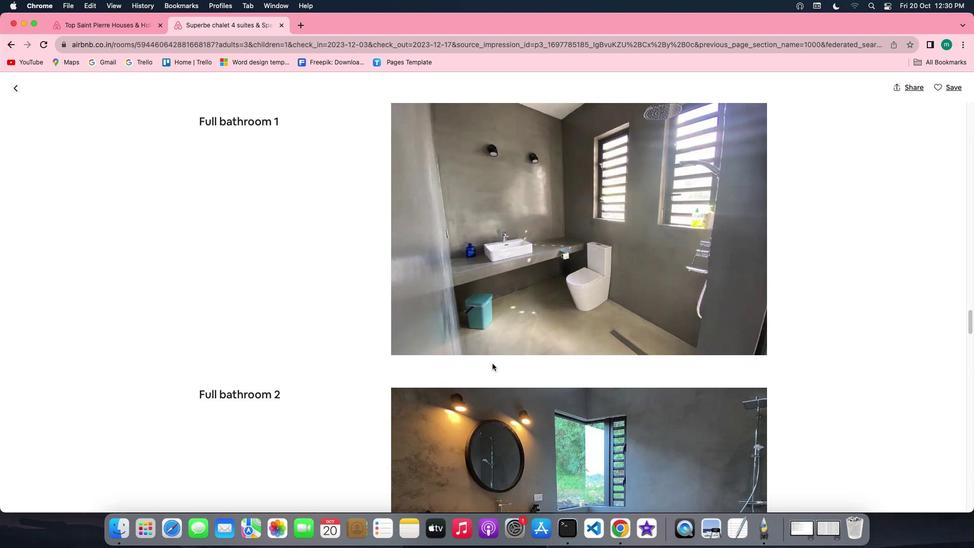
Action: Mouse scrolled (493, 363) with delta (0, -1)
